 Task: Find connections with filter location Heredia with filter topic #Leanstartupswith filter profile language English with filter current company Philips with filter school Shri Vaishnav Vidyapeeth Vishwavidyalaya, Indore with filter industry Personal Care Product Manufacturing with filter service category Information Management with filter keywords title Executive Assistant
Action: Mouse moved to (588, 102)
Screenshot: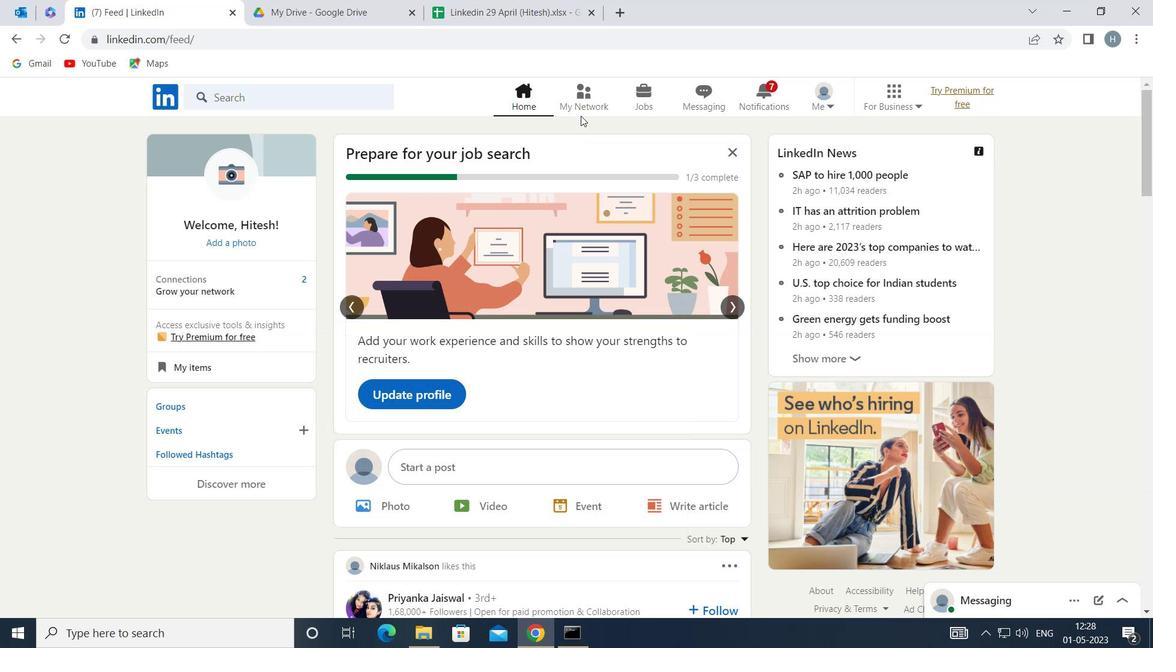 
Action: Mouse pressed left at (588, 102)
Screenshot: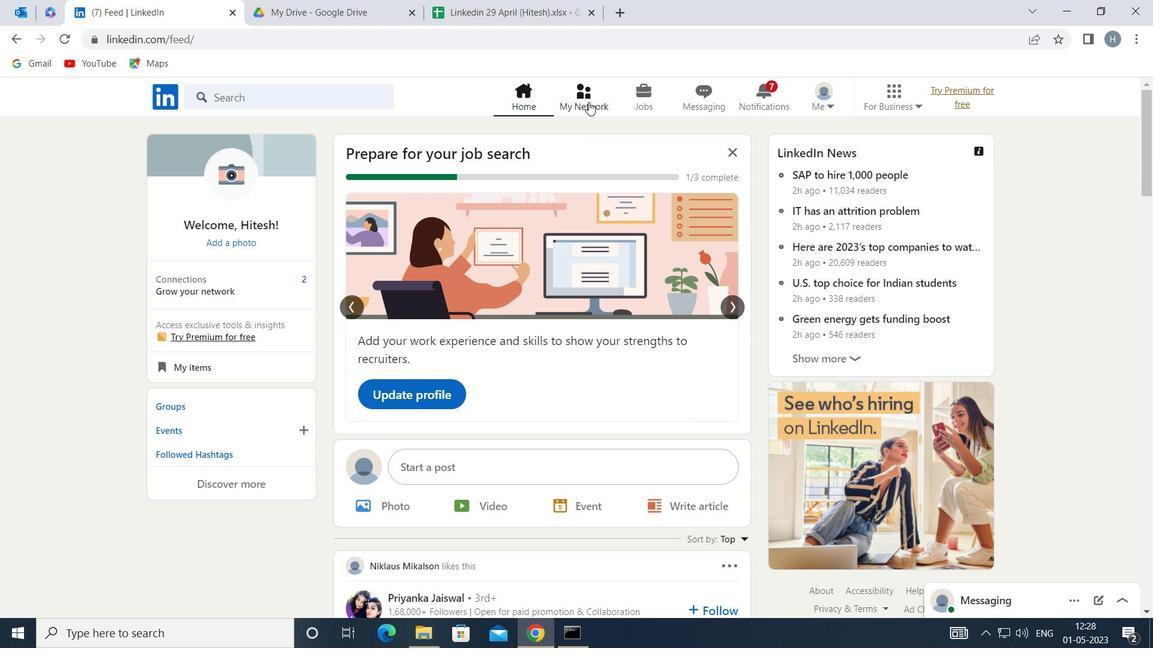 
Action: Mouse moved to (336, 184)
Screenshot: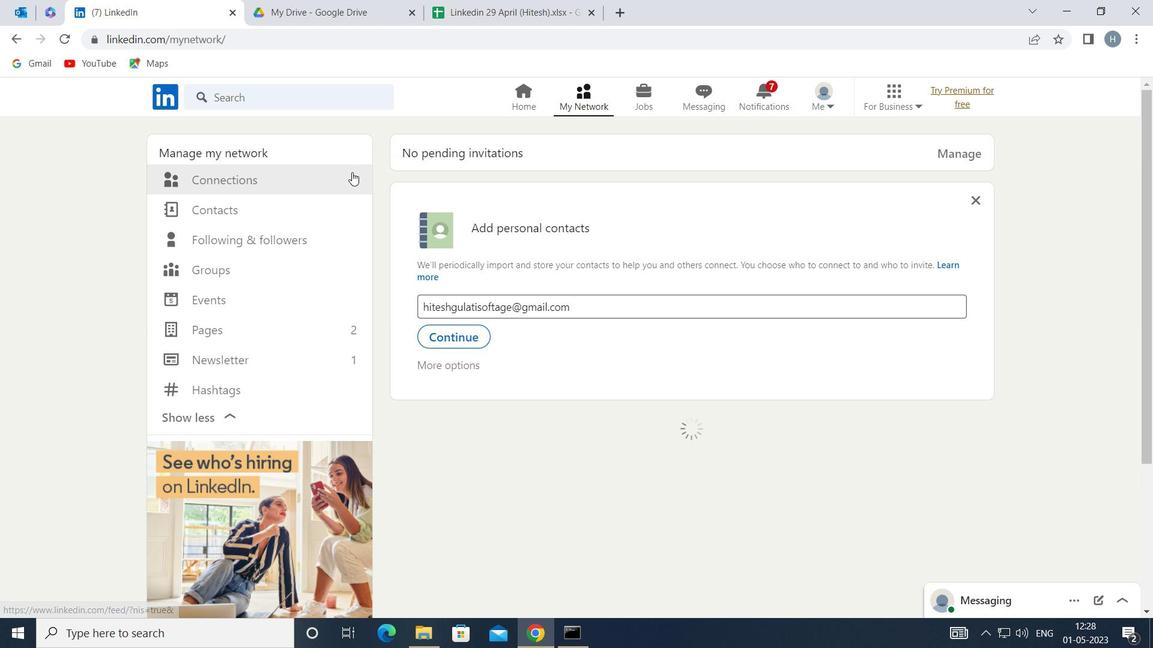 
Action: Mouse pressed left at (336, 184)
Screenshot: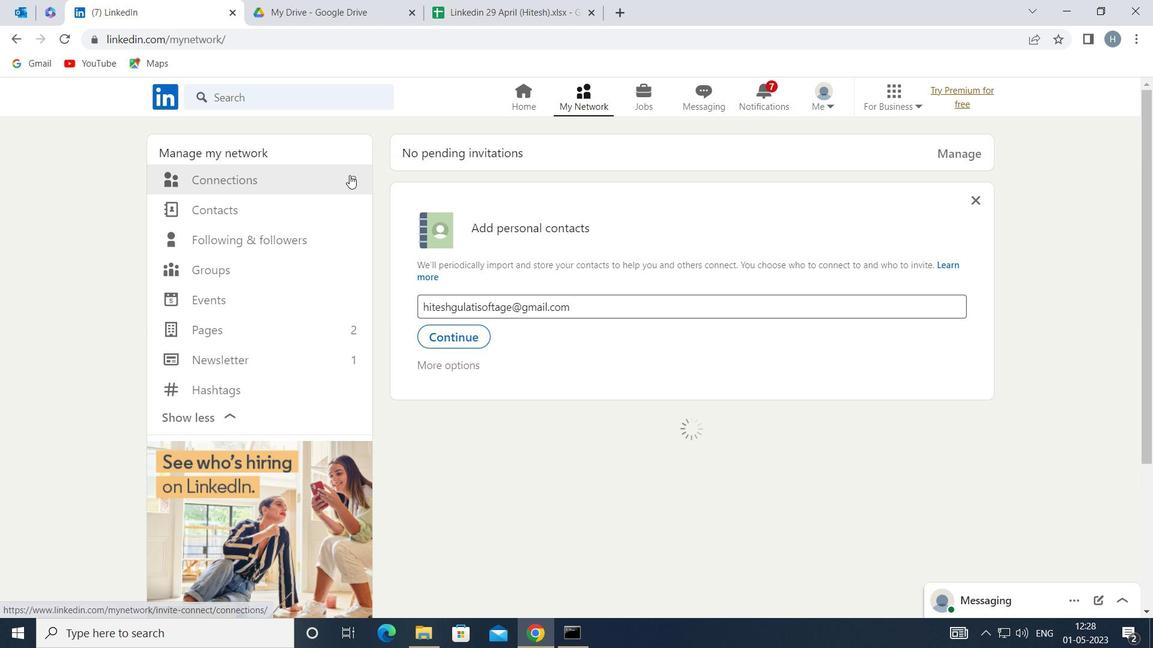
Action: Mouse moved to (697, 178)
Screenshot: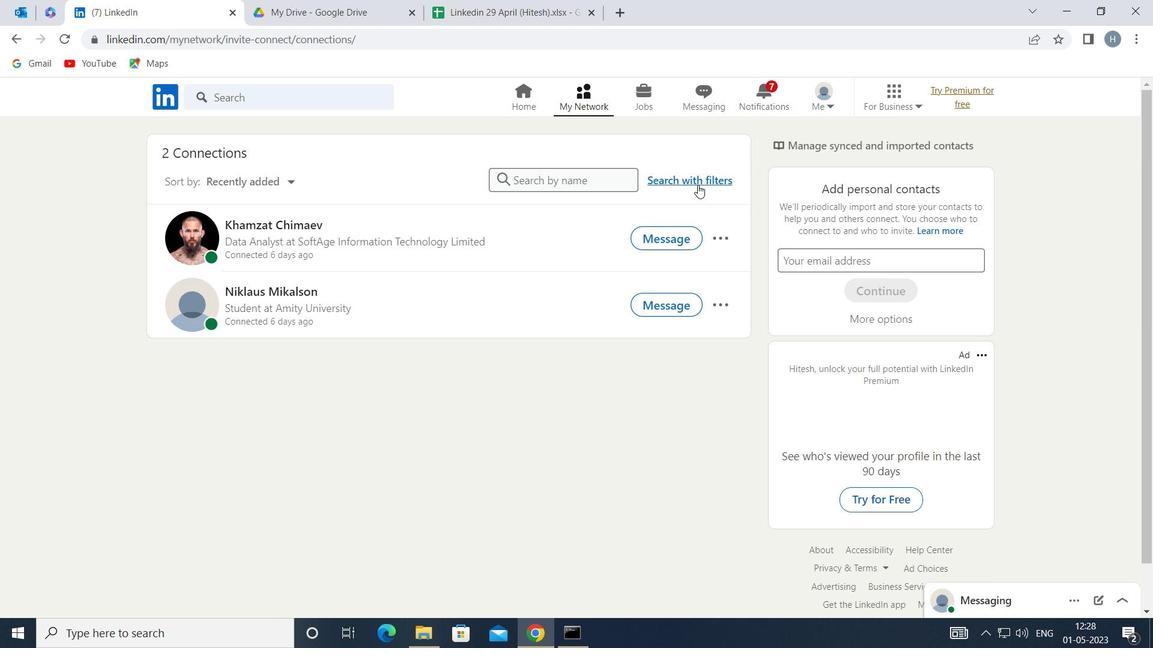 
Action: Mouse pressed left at (697, 178)
Screenshot: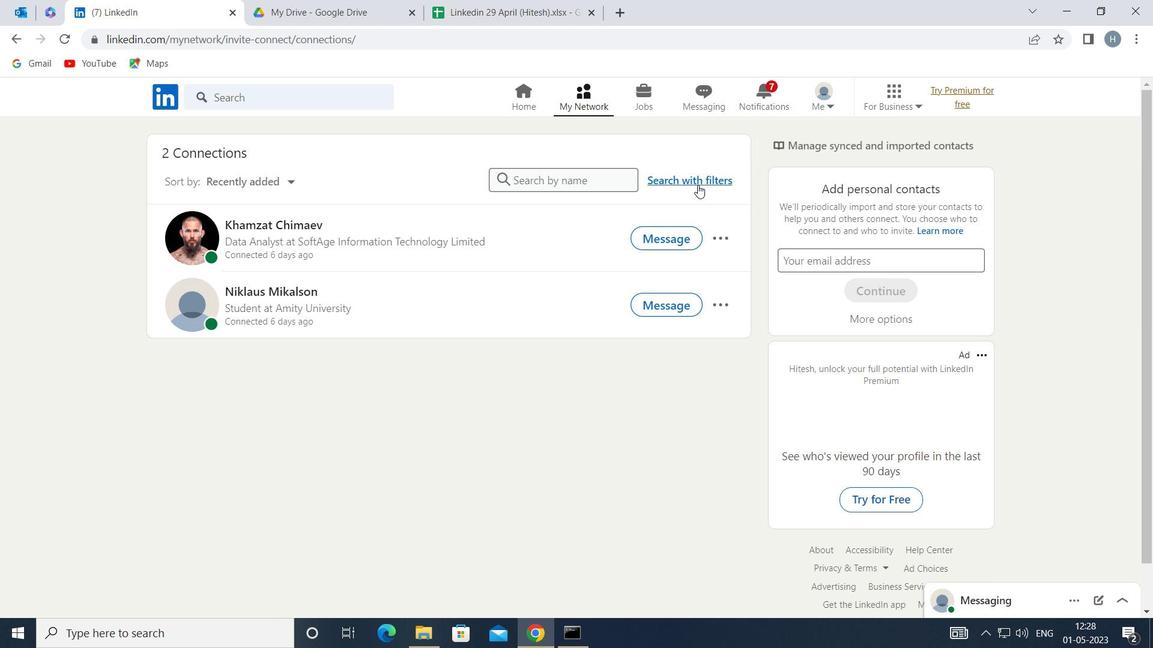 
Action: Mouse moved to (631, 145)
Screenshot: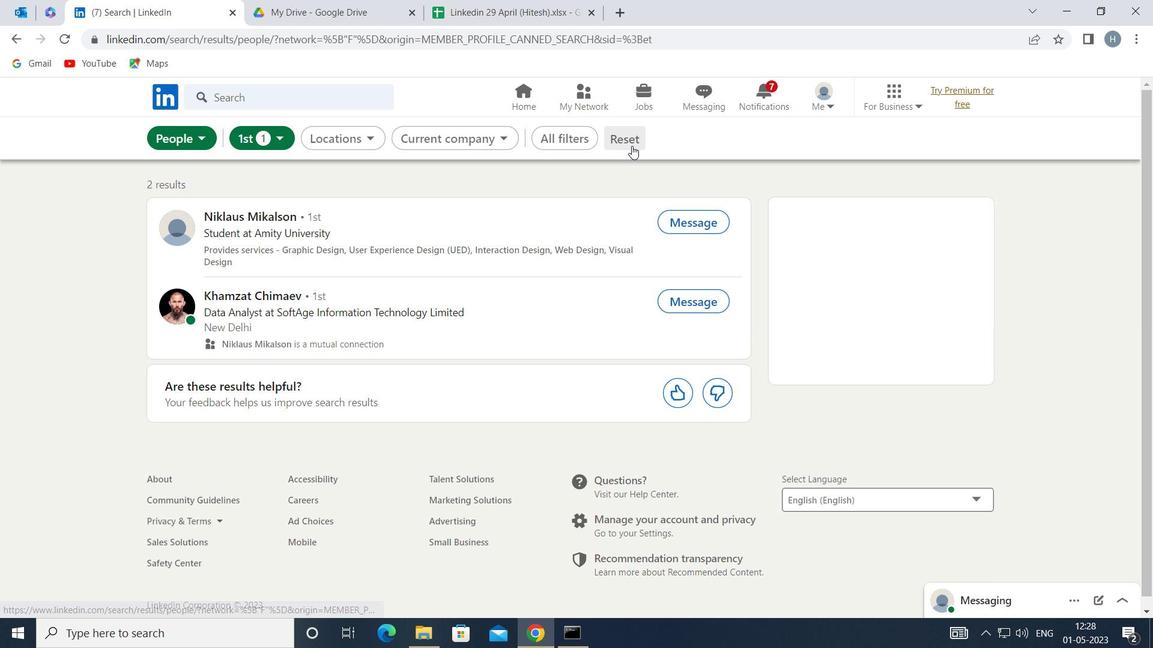 
Action: Mouse pressed left at (631, 145)
Screenshot: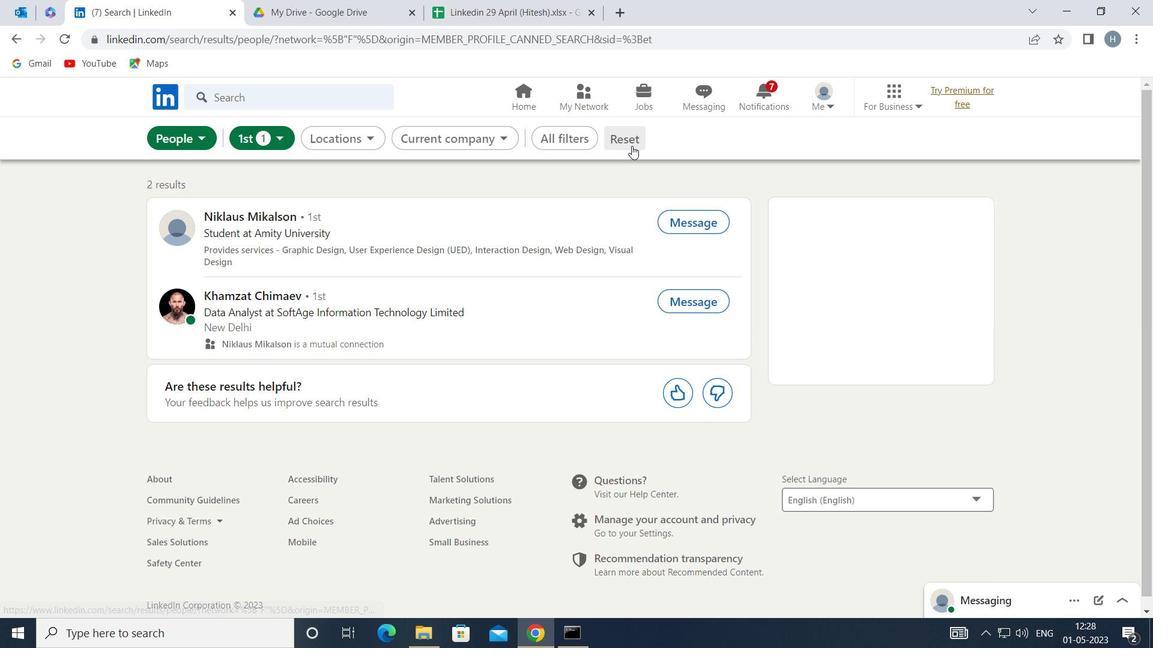 
Action: Mouse moved to (619, 138)
Screenshot: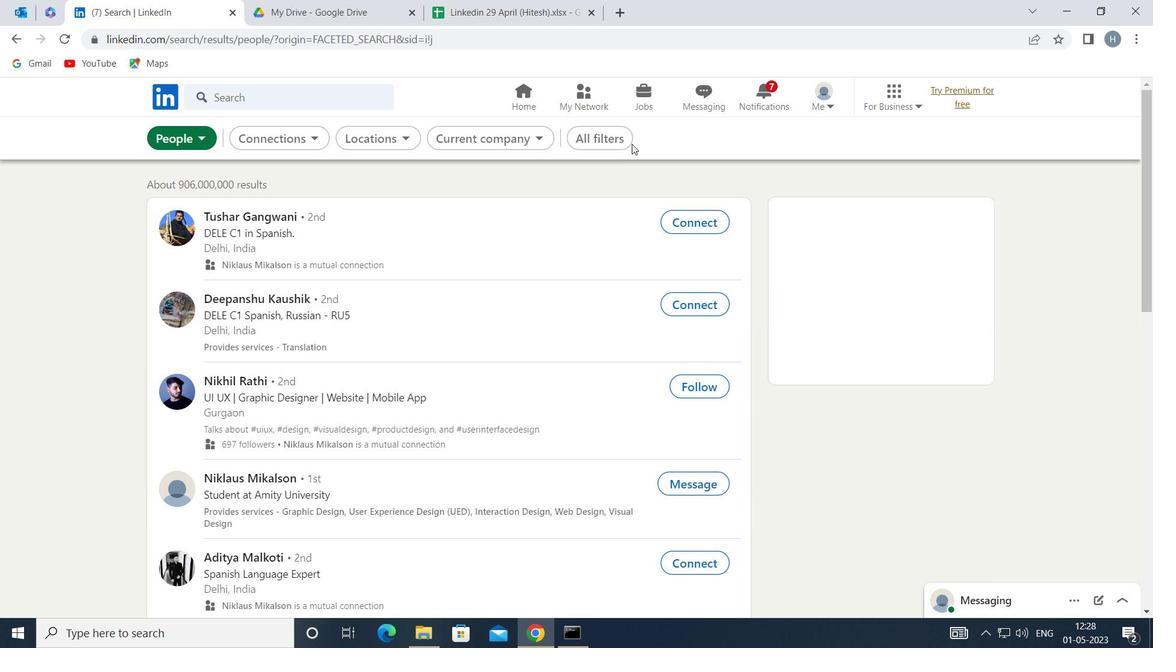 
Action: Mouse pressed left at (619, 138)
Screenshot: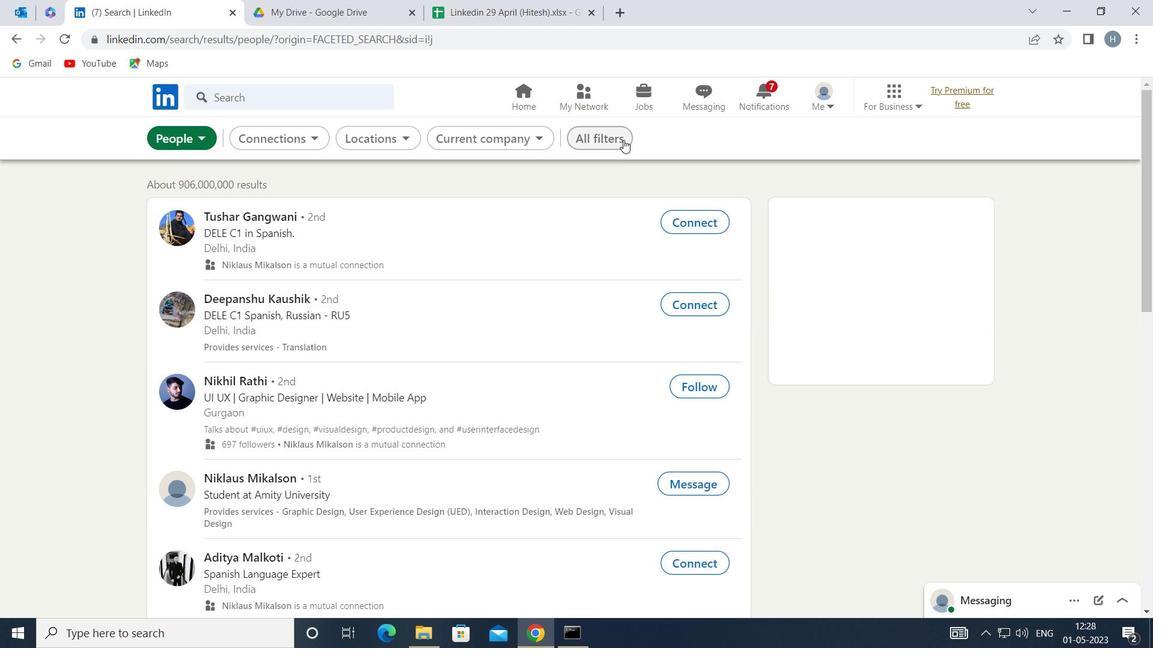 
Action: Mouse moved to (840, 312)
Screenshot: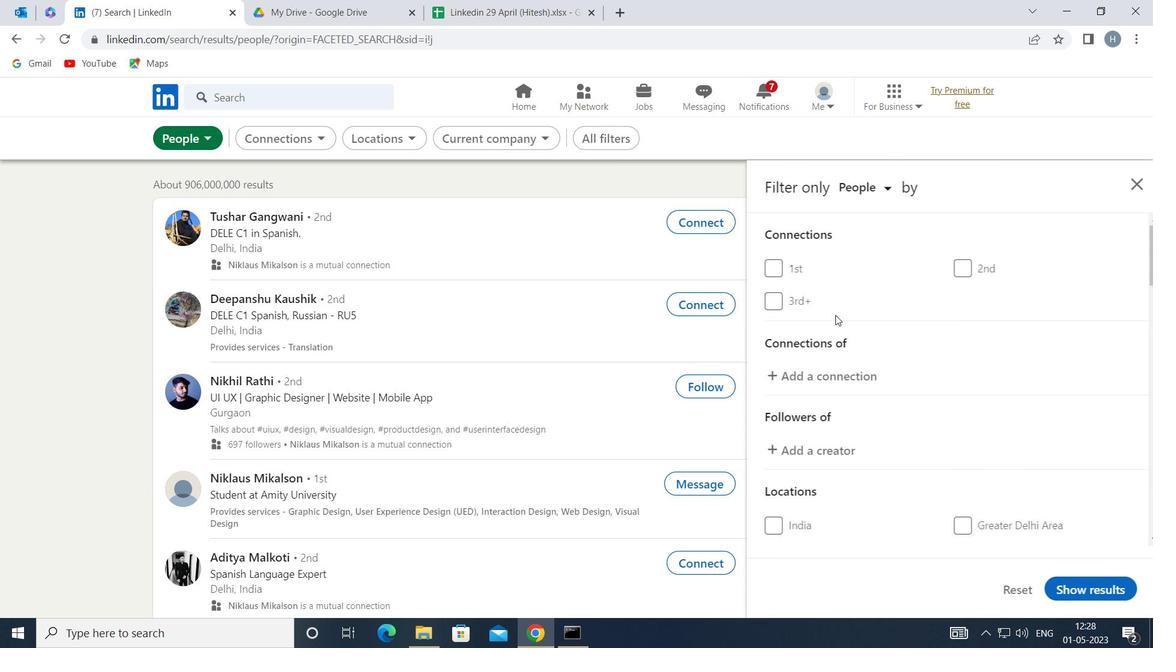 
Action: Mouse scrolled (840, 312) with delta (0, 0)
Screenshot: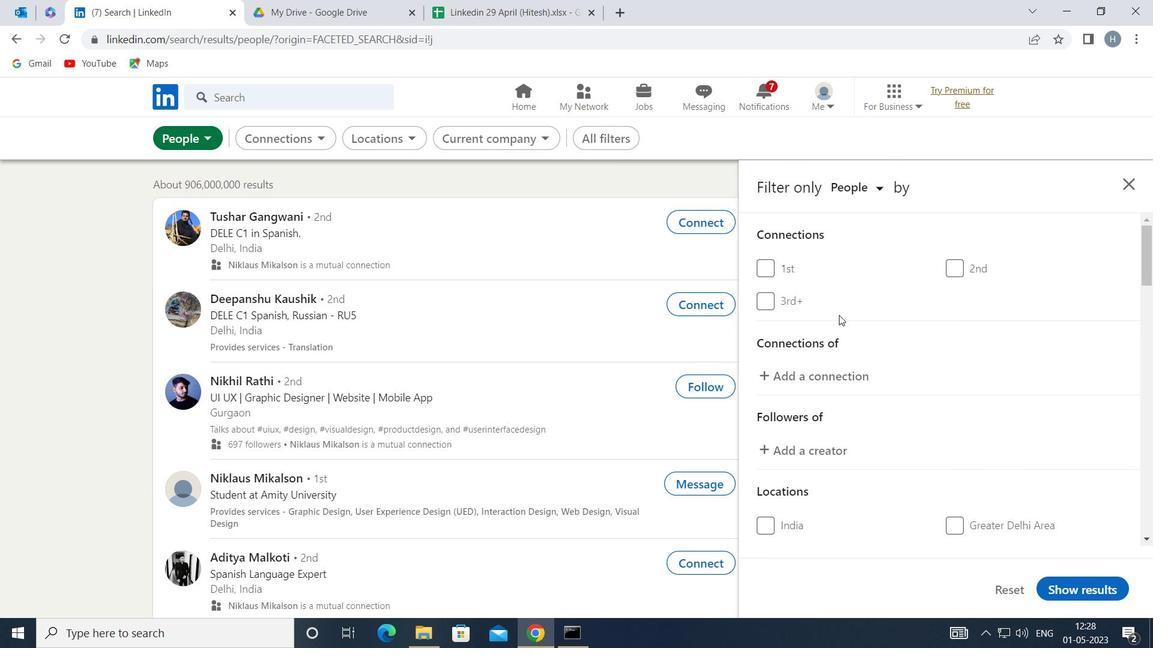 
Action: Mouse moved to (841, 312)
Screenshot: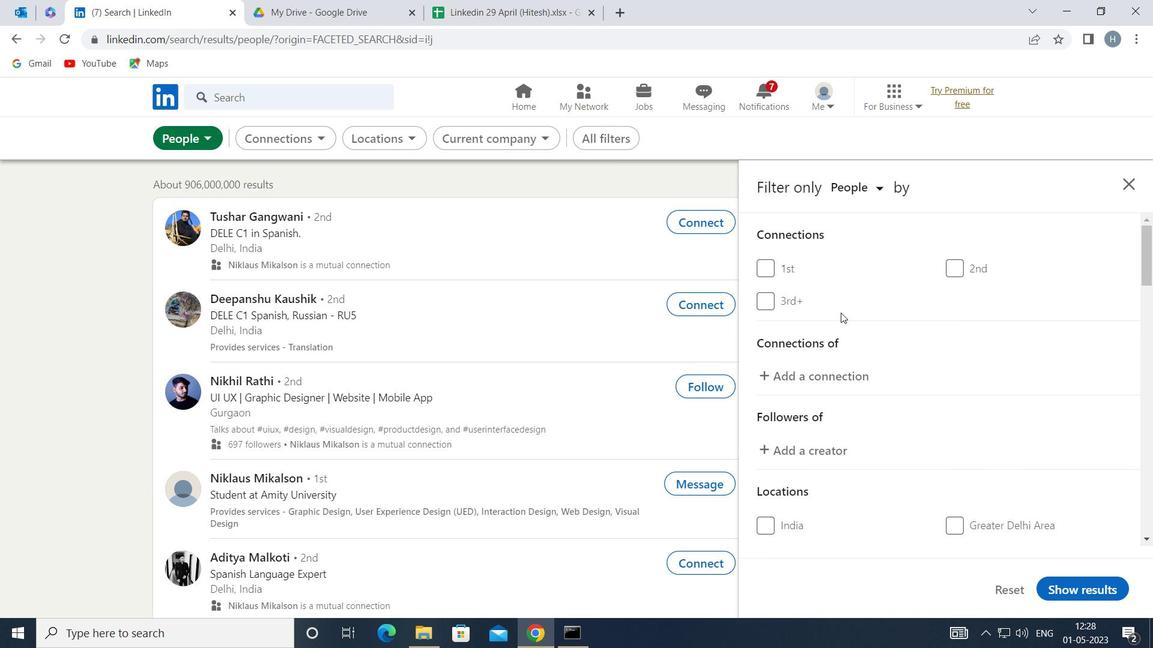 
Action: Mouse scrolled (841, 311) with delta (0, 0)
Screenshot: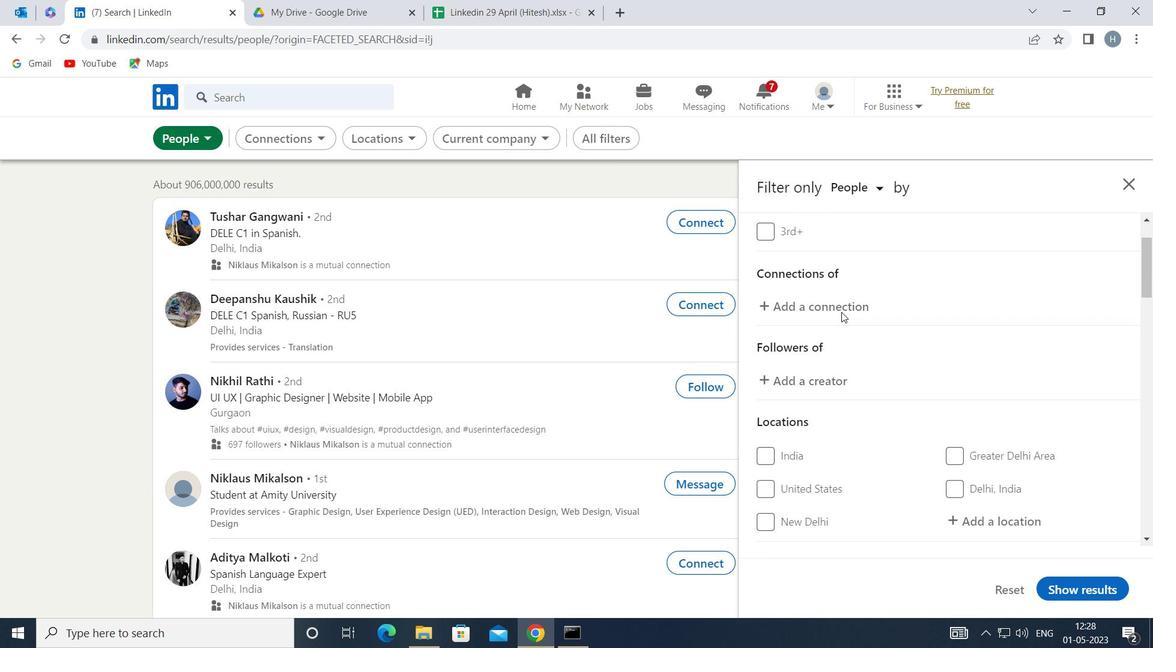 
Action: Mouse moved to (989, 445)
Screenshot: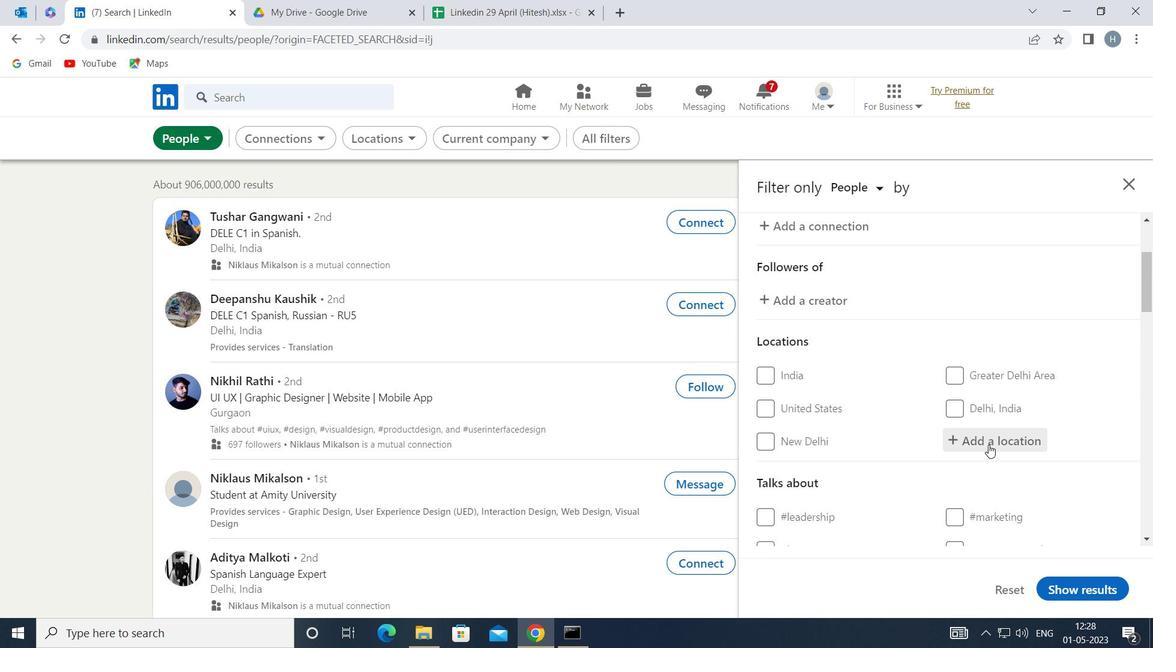 
Action: Mouse pressed left at (989, 445)
Screenshot: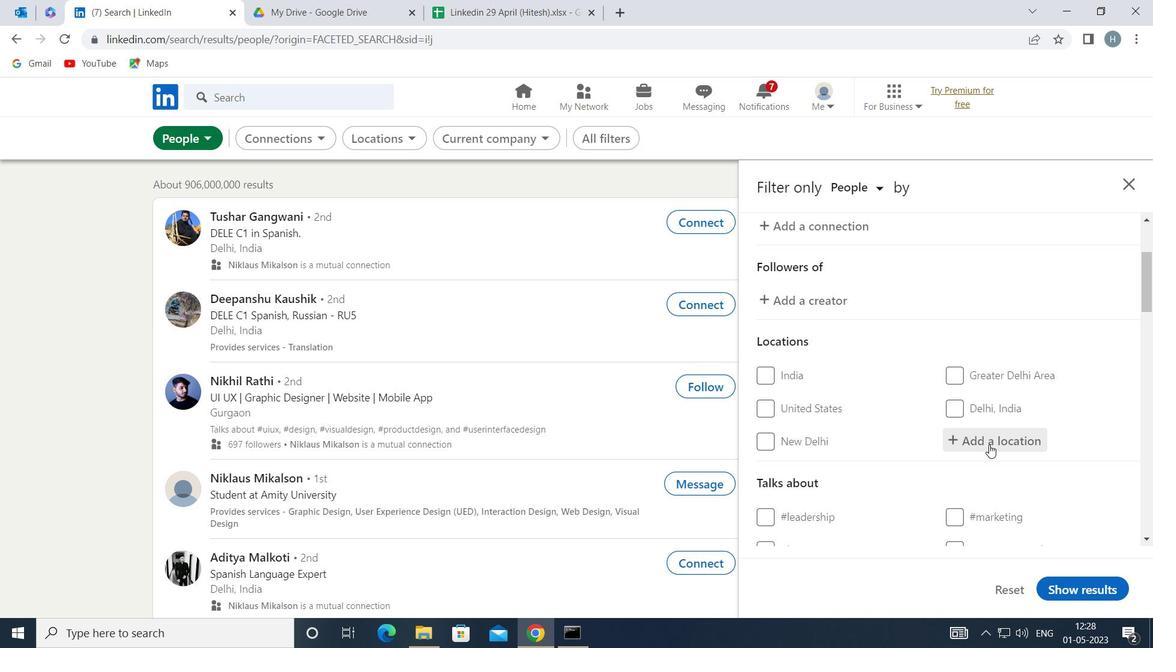 
Action: Key pressed <Key.shift>HEREDIA<Key.space>
Screenshot: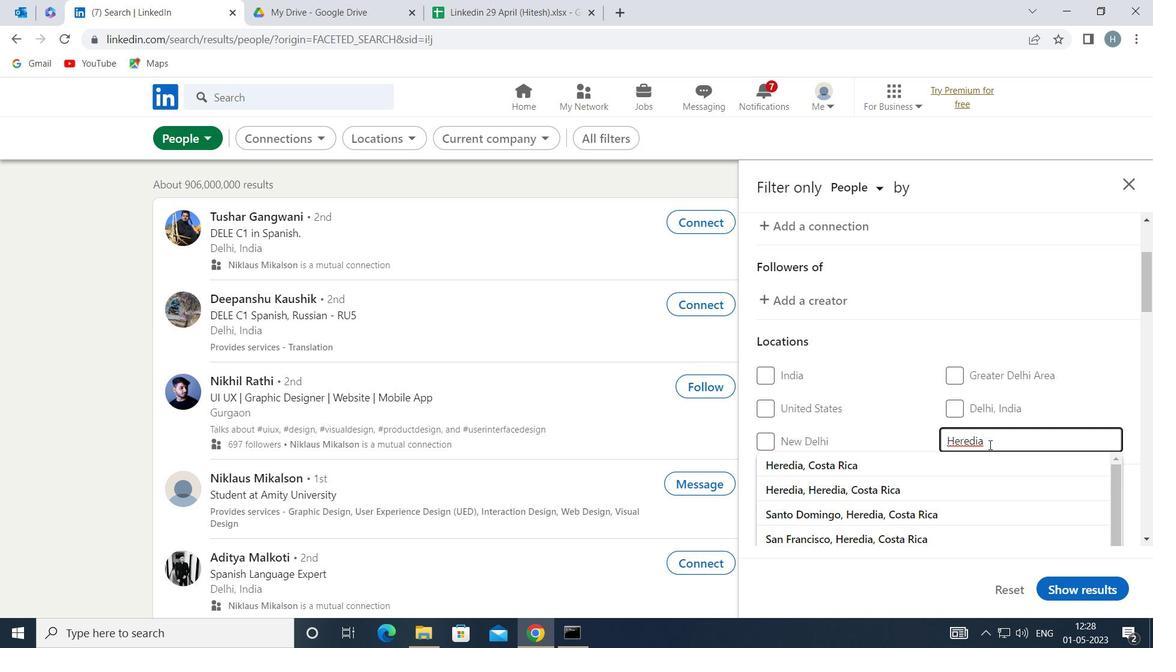 
Action: Mouse moved to (994, 446)
Screenshot: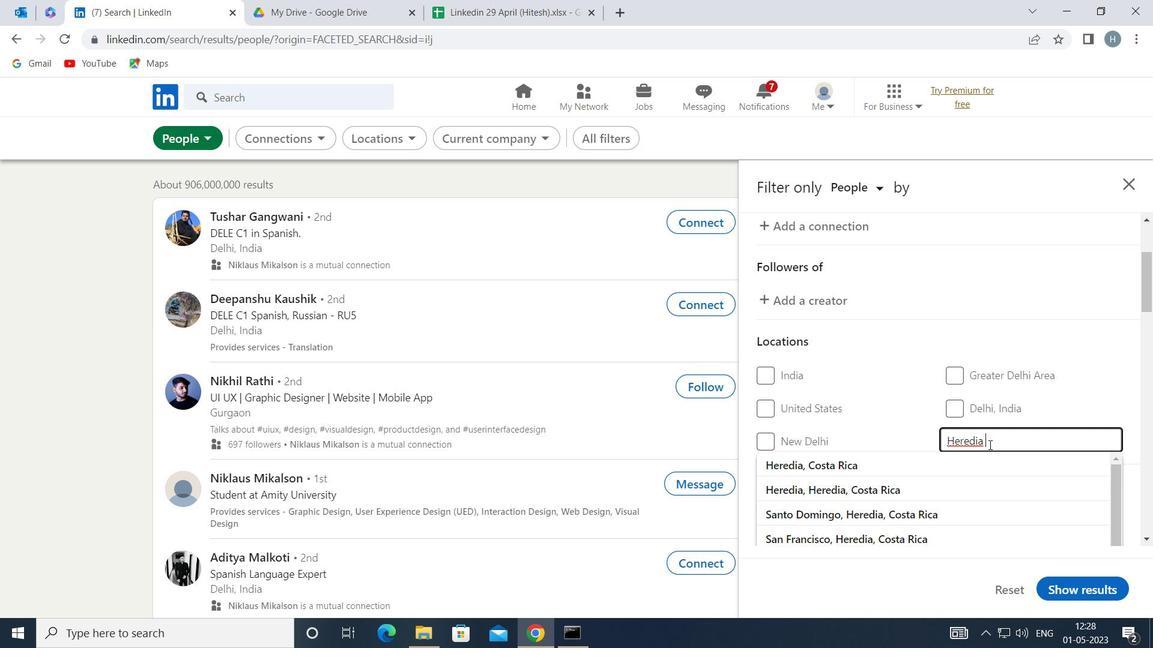 
Action: Key pressed <Key.enter>
Screenshot: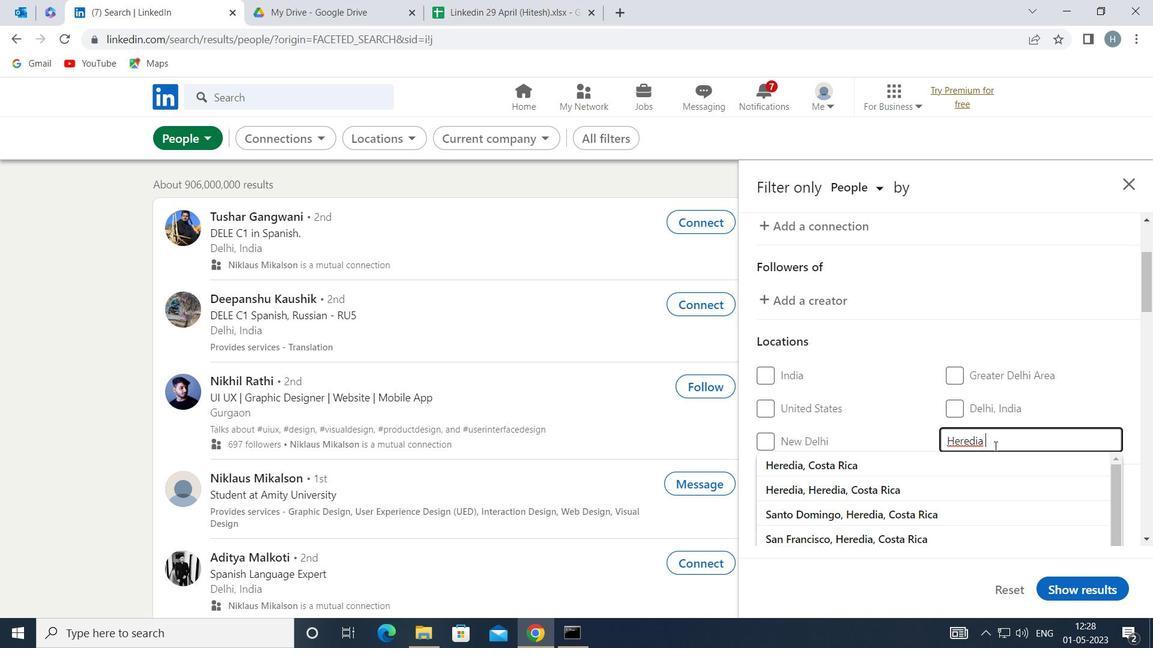 
Action: Mouse moved to (984, 470)
Screenshot: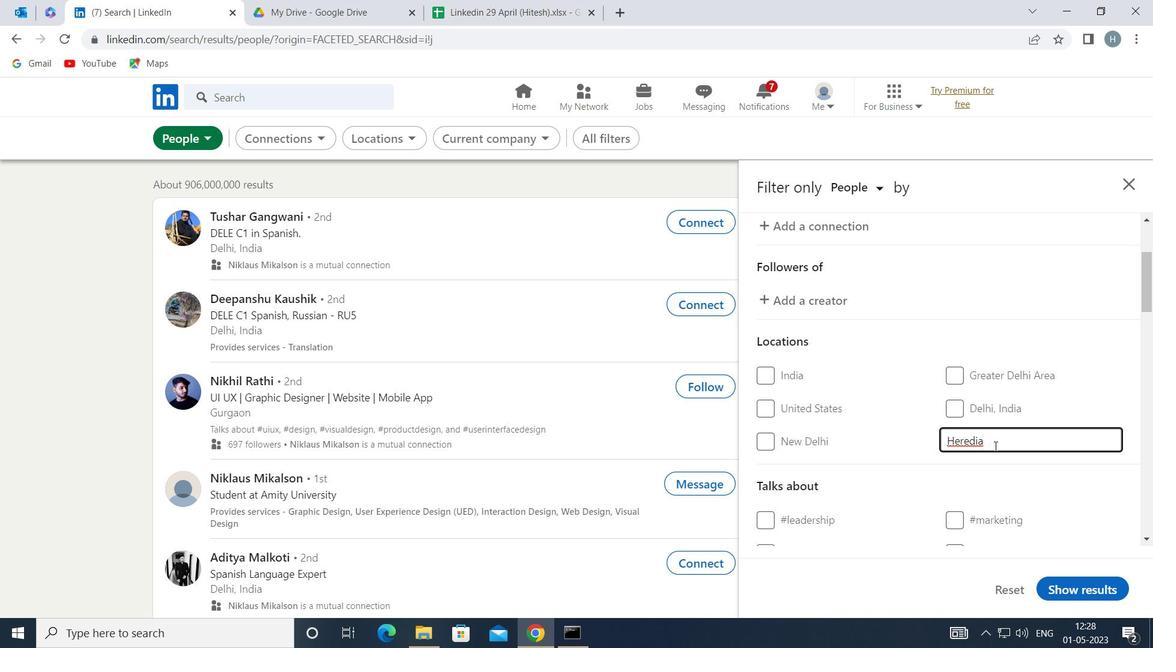 
Action: Mouse scrolled (984, 469) with delta (0, 0)
Screenshot: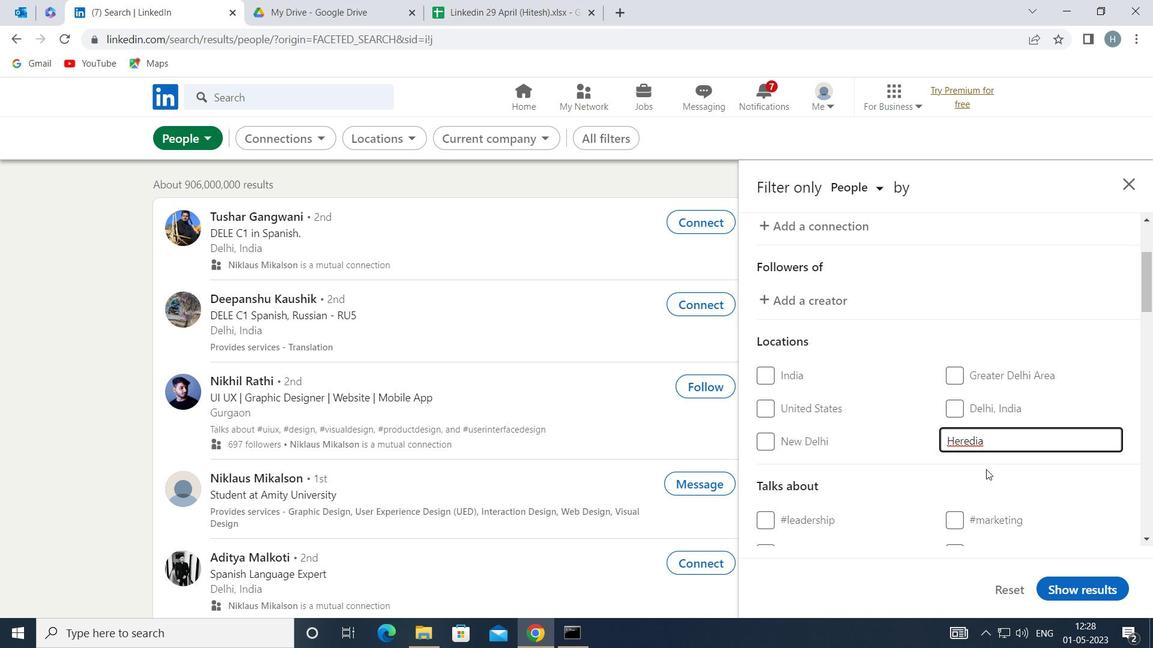 
Action: Mouse scrolled (984, 469) with delta (0, 0)
Screenshot: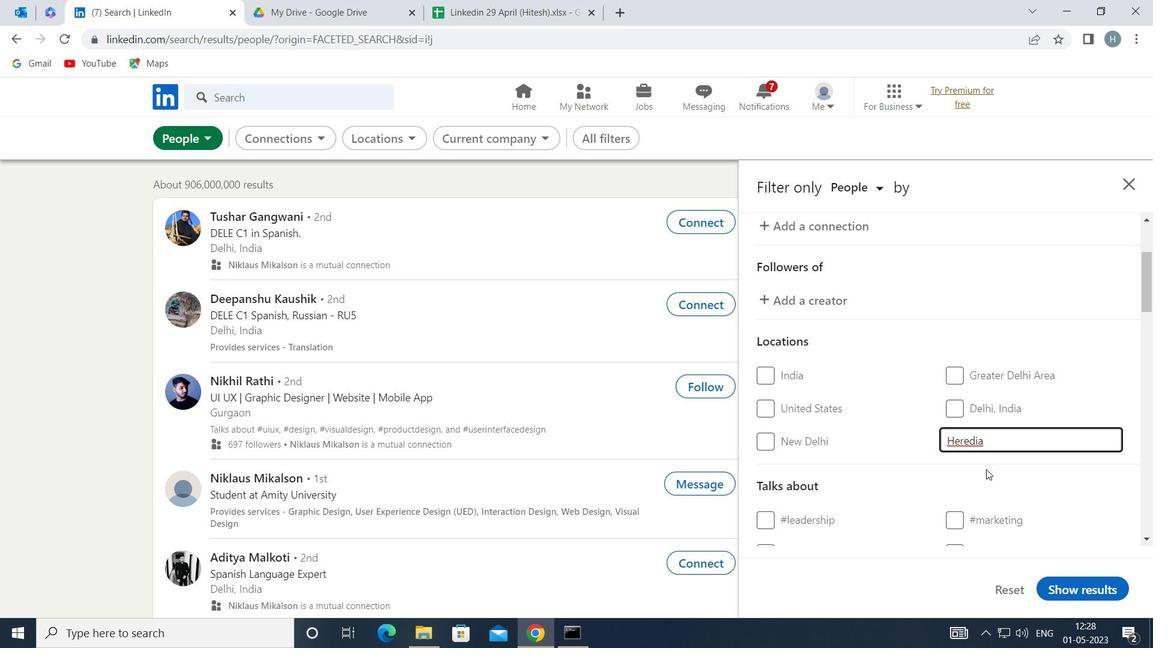
Action: Mouse moved to (984, 470)
Screenshot: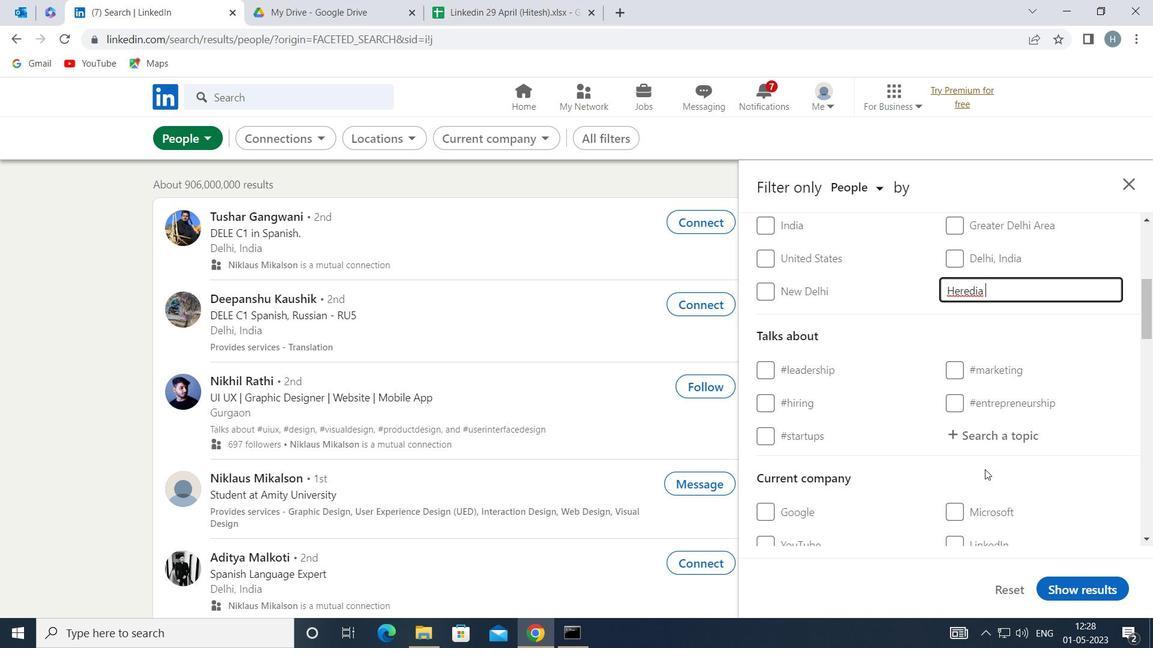 
Action: Mouse scrolled (984, 469) with delta (0, 0)
Screenshot: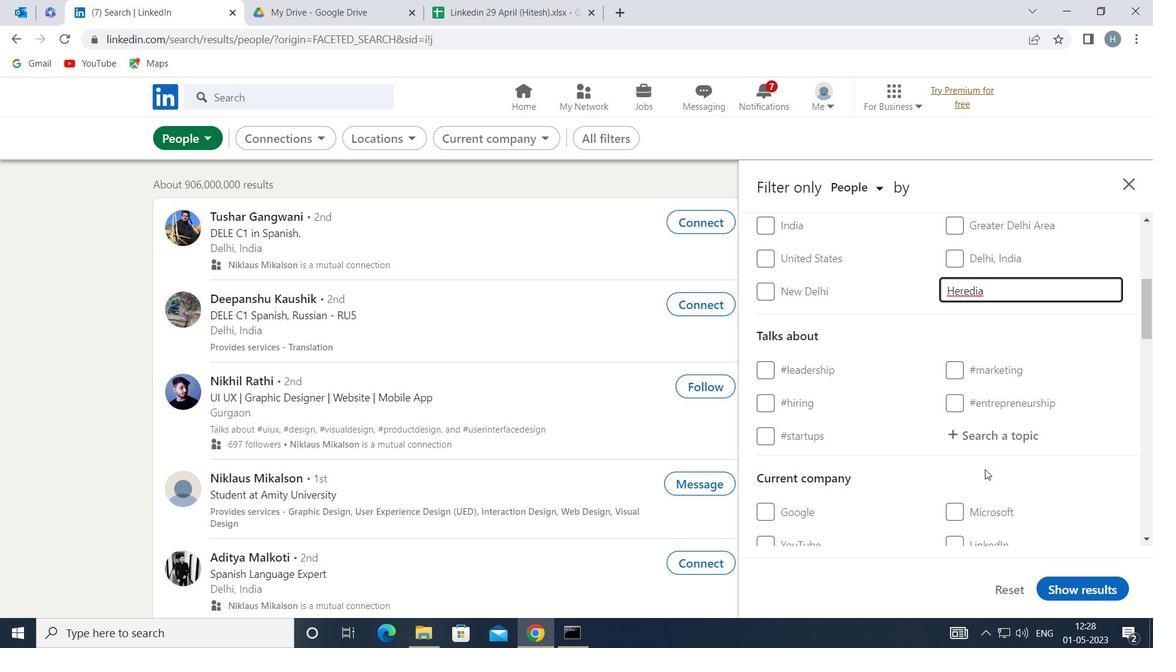 
Action: Mouse moved to (1026, 363)
Screenshot: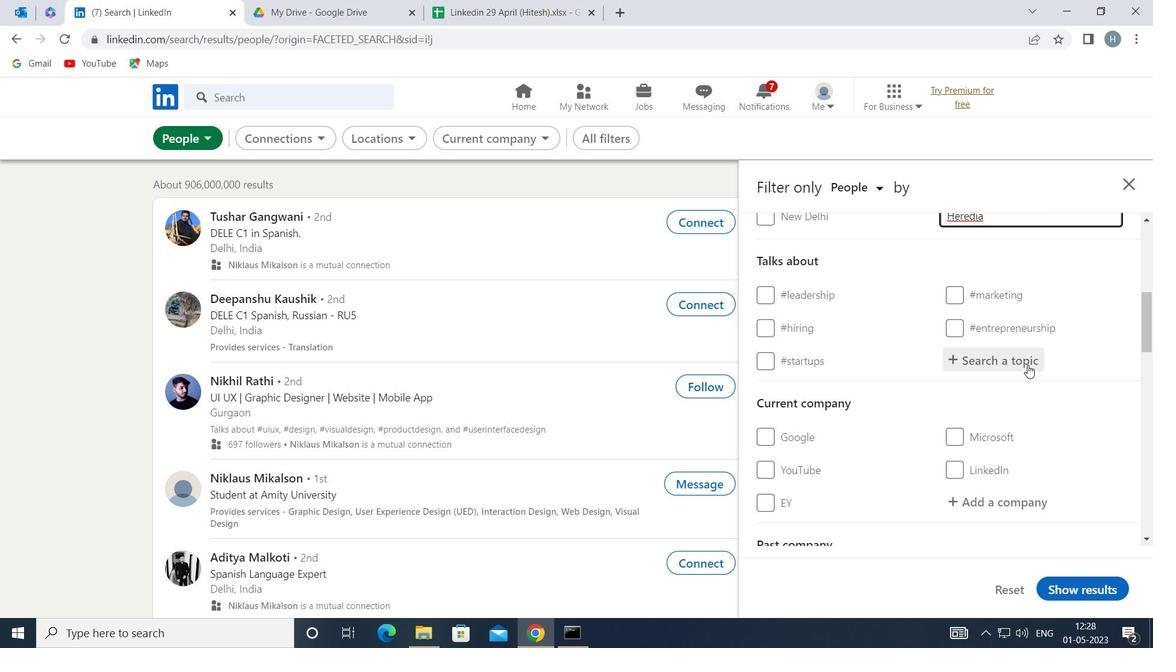 
Action: Mouse pressed left at (1026, 363)
Screenshot: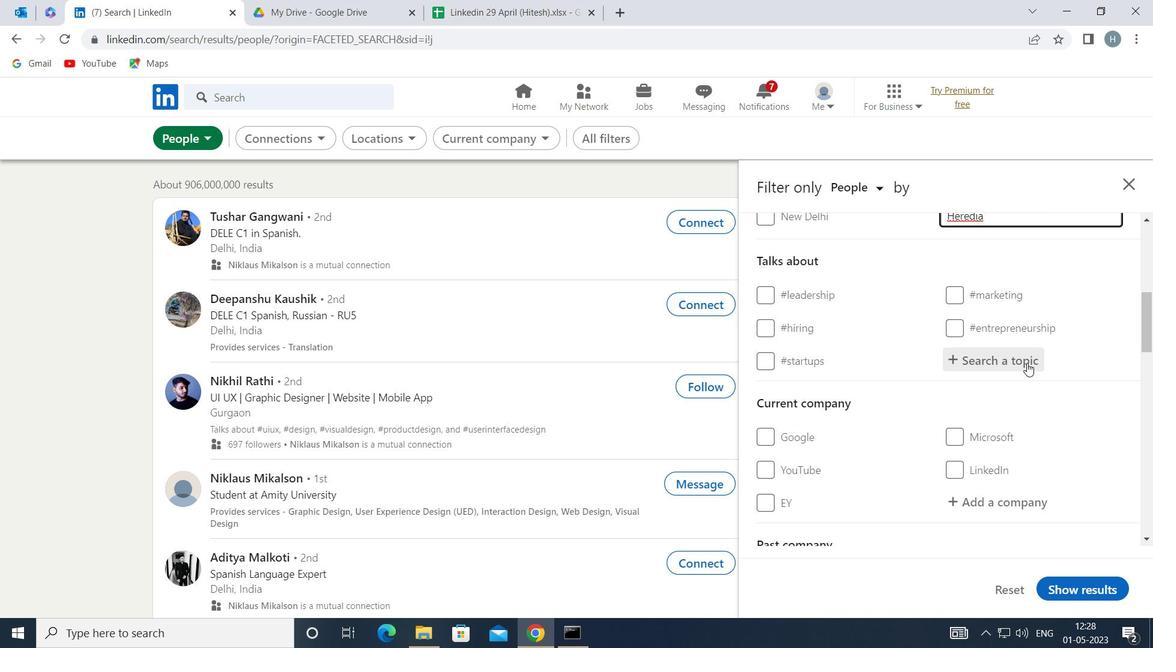 
Action: Mouse moved to (1023, 351)
Screenshot: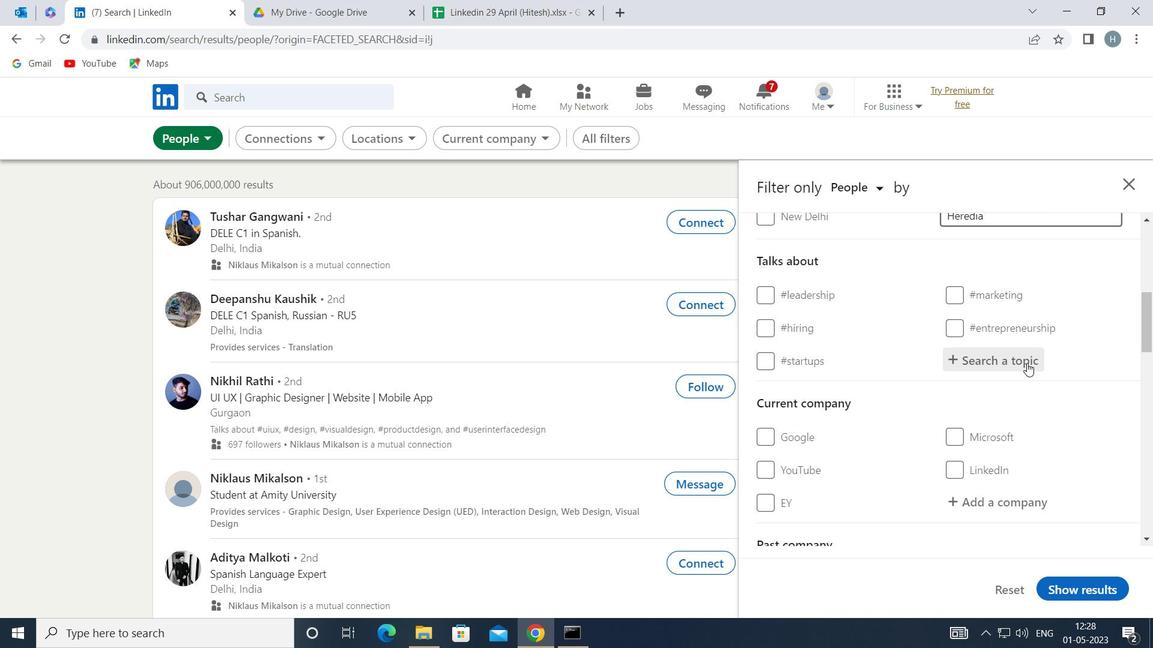 
Action: Key pressed <Key.shift>LEANSTART
Screenshot: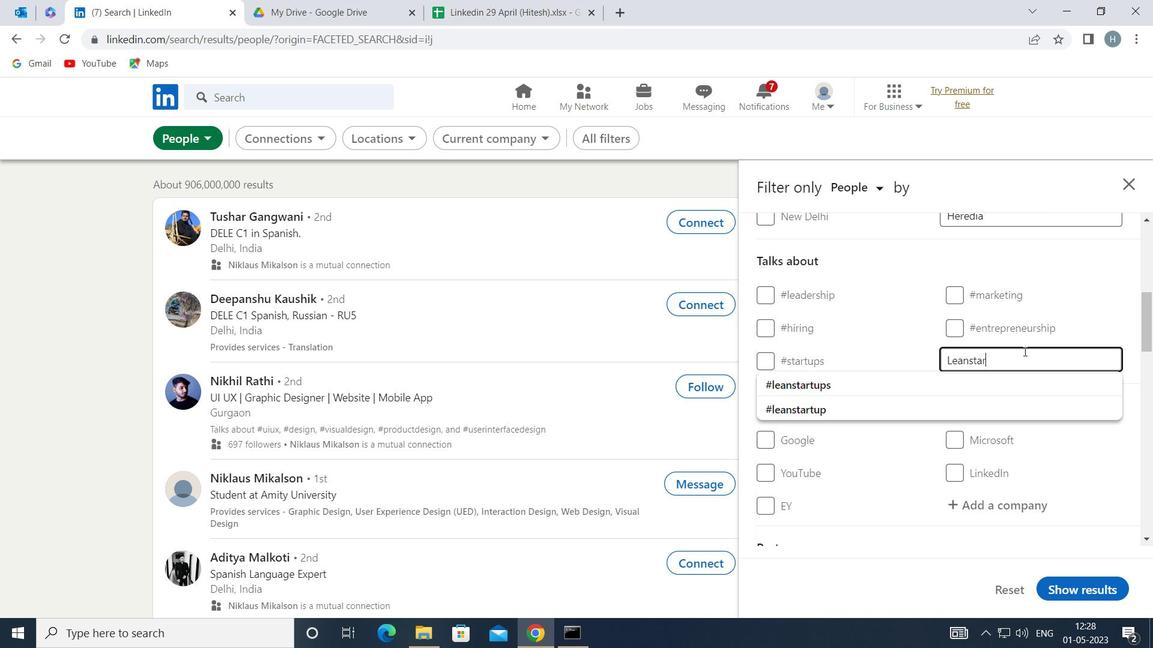 
Action: Mouse moved to (914, 382)
Screenshot: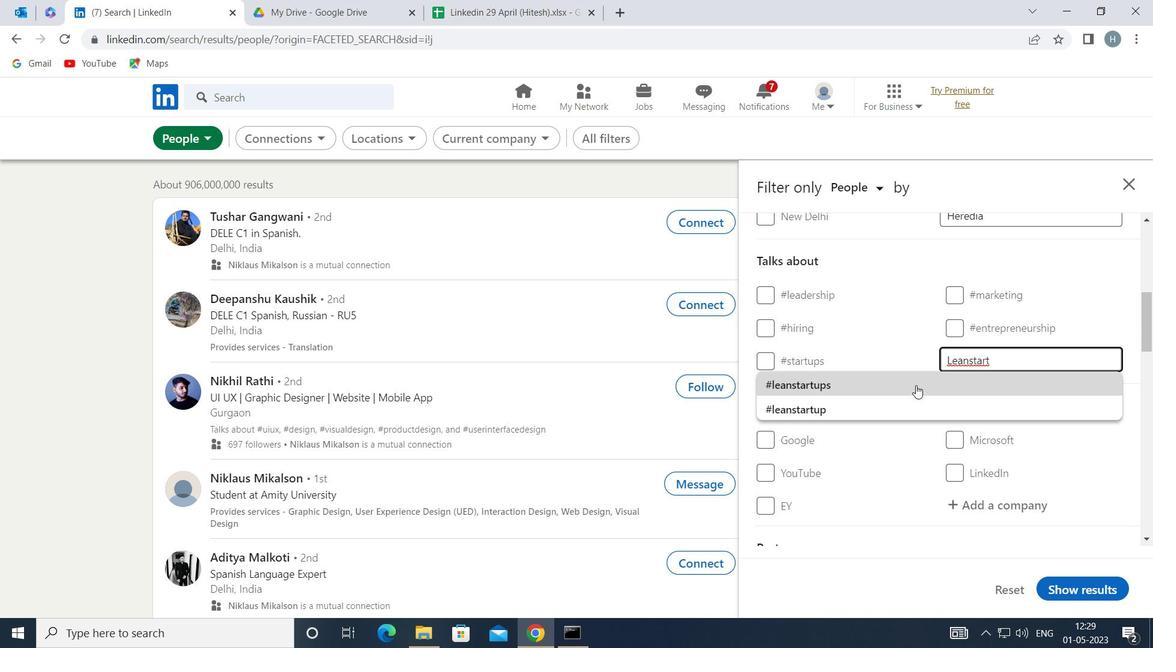 
Action: Mouse pressed left at (914, 382)
Screenshot: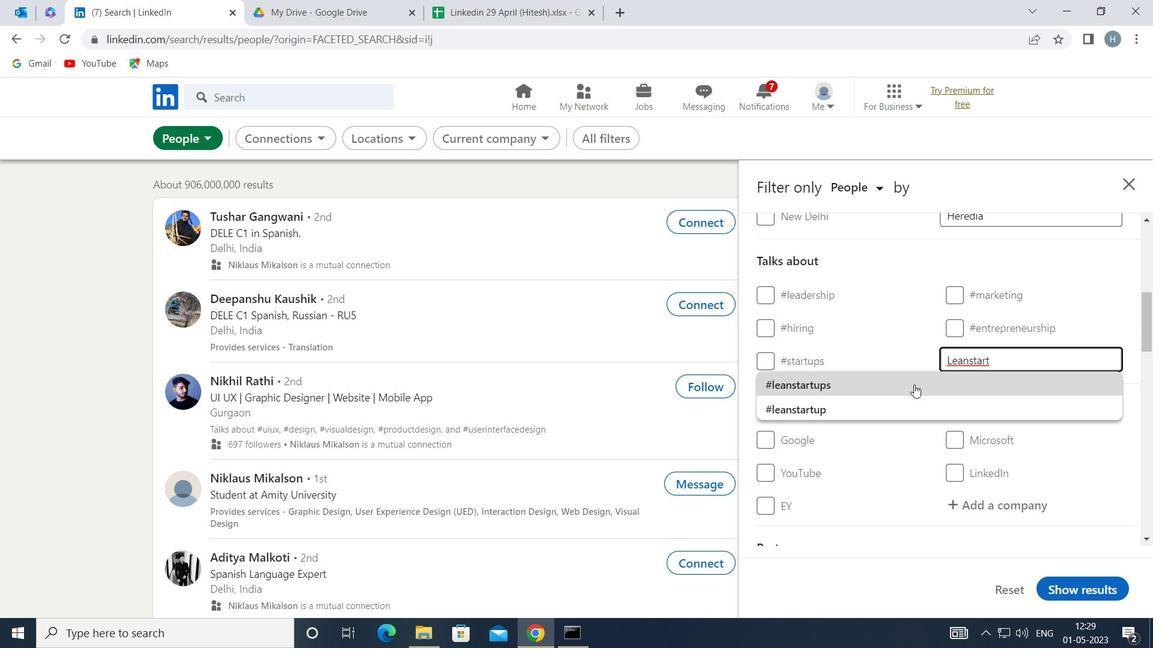 
Action: Mouse moved to (914, 381)
Screenshot: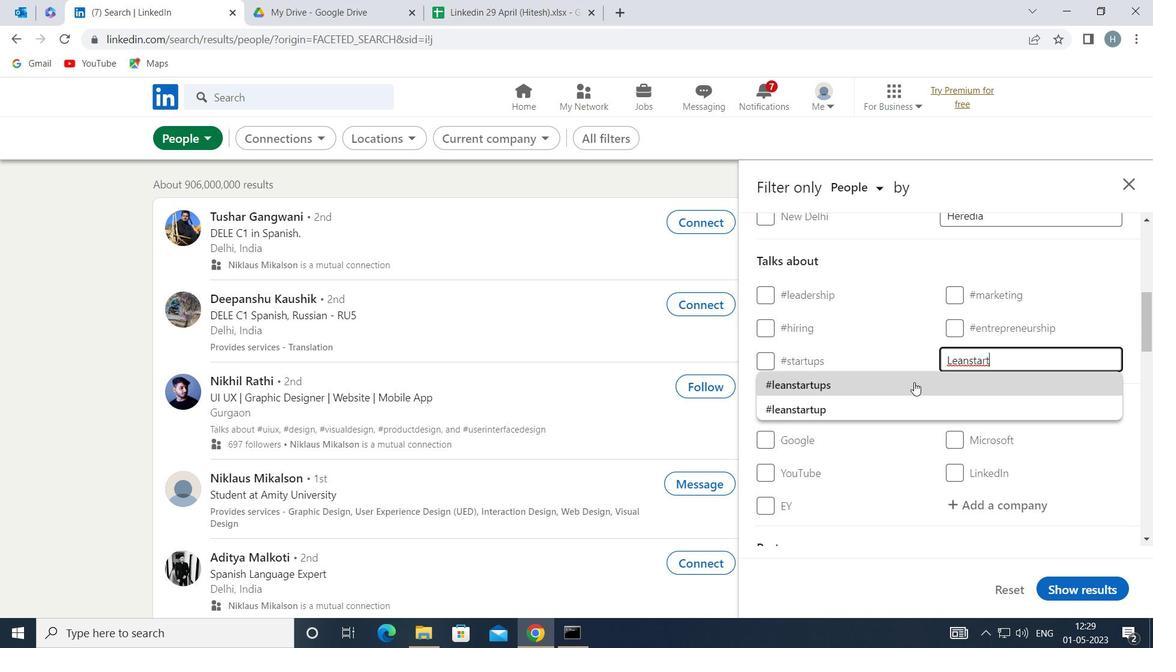
Action: Mouse scrolled (914, 381) with delta (0, 0)
Screenshot: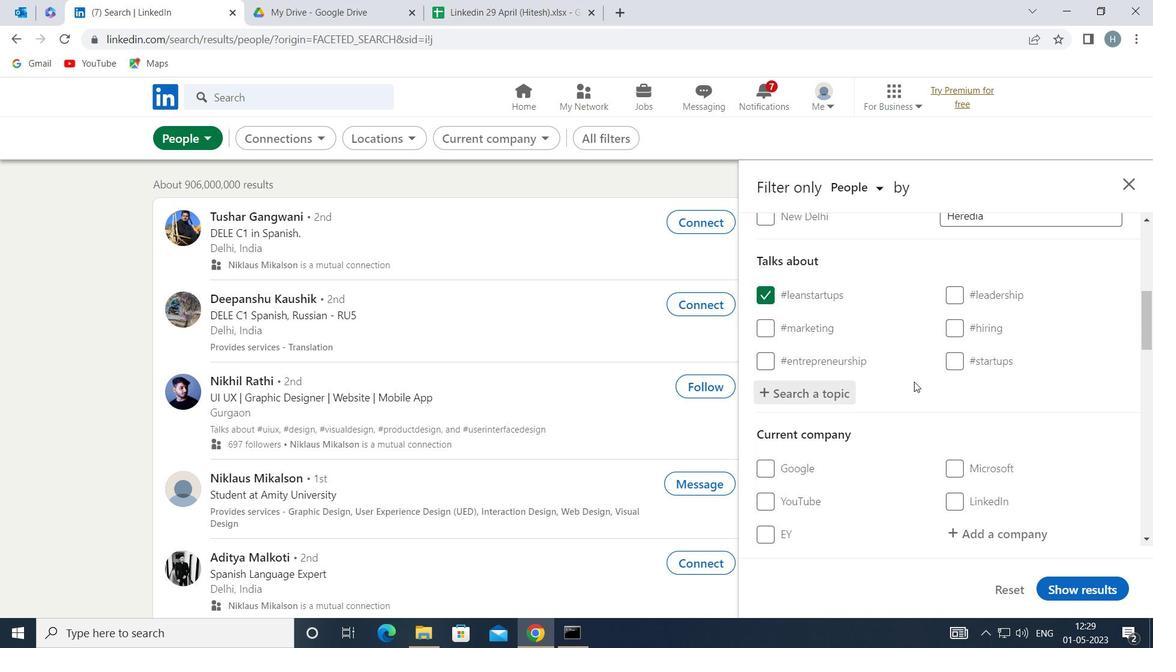
Action: Mouse scrolled (914, 381) with delta (0, 0)
Screenshot: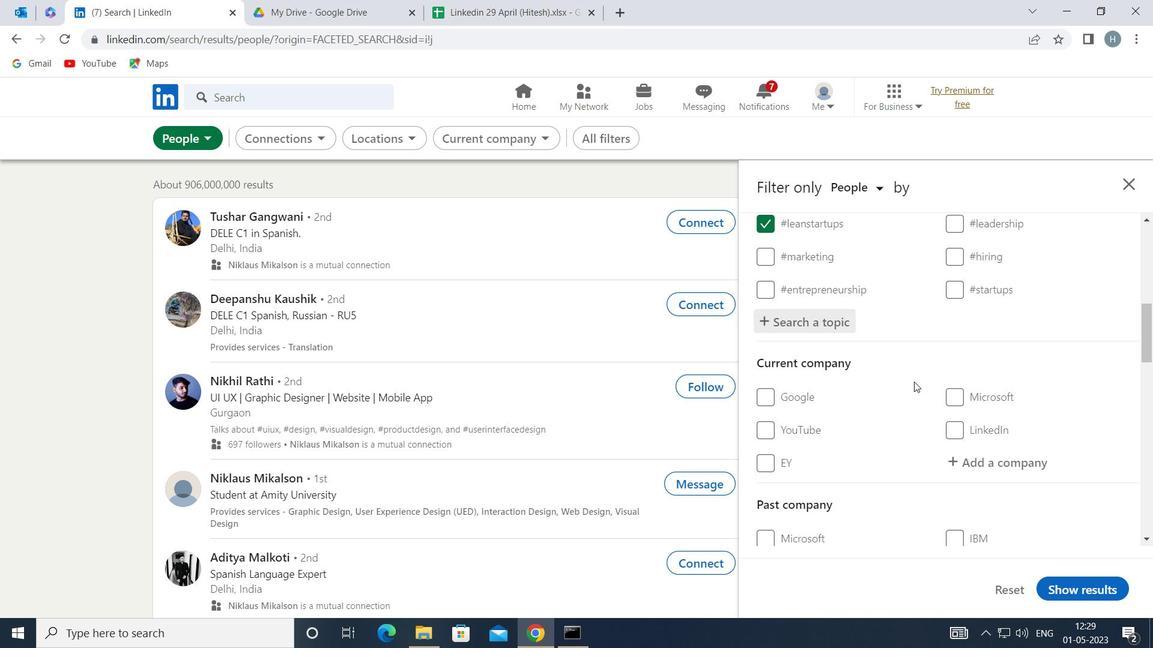 
Action: Mouse scrolled (914, 381) with delta (0, 0)
Screenshot: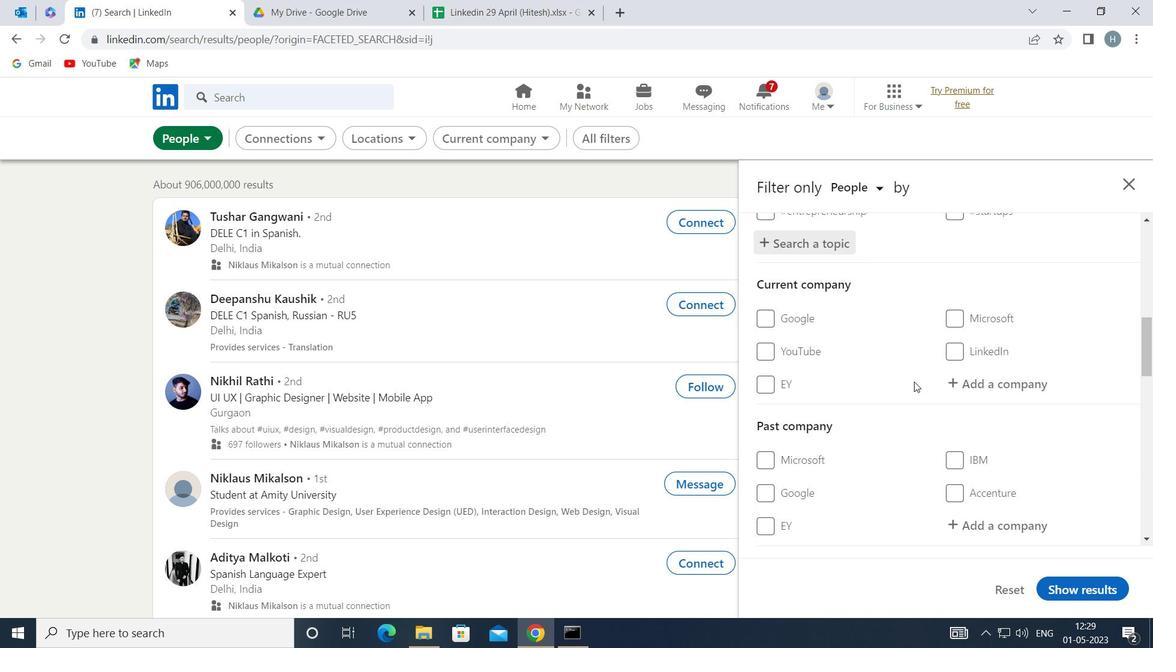 
Action: Mouse scrolled (914, 381) with delta (0, 0)
Screenshot: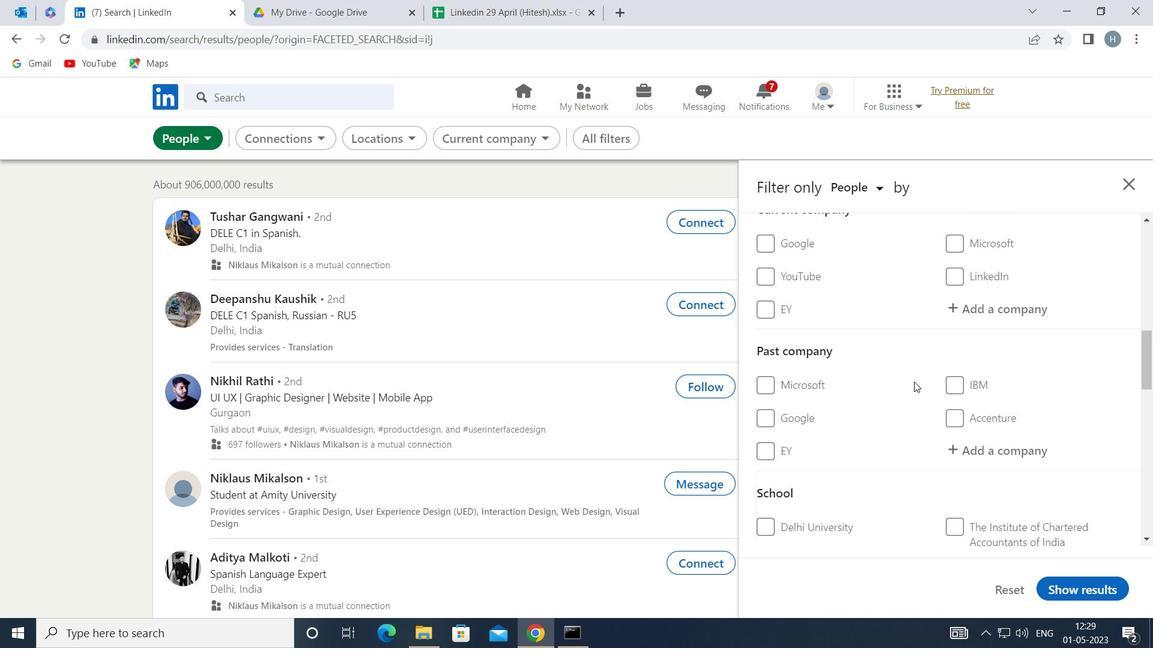 
Action: Mouse scrolled (914, 381) with delta (0, 0)
Screenshot: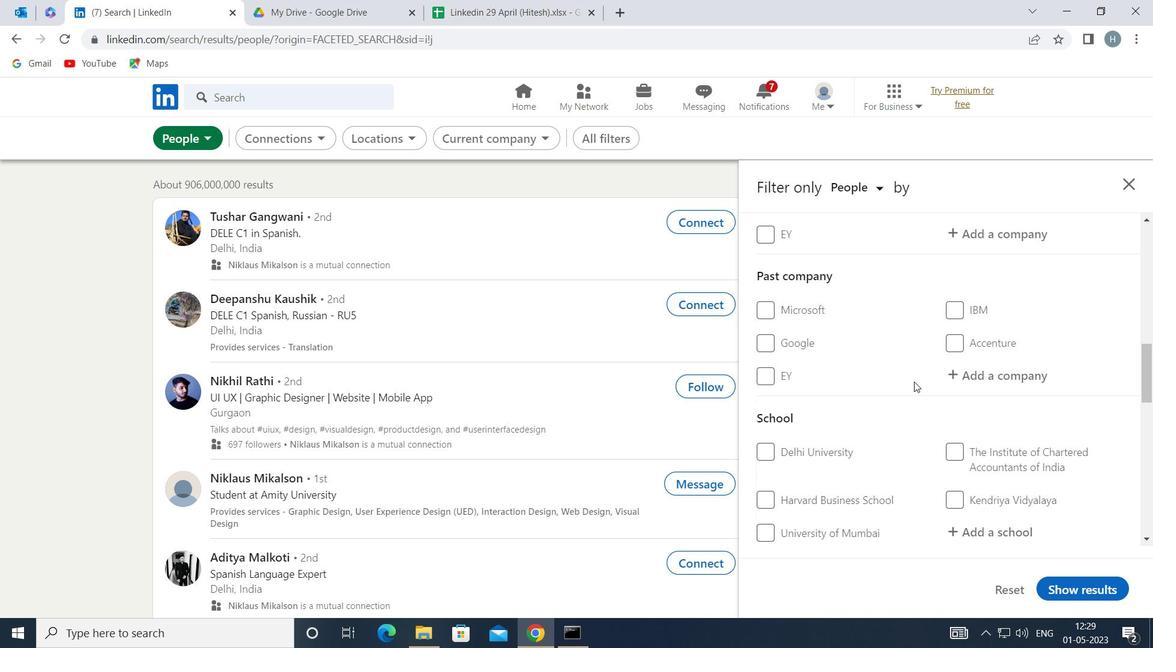 
Action: Mouse scrolled (914, 381) with delta (0, 0)
Screenshot: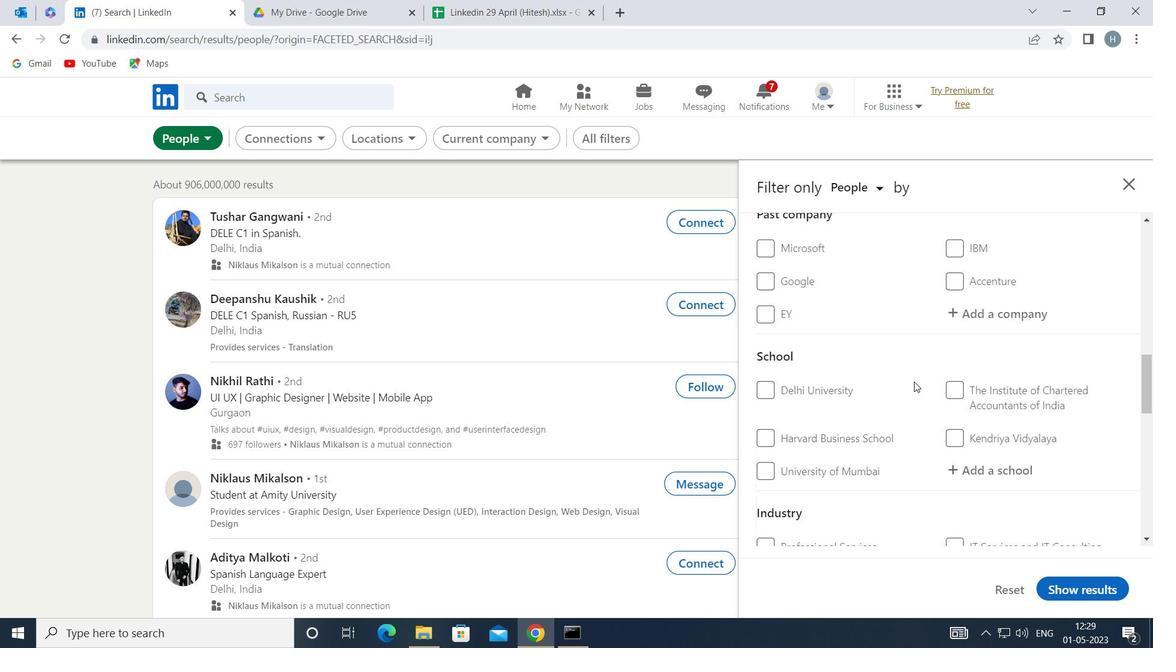 
Action: Mouse scrolled (914, 381) with delta (0, 0)
Screenshot: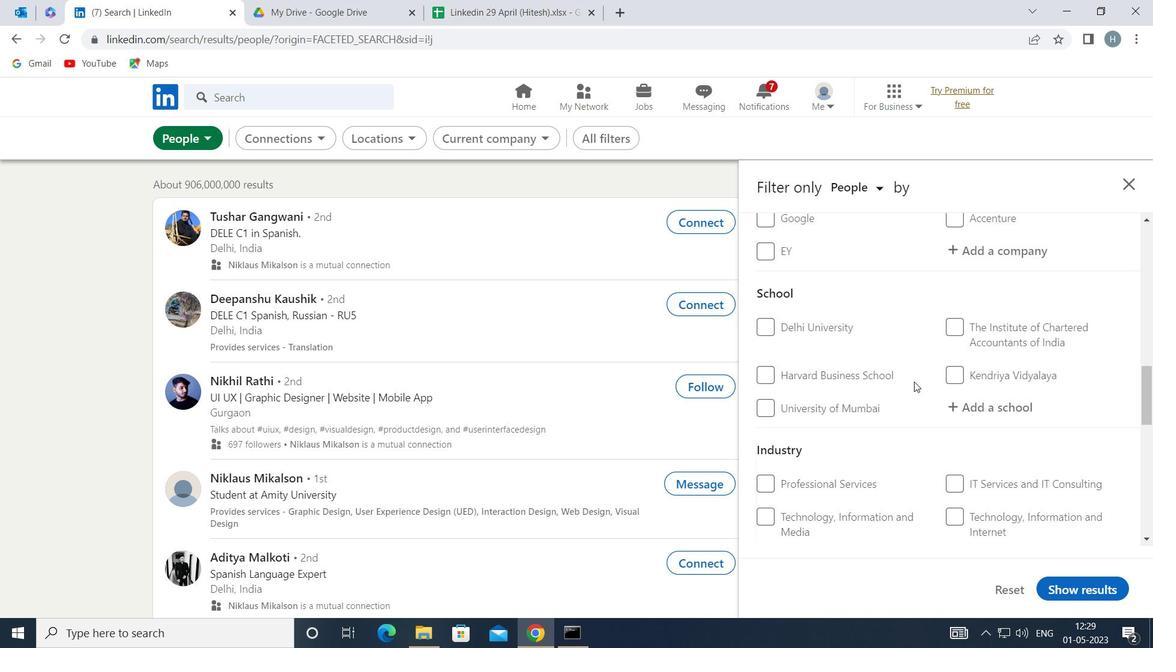 
Action: Mouse scrolled (914, 381) with delta (0, 0)
Screenshot: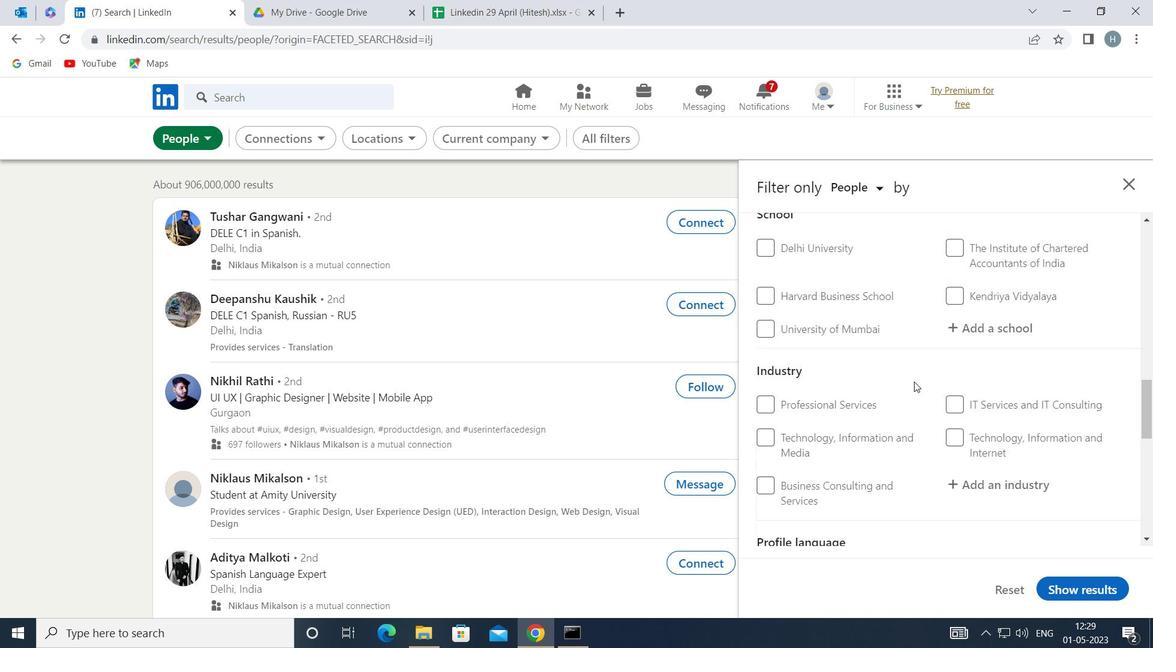 
Action: Mouse scrolled (914, 381) with delta (0, 0)
Screenshot: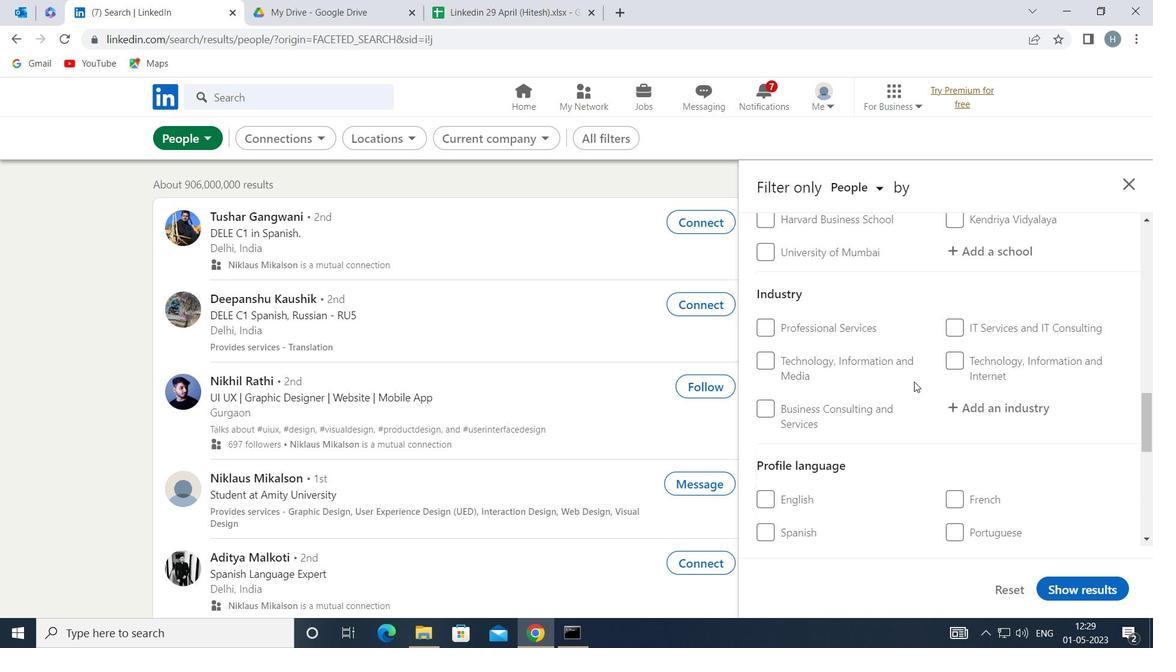 
Action: Mouse moved to (803, 402)
Screenshot: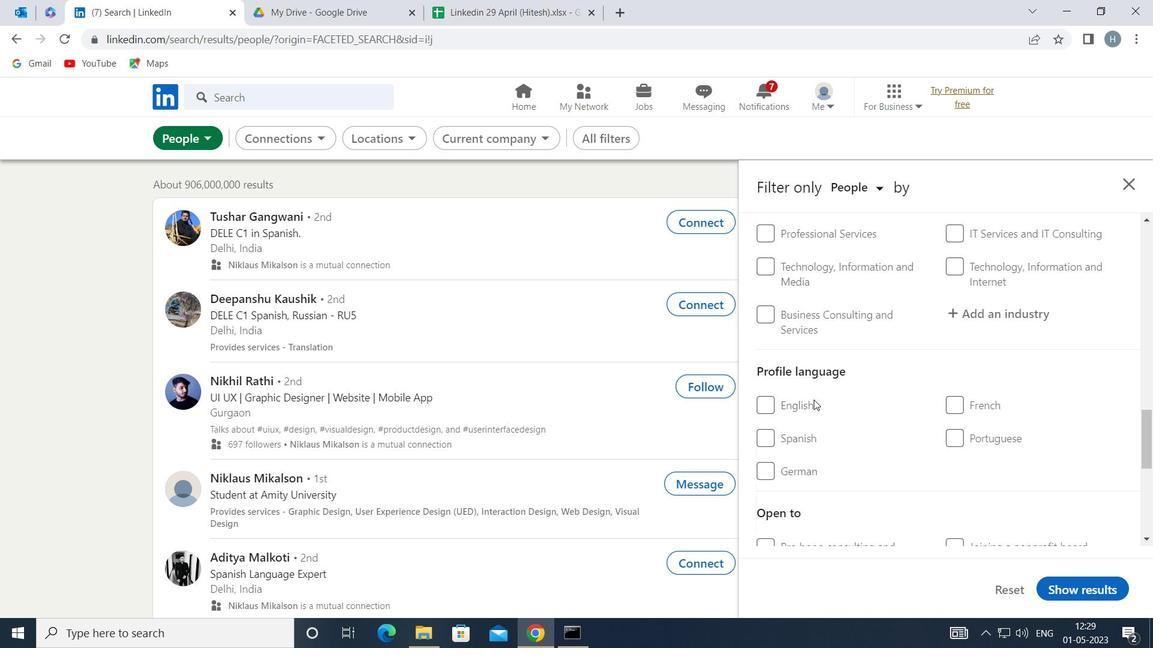 
Action: Mouse pressed left at (803, 402)
Screenshot: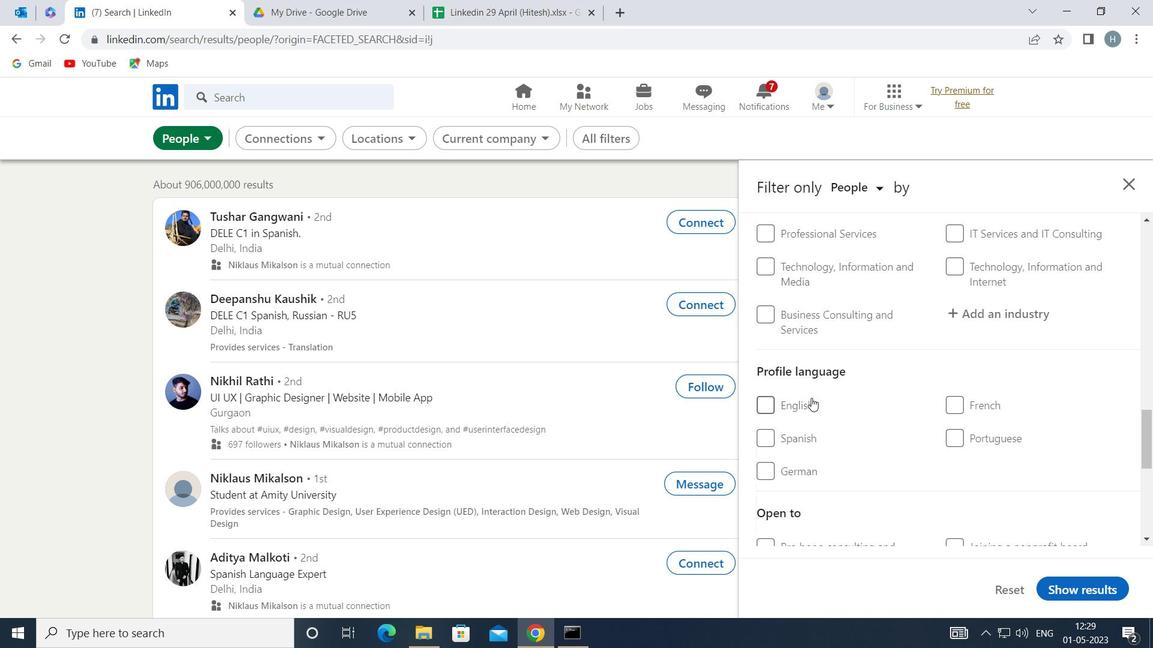 
Action: Mouse moved to (944, 377)
Screenshot: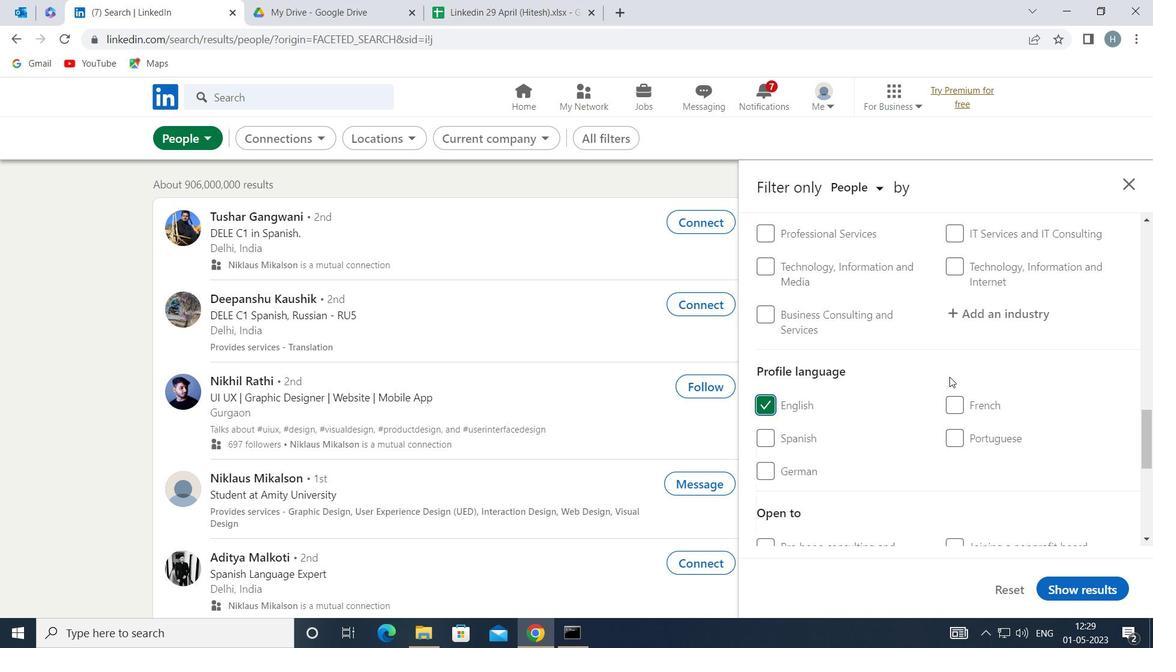 
Action: Mouse scrolled (944, 378) with delta (0, 0)
Screenshot: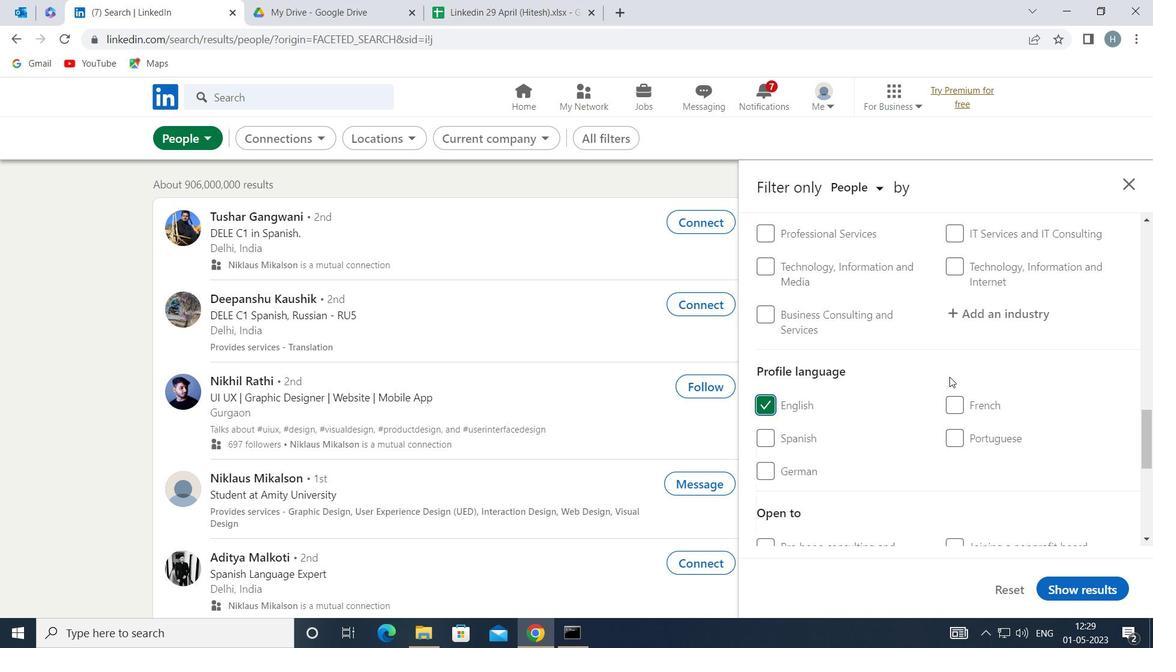 
Action: Mouse moved to (939, 377)
Screenshot: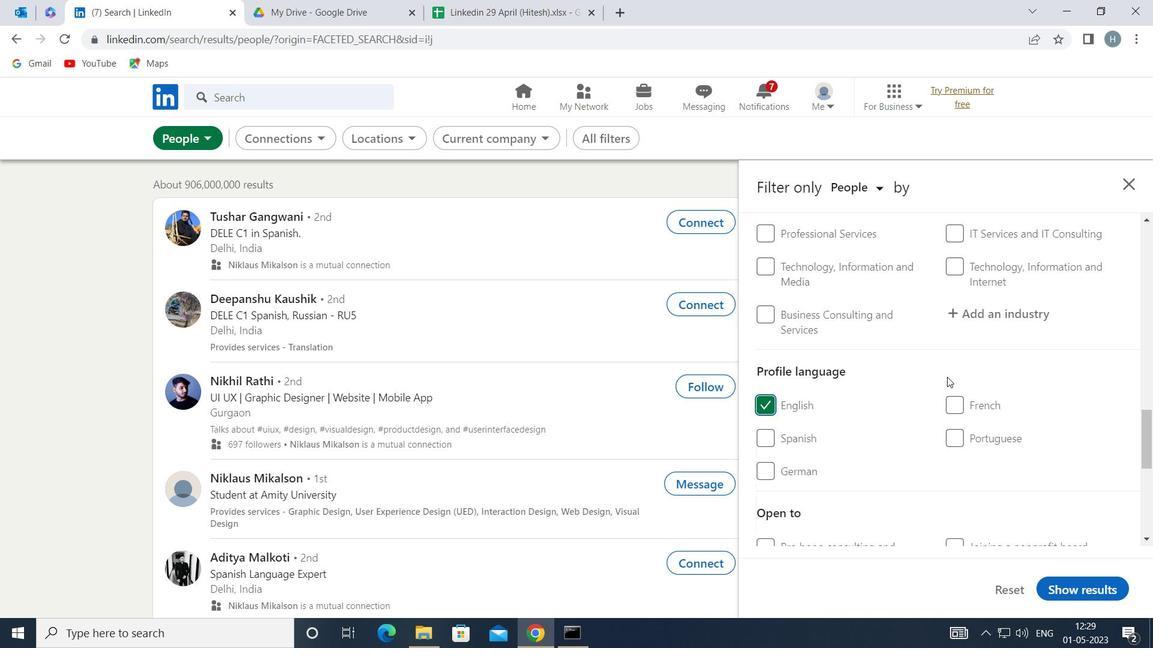 
Action: Mouse scrolled (939, 378) with delta (0, 0)
Screenshot: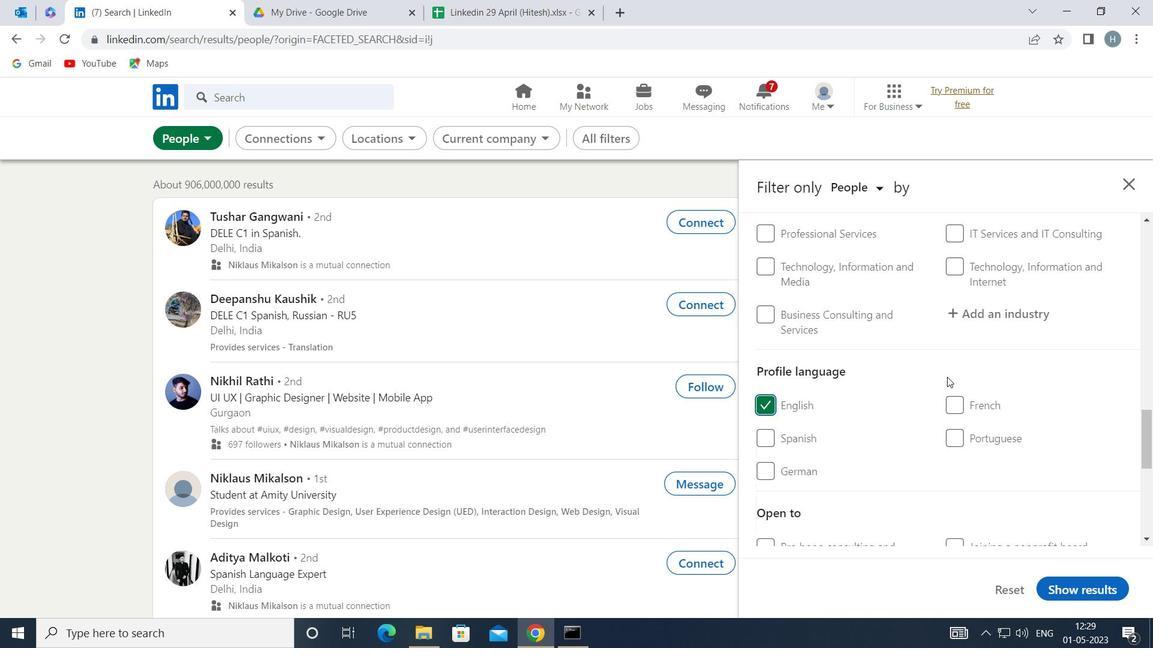 
Action: Mouse moved to (923, 377)
Screenshot: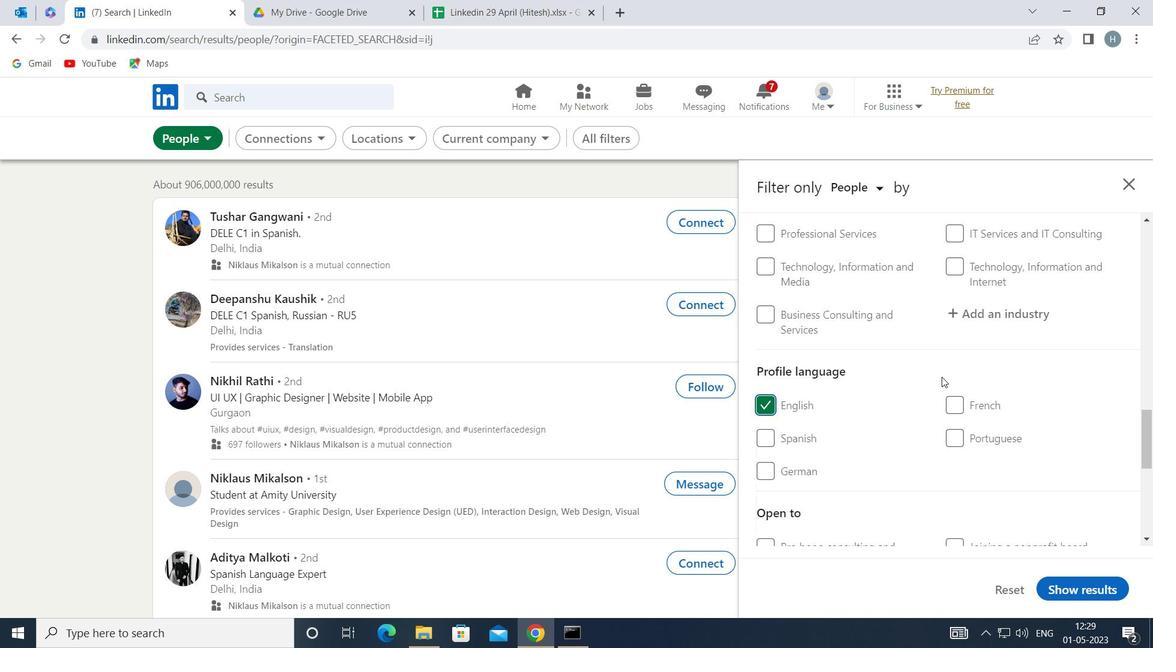 
Action: Mouse scrolled (923, 378) with delta (0, 0)
Screenshot: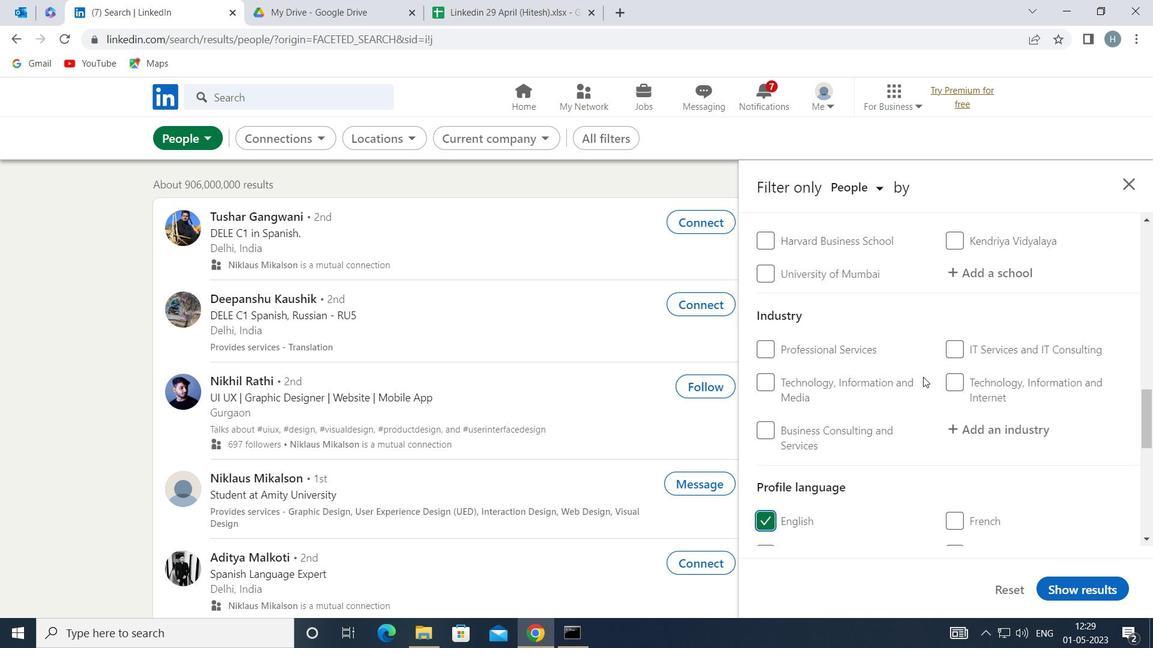 
Action: Mouse moved to (921, 377)
Screenshot: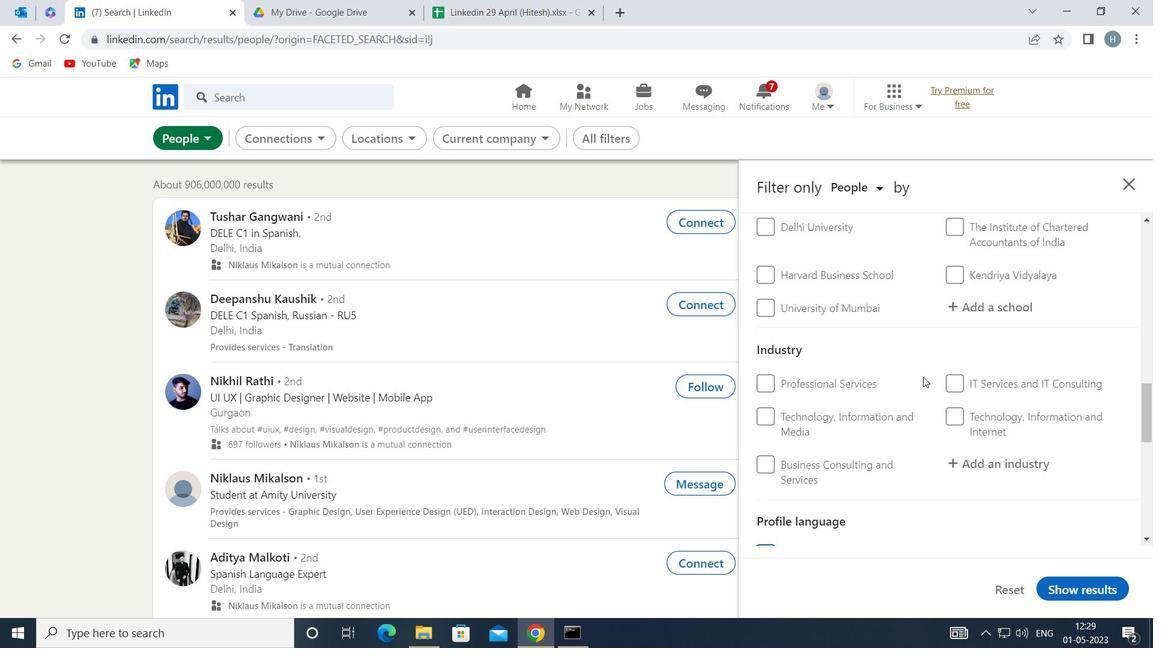 
Action: Mouse scrolled (921, 378) with delta (0, 0)
Screenshot: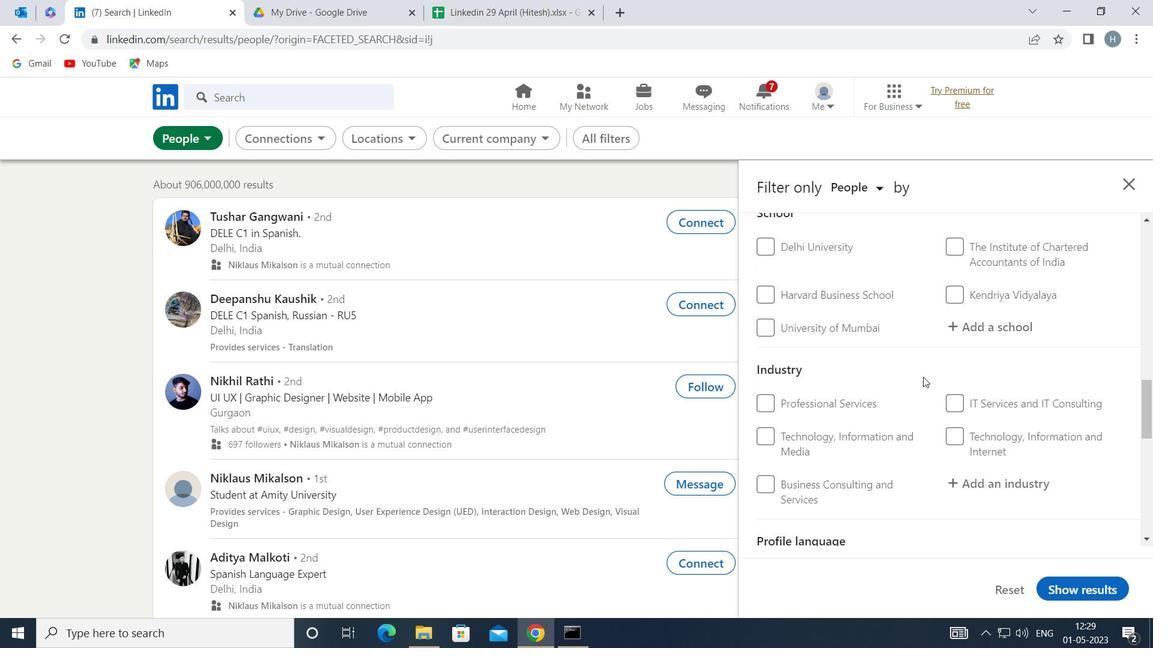 
Action: Mouse scrolled (921, 378) with delta (0, 0)
Screenshot: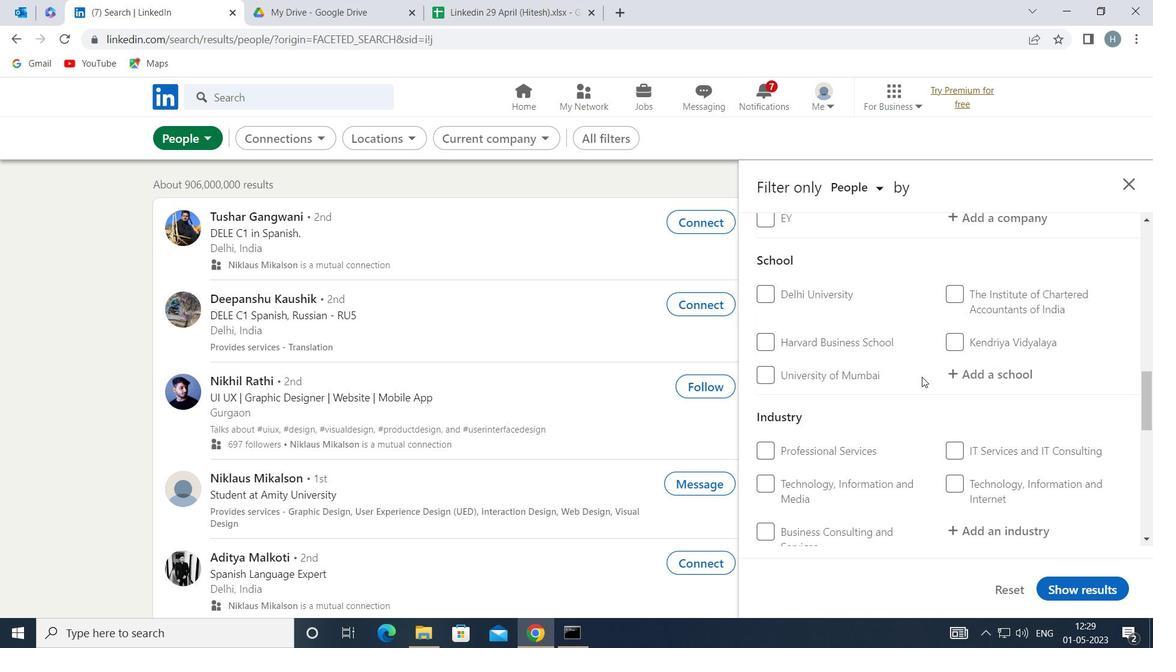 
Action: Mouse scrolled (921, 378) with delta (0, 0)
Screenshot: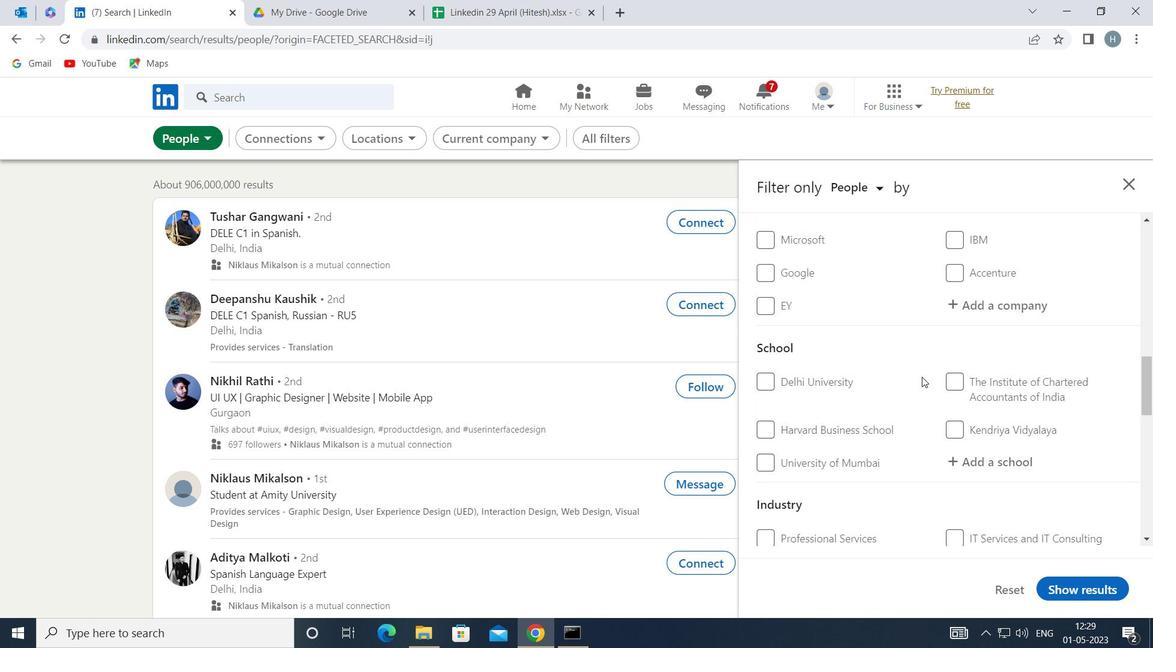 
Action: Mouse scrolled (921, 378) with delta (0, 0)
Screenshot: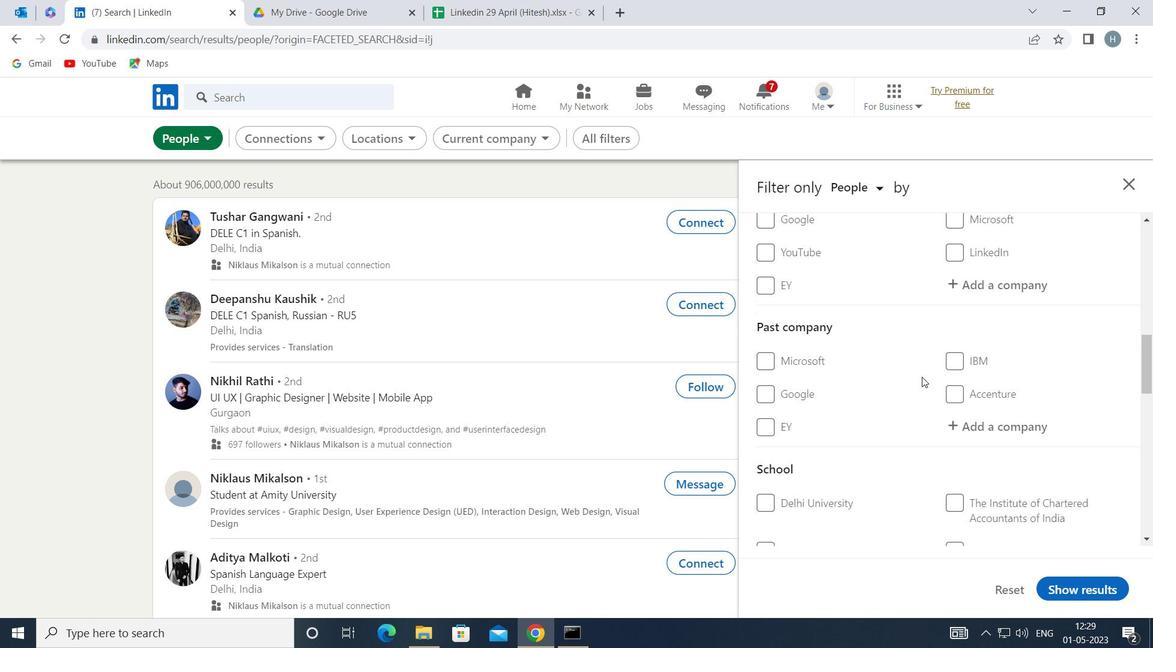 
Action: Mouse scrolled (921, 378) with delta (0, 0)
Screenshot: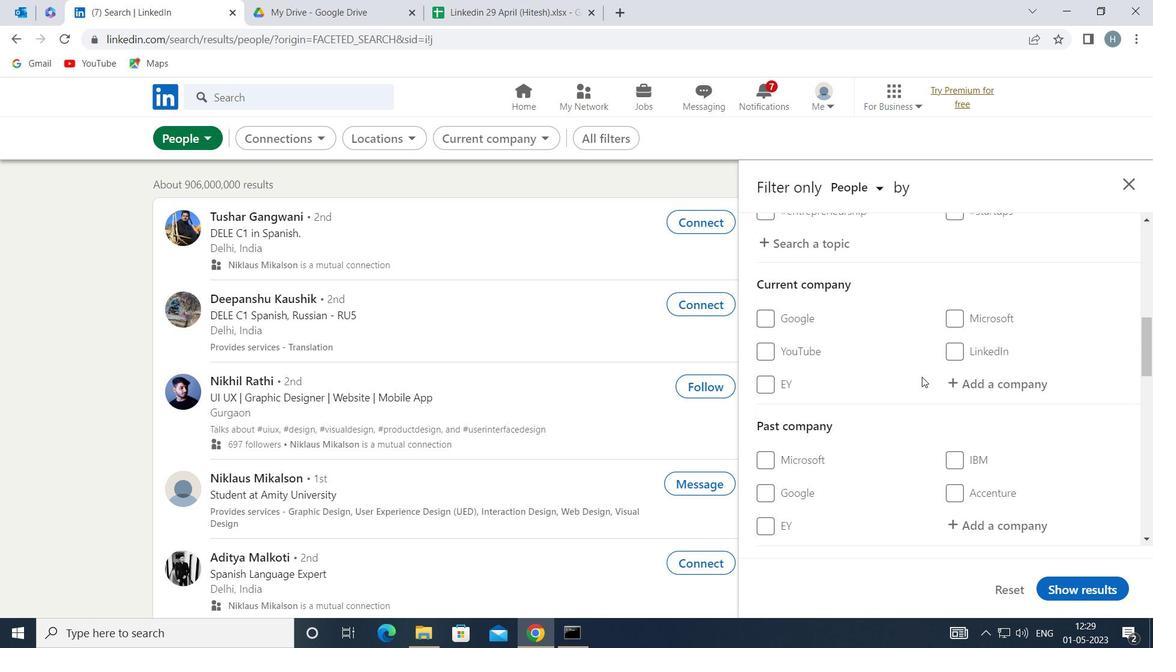 
Action: Mouse scrolled (921, 377) with delta (0, 0)
Screenshot: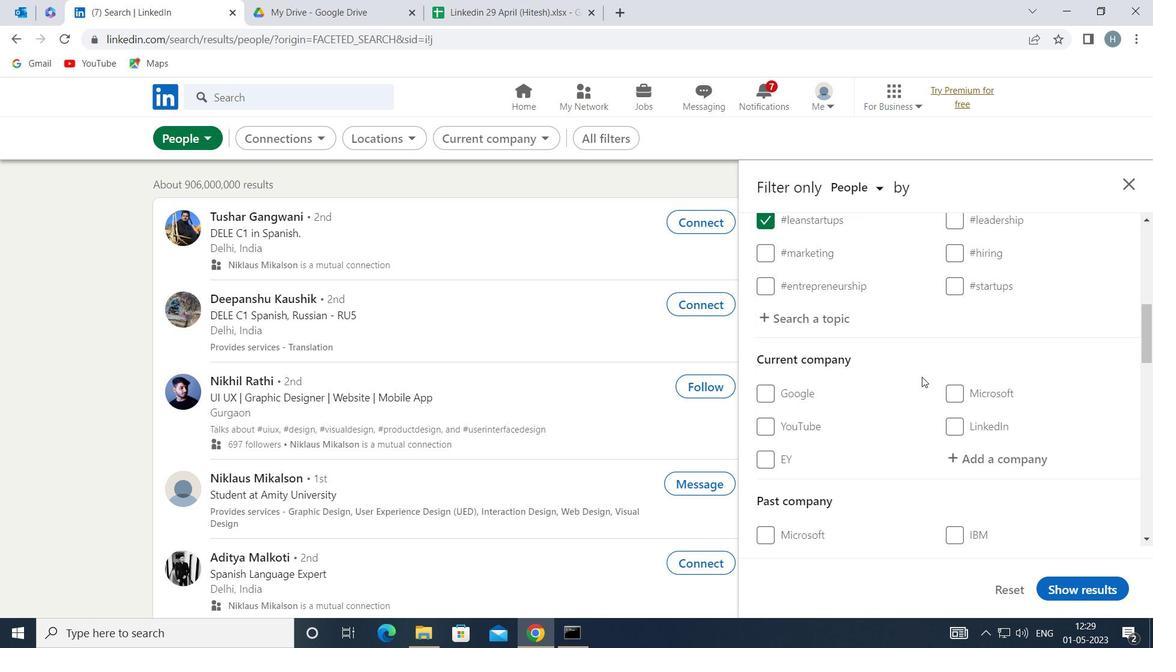 
Action: Mouse moved to (978, 374)
Screenshot: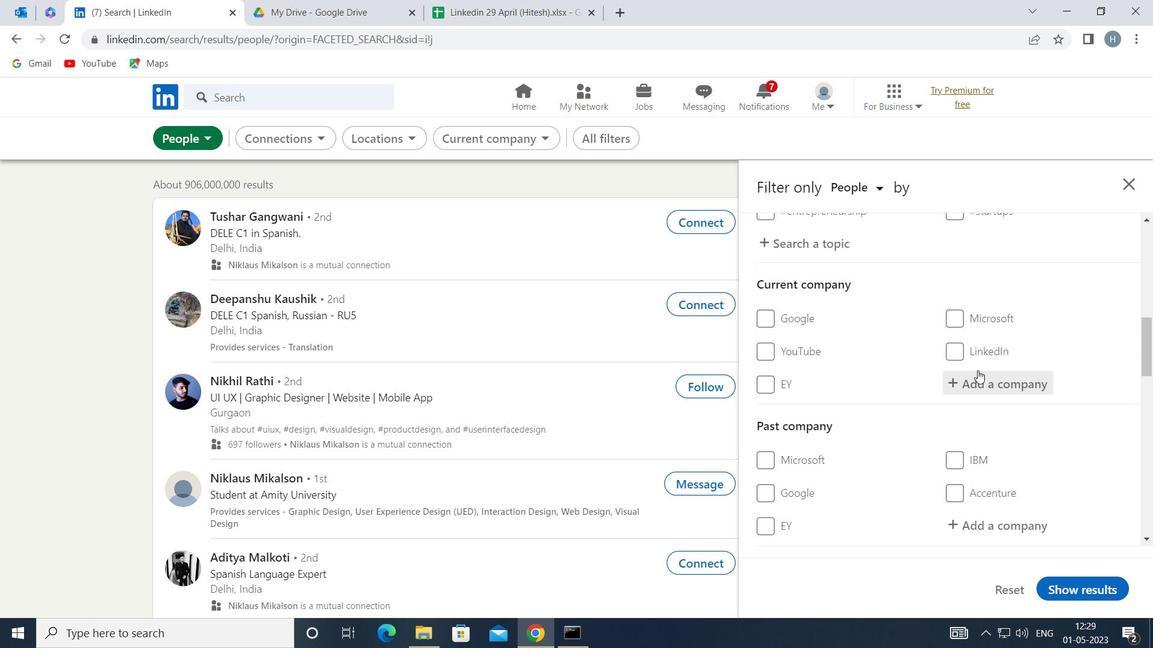 
Action: Mouse pressed left at (978, 374)
Screenshot: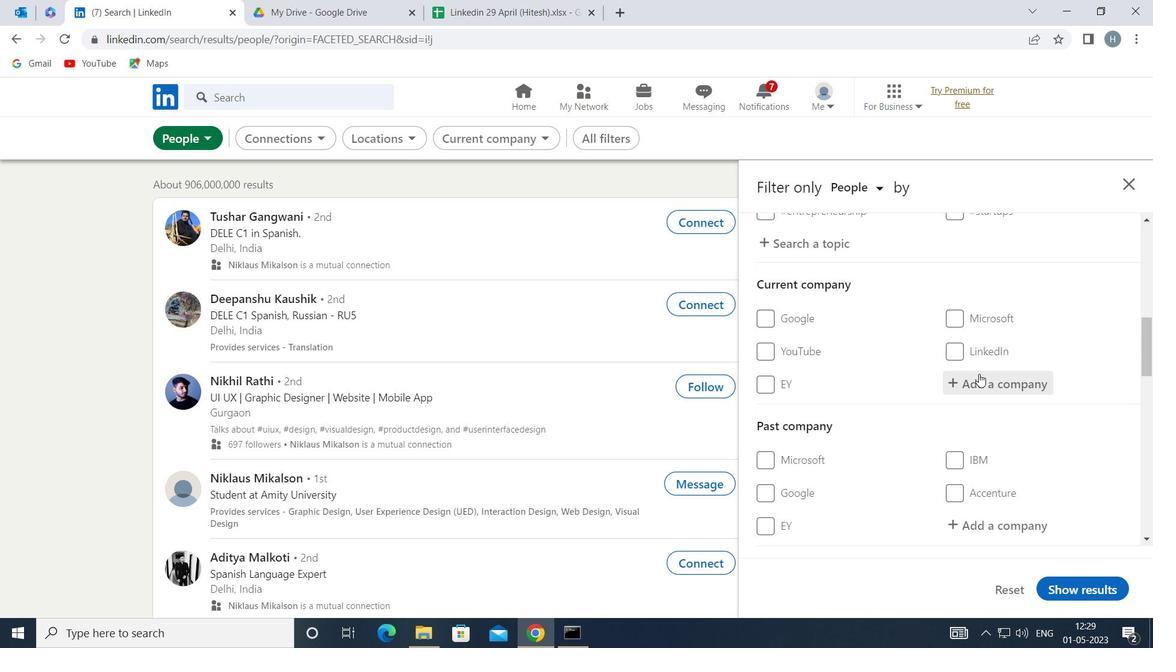 
Action: Key pressed <Key.shift>PHIL
Screenshot: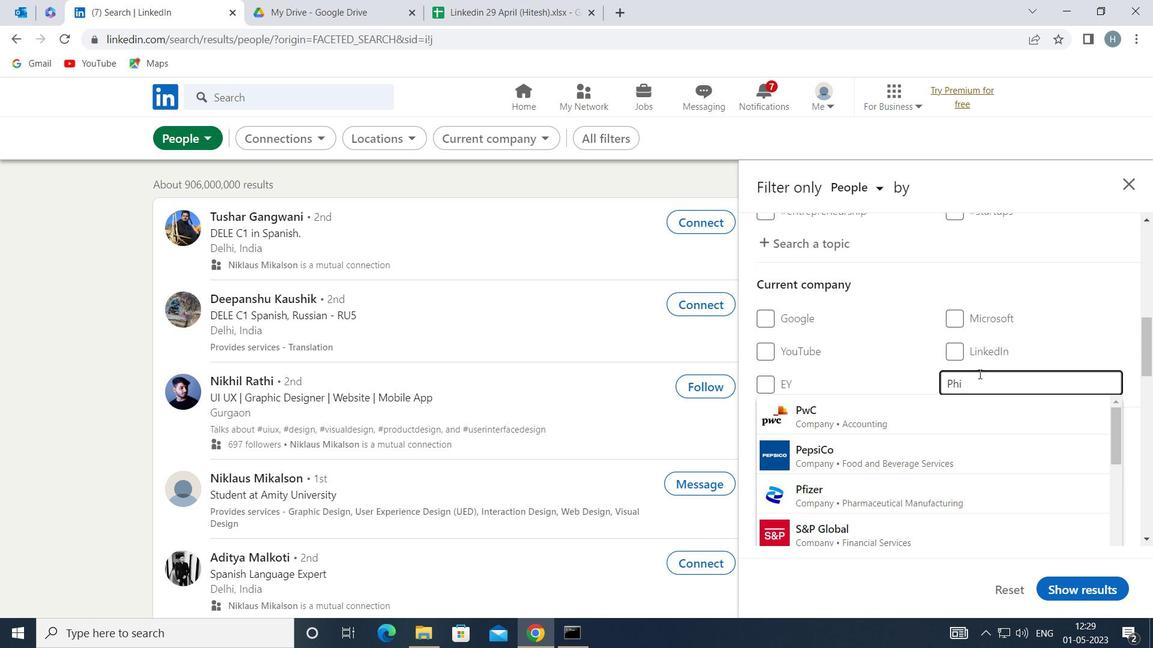 
Action: Mouse moved to (901, 412)
Screenshot: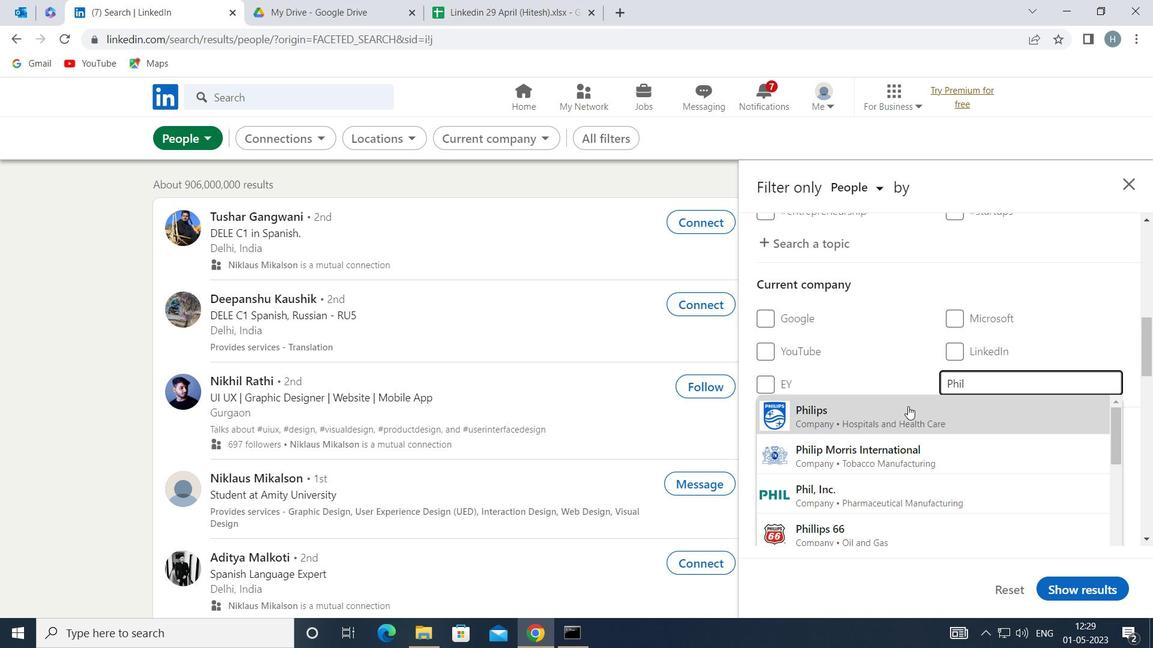 
Action: Mouse pressed left at (901, 412)
Screenshot: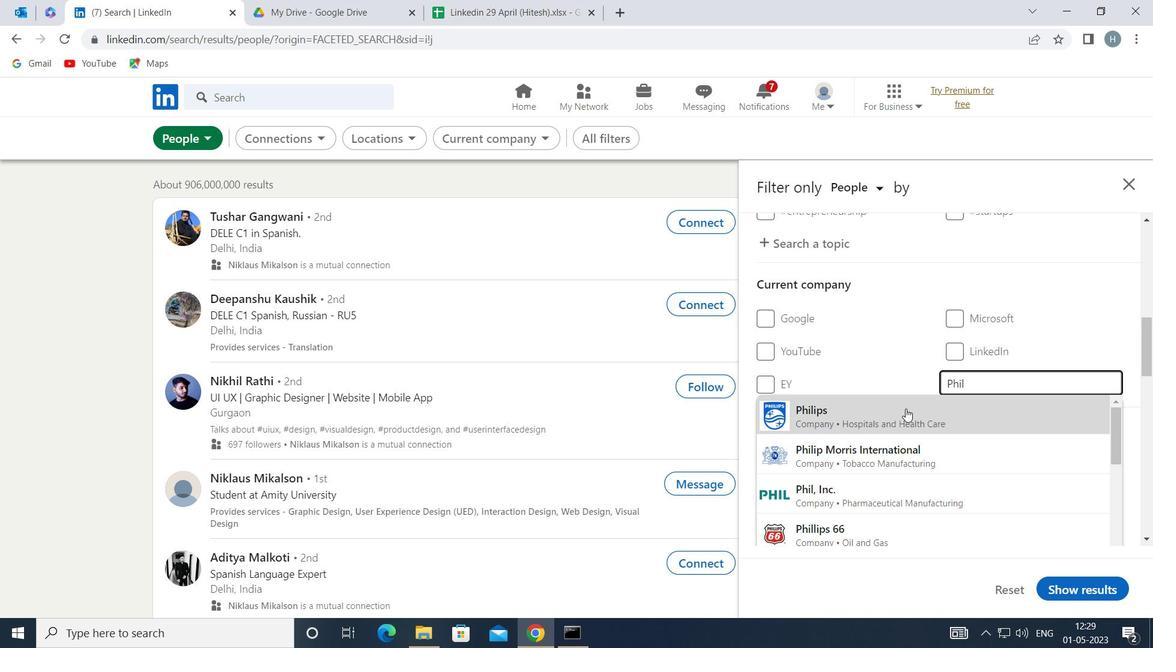 
Action: Mouse moved to (894, 399)
Screenshot: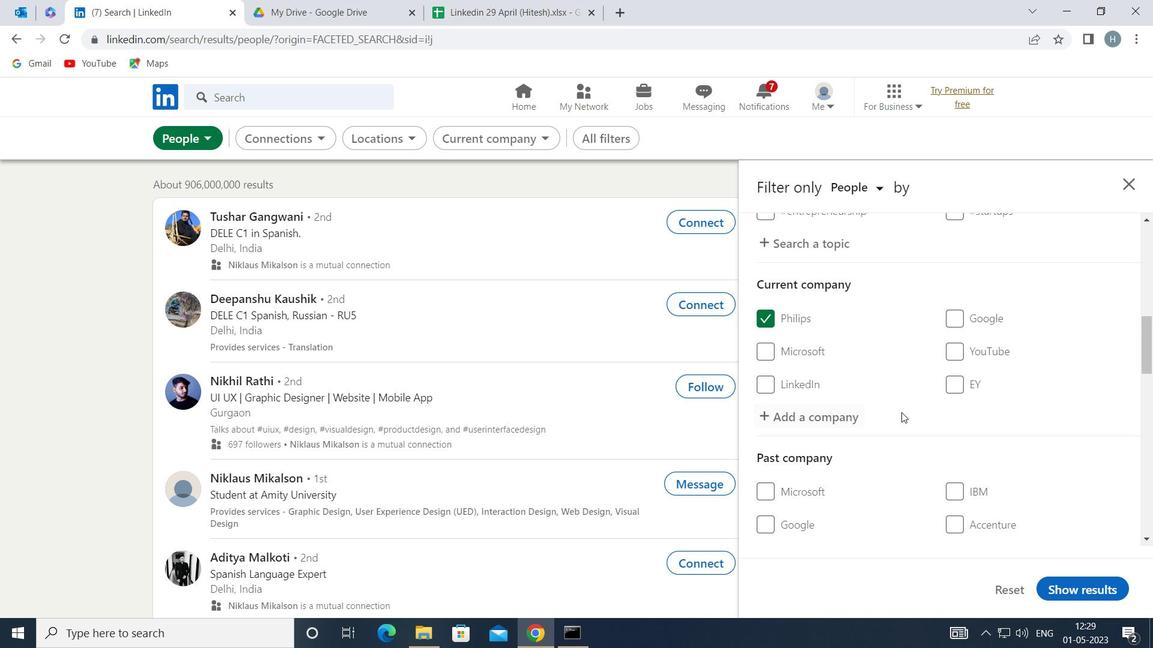 
Action: Mouse scrolled (894, 398) with delta (0, 0)
Screenshot: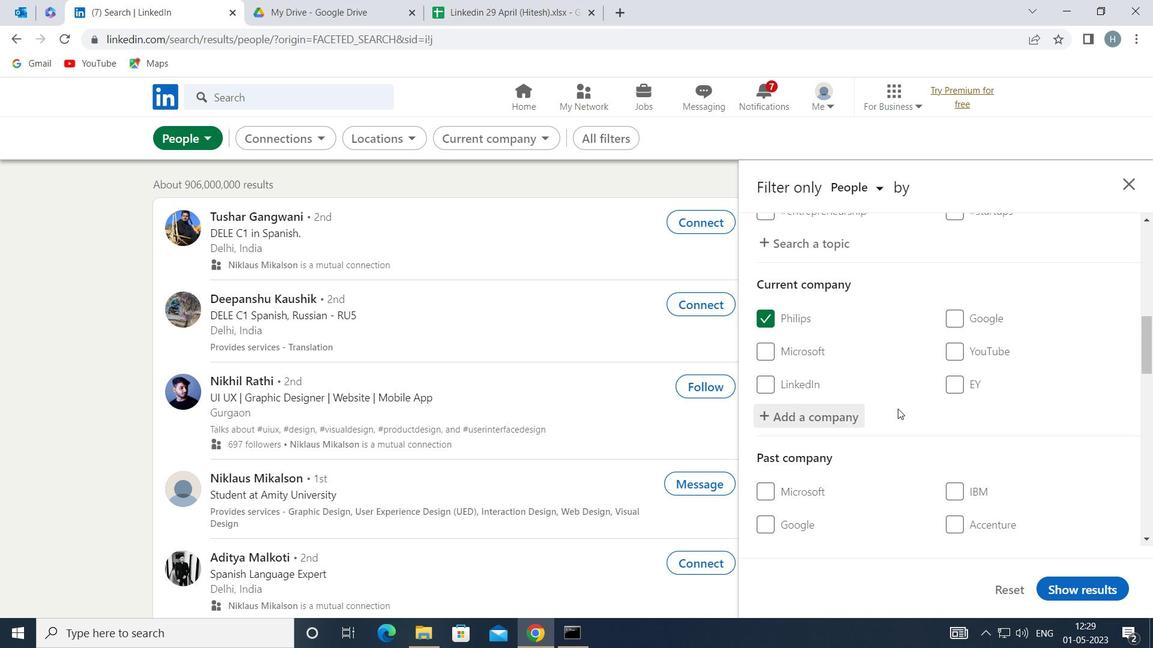 
Action: Mouse scrolled (894, 398) with delta (0, 0)
Screenshot: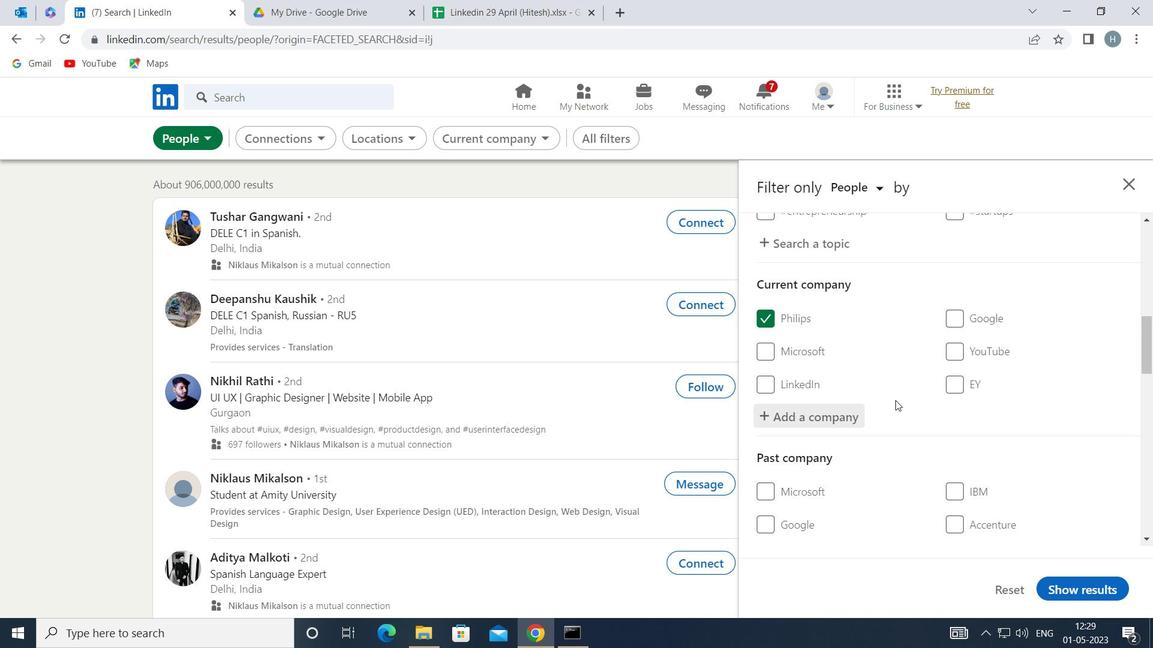 
Action: Mouse moved to (894, 398)
Screenshot: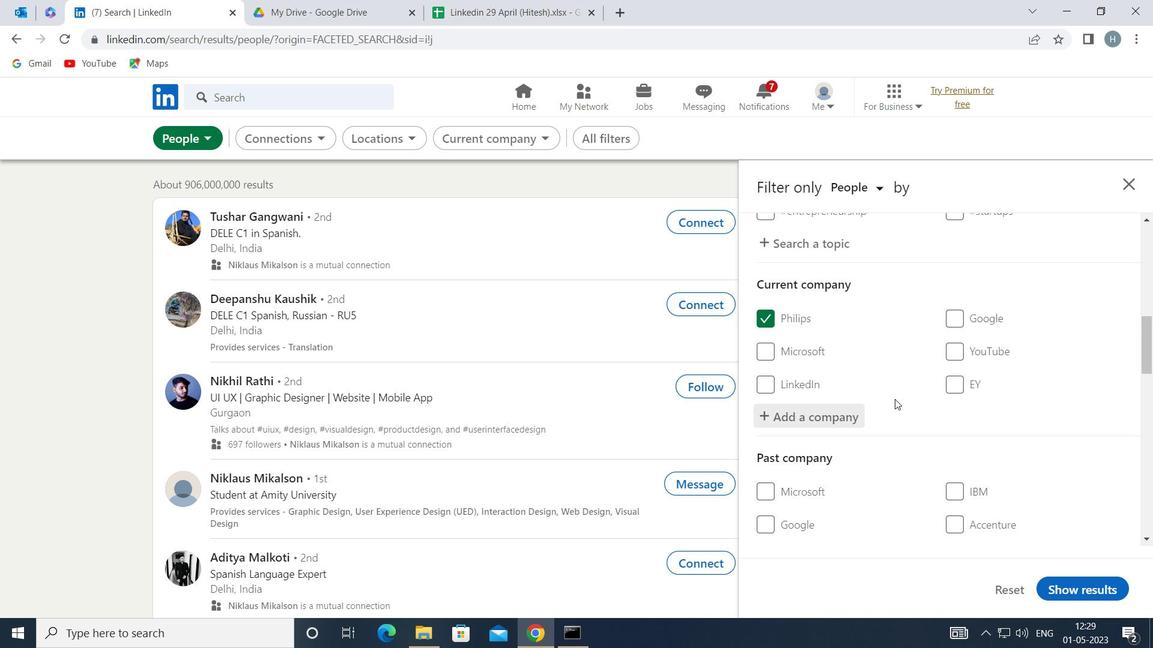 
Action: Mouse scrolled (894, 398) with delta (0, 0)
Screenshot: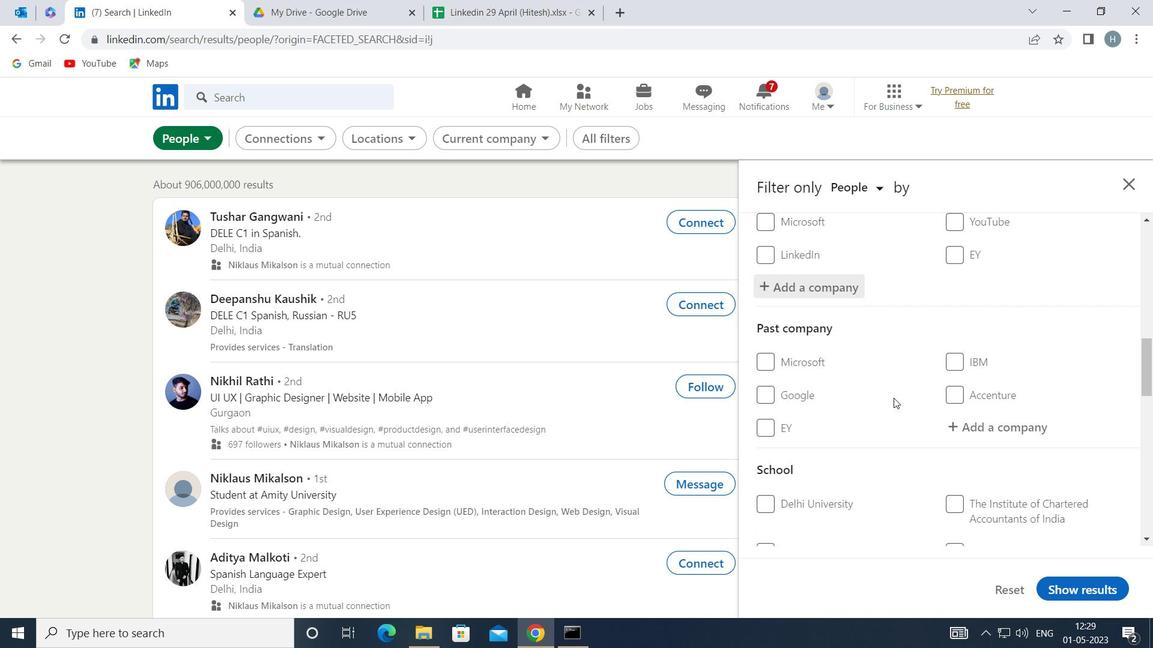 
Action: Mouse scrolled (894, 398) with delta (0, 0)
Screenshot: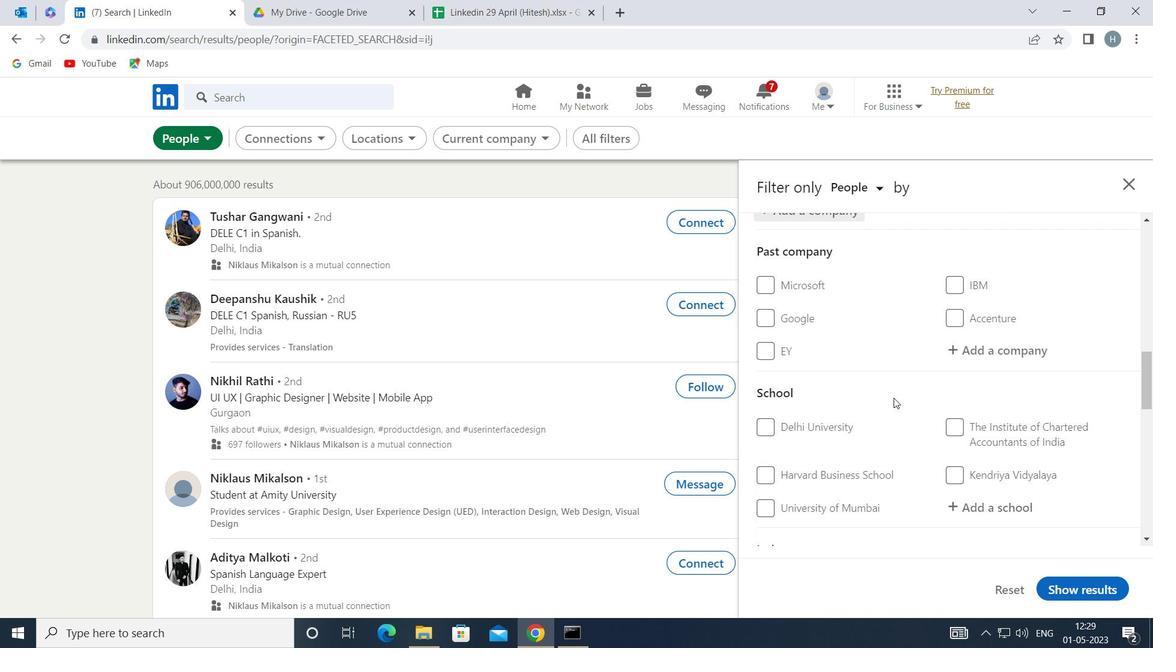 
Action: Mouse moved to (998, 413)
Screenshot: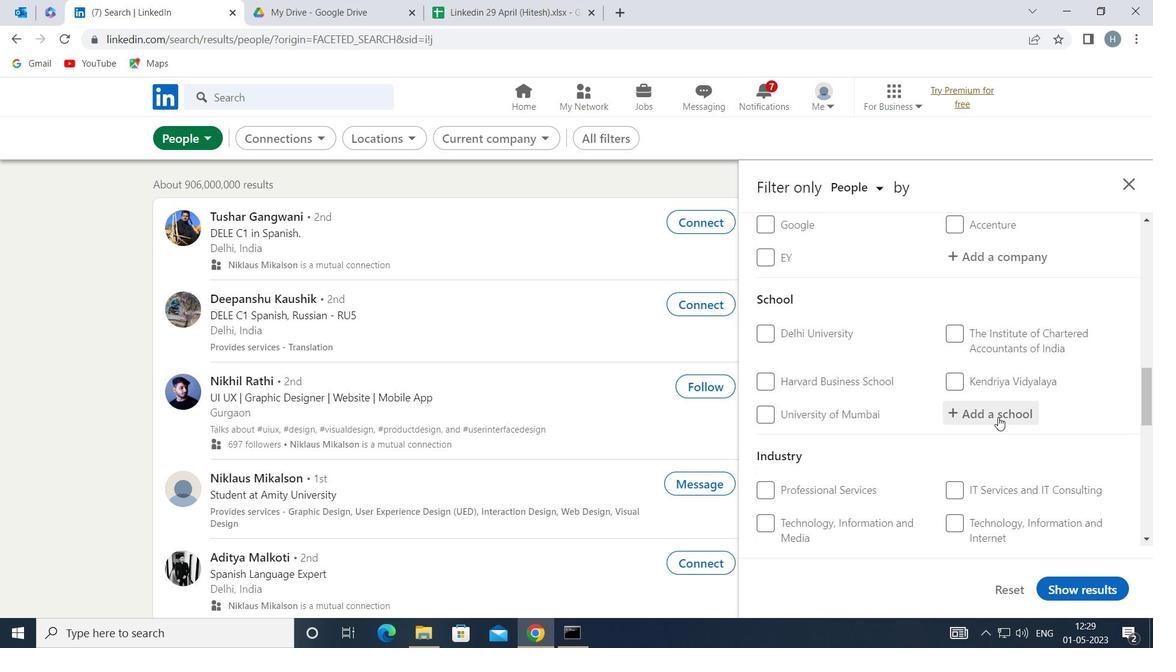 
Action: Mouse pressed left at (998, 413)
Screenshot: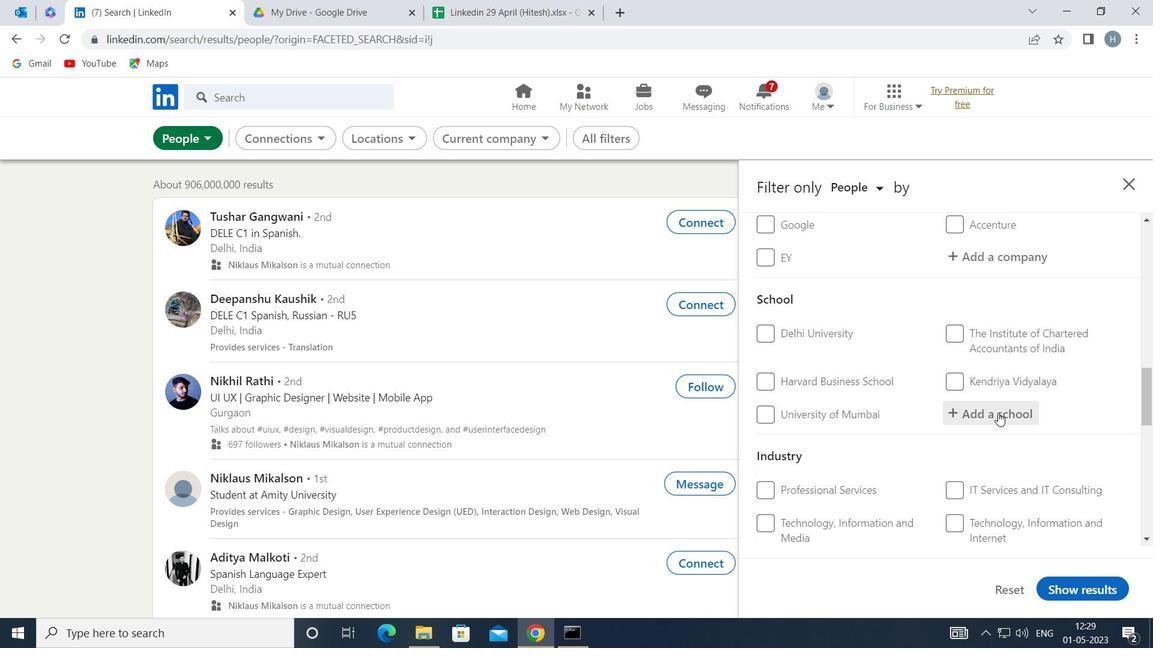 
Action: Key pressed <Key.shift>
Screenshot: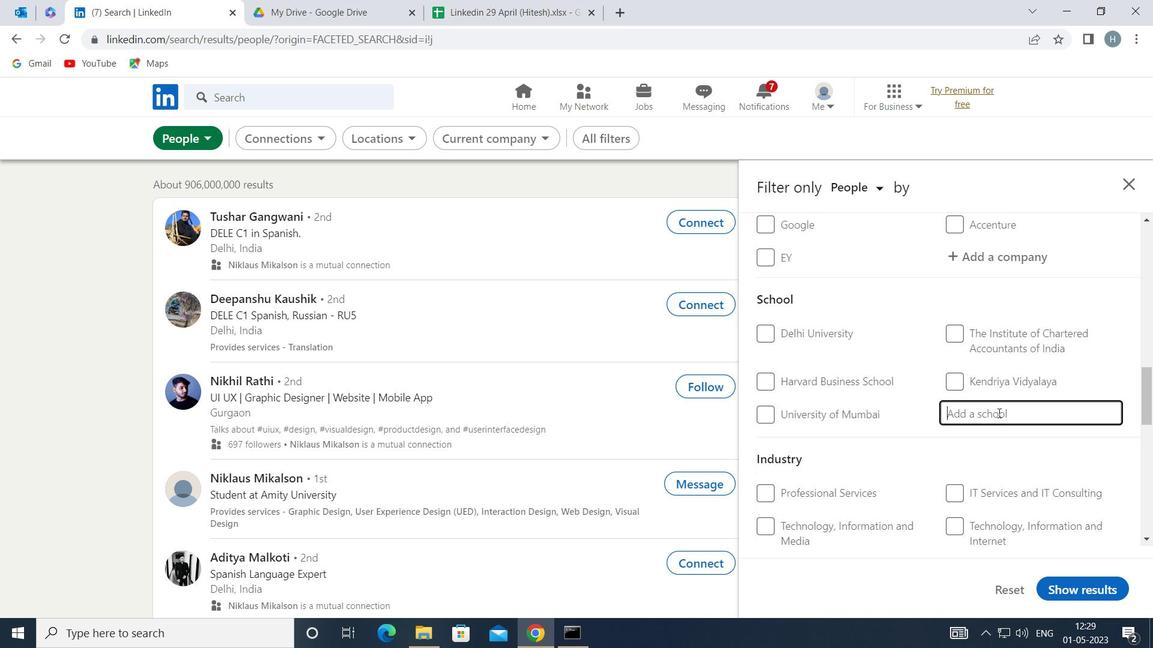 
Action: Mouse moved to (998, 411)
Screenshot: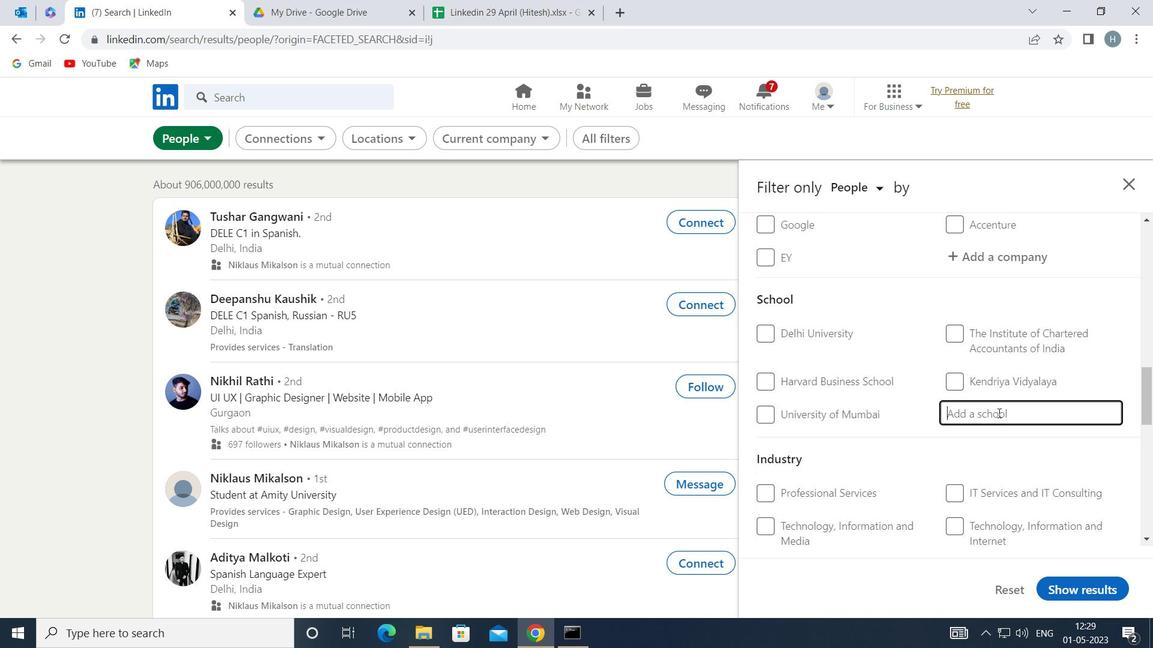
Action: Key pressed SHRI<Key.space><Key.shift>VAISHNAV<Key.space><Key.shift><Key.shift><Key.shift><Key.shift><Key.shift><Key.shift>VIDY
Screenshot: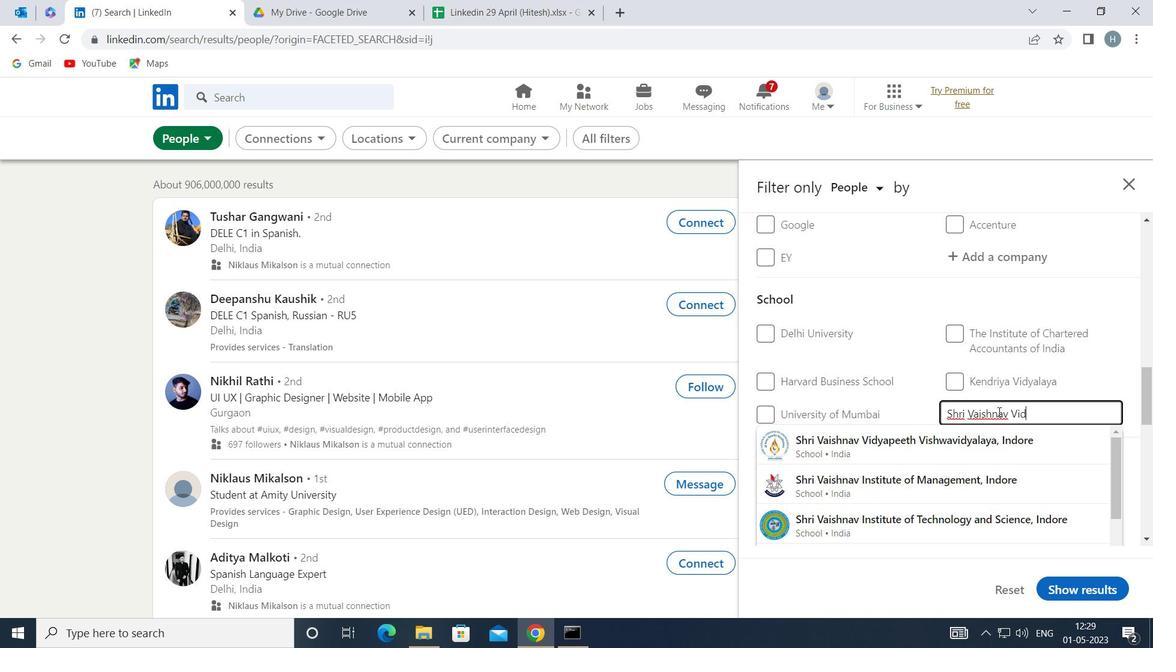 
Action: Mouse moved to (967, 434)
Screenshot: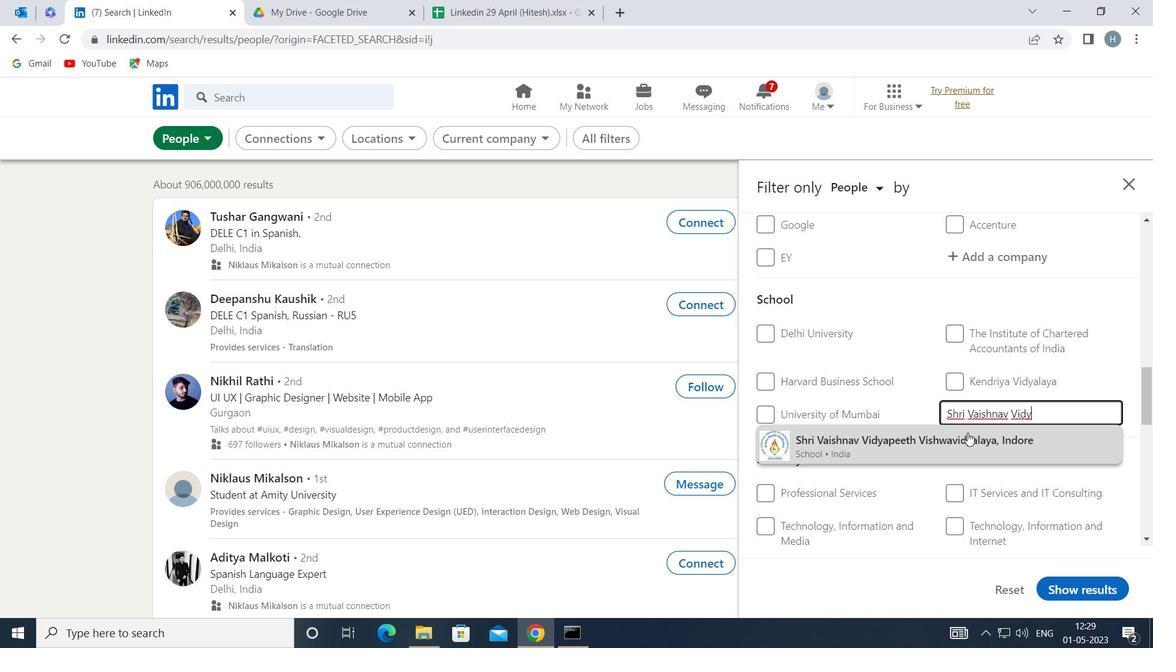 
Action: Mouse pressed left at (967, 434)
Screenshot: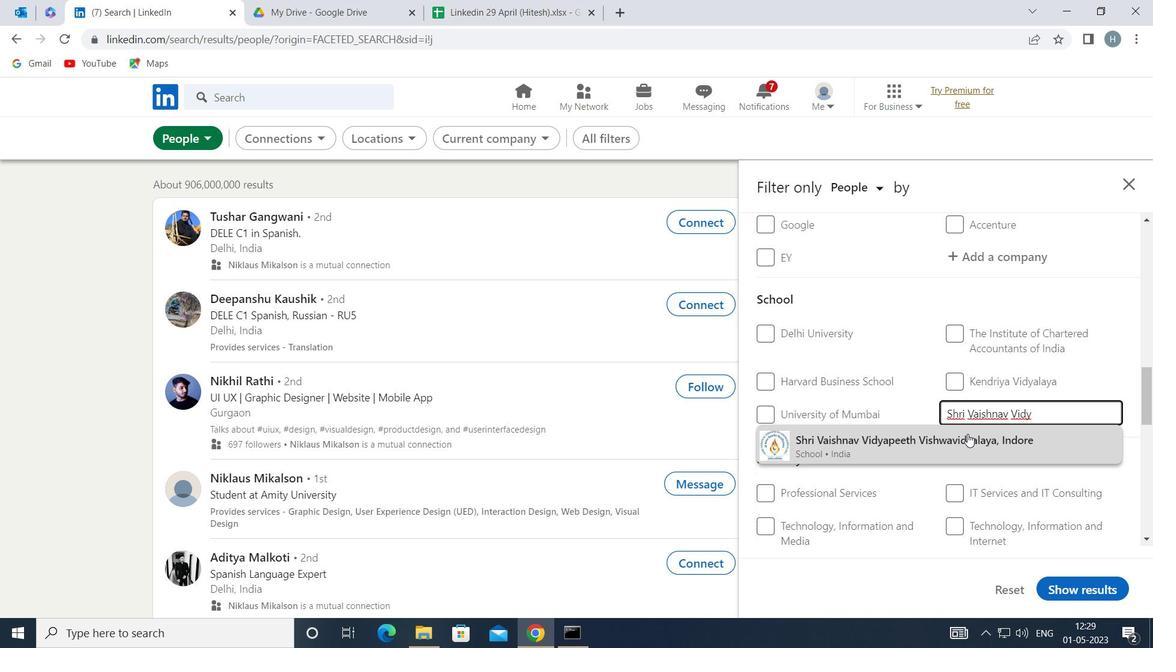 
Action: Mouse moved to (942, 433)
Screenshot: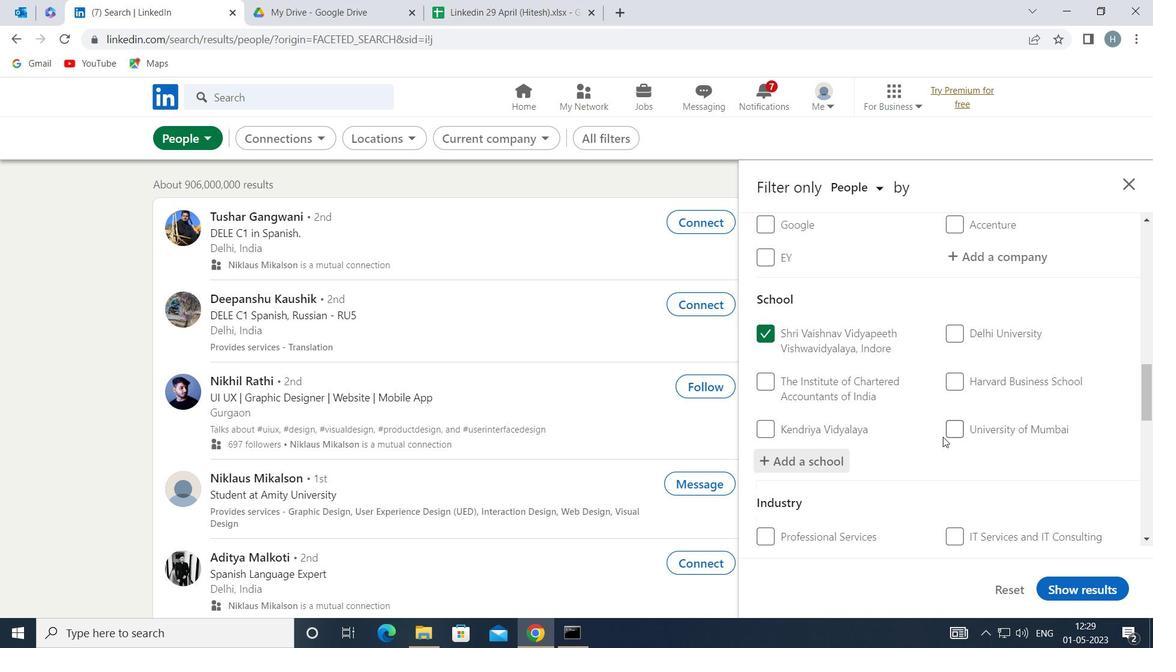 
Action: Mouse scrolled (942, 432) with delta (0, 0)
Screenshot: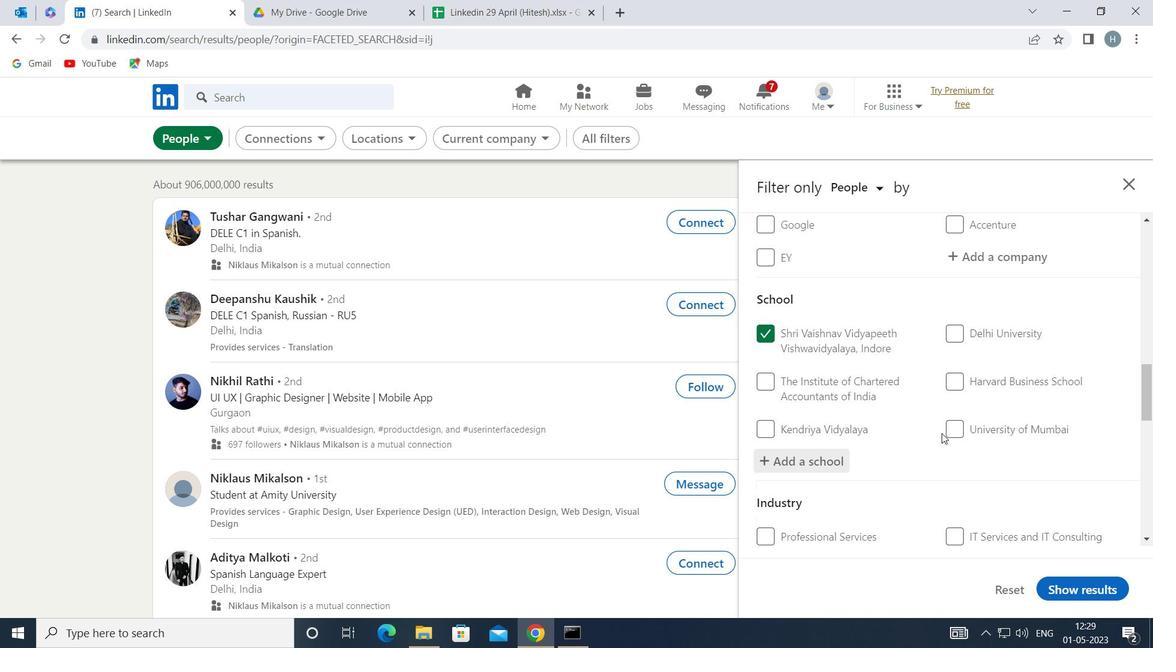 
Action: Mouse moved to (942, 431)
Screenshot: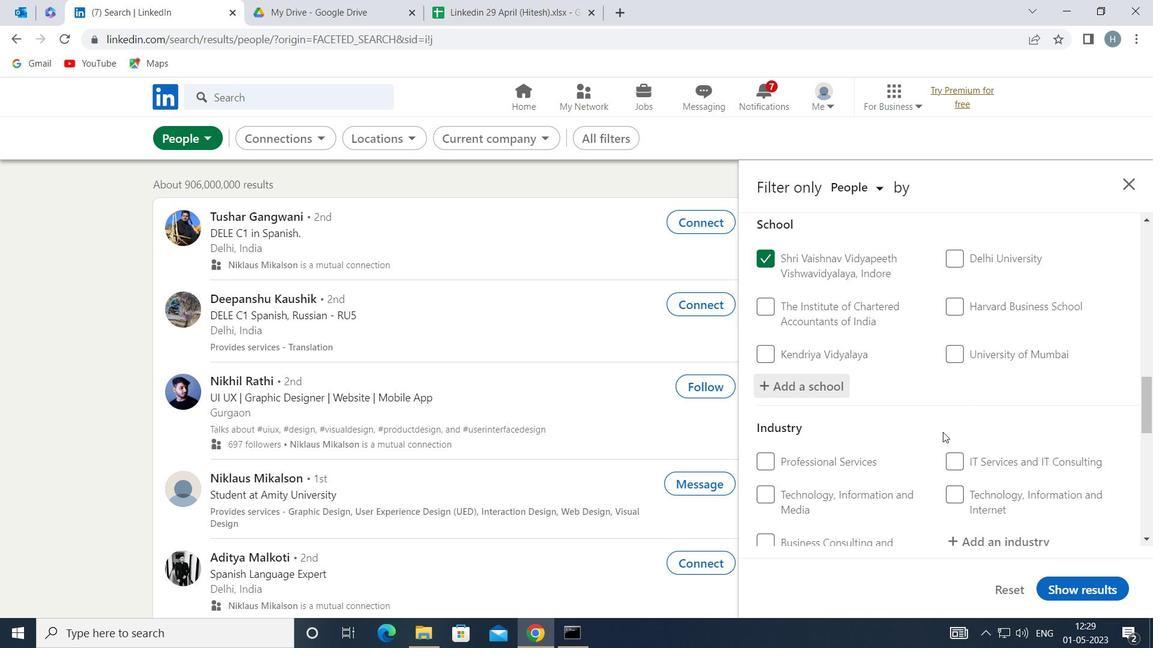 
Action: Mouse scrolled (942, 431) with delta (0, 0)
Screenshot: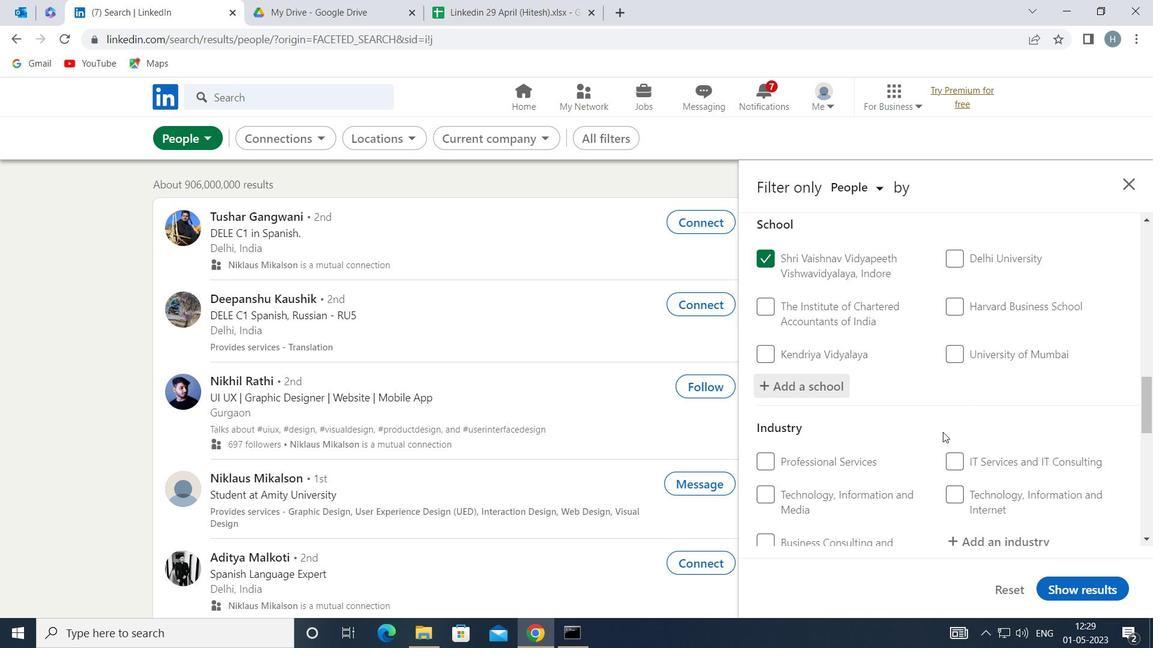 
Action: Mouse moved to (992, 468)
Screenshot: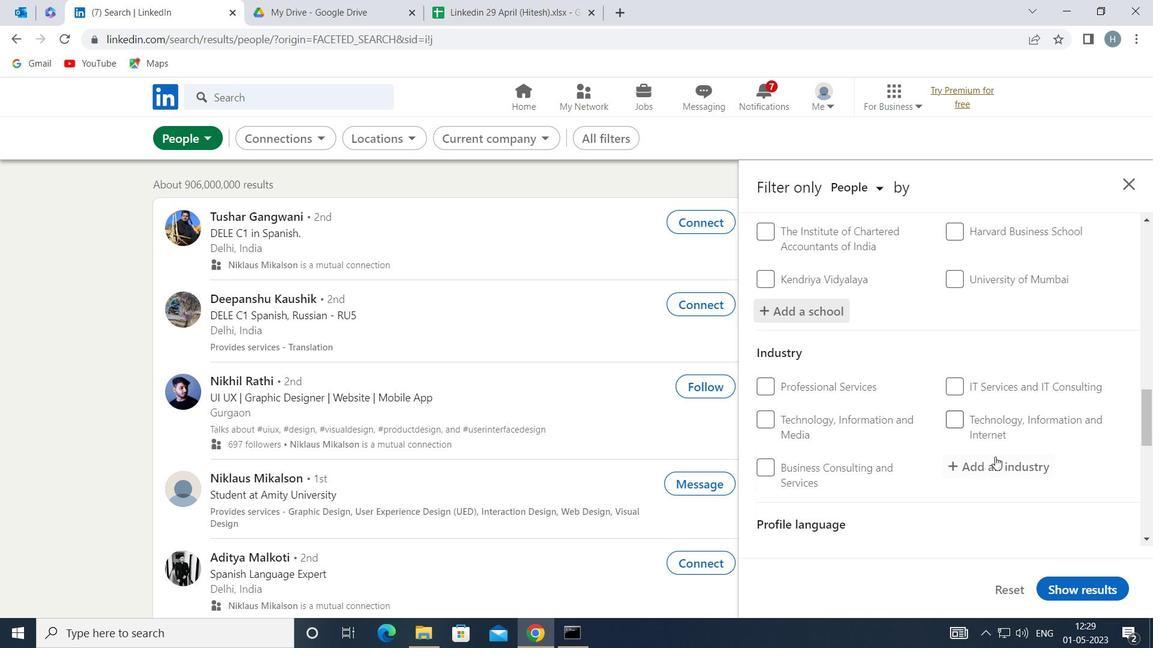 
Action: Mouse pressed left at (992, 468)
Screenshot: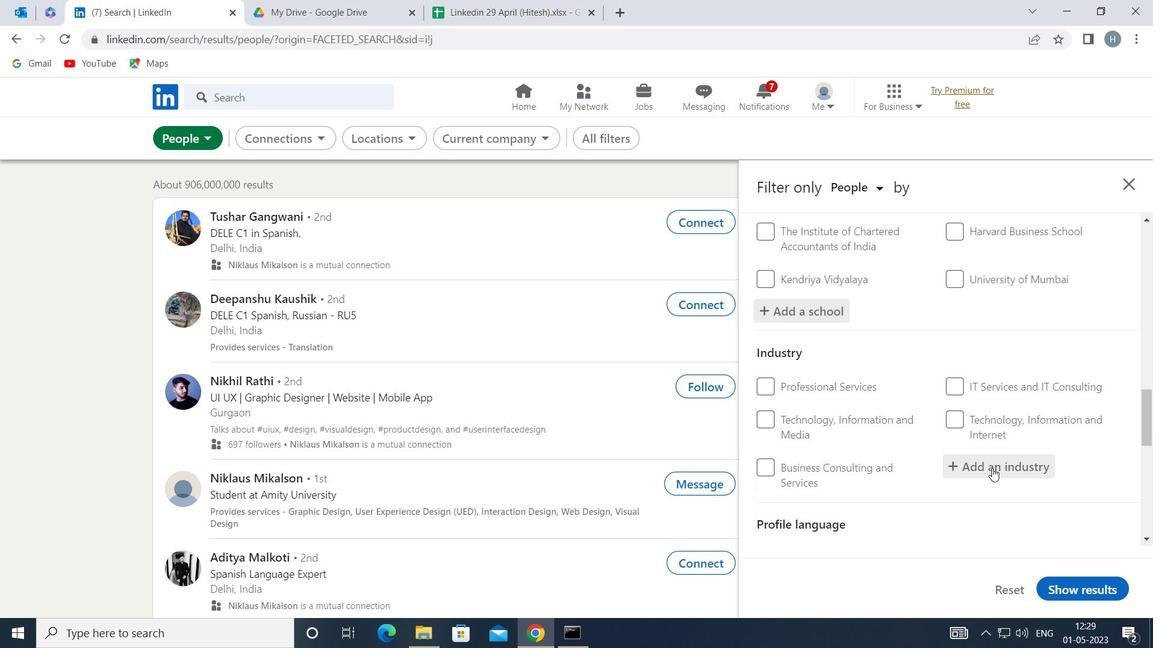 
Action: Key pressed <Key.shift>PERSONAL<Key.space><Key.shift>CARE
Screenshot: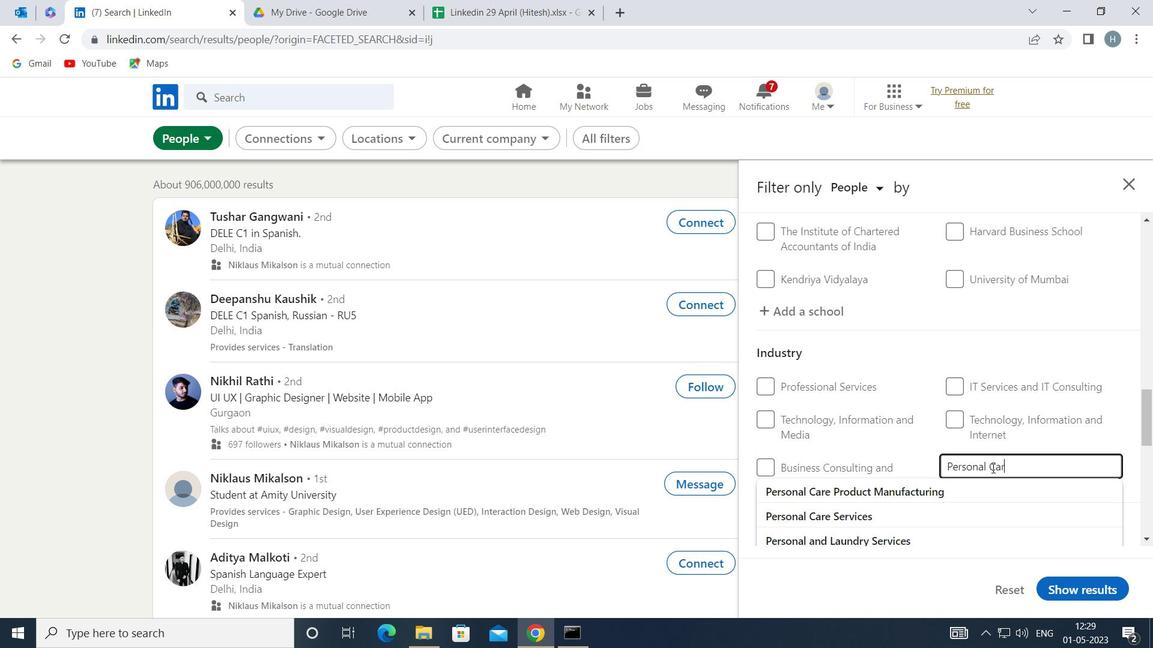 
Action: Mouse moved to (977, 490)
Screenshot: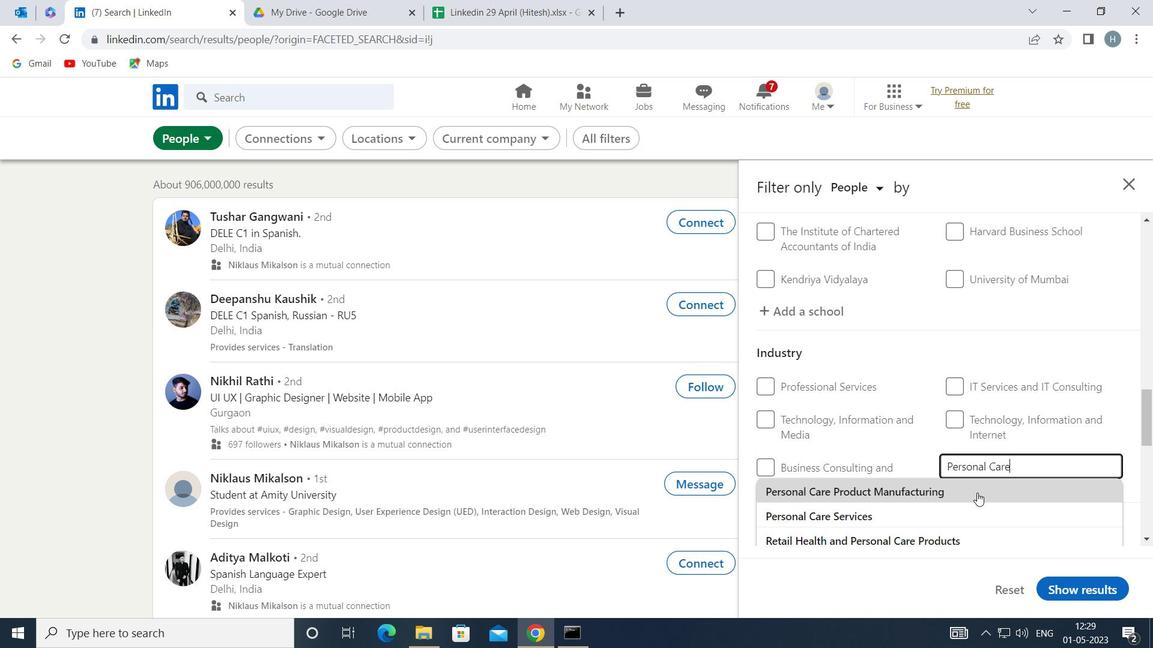 
Action: Mouse pressed left at (977, 490)
Screenshot: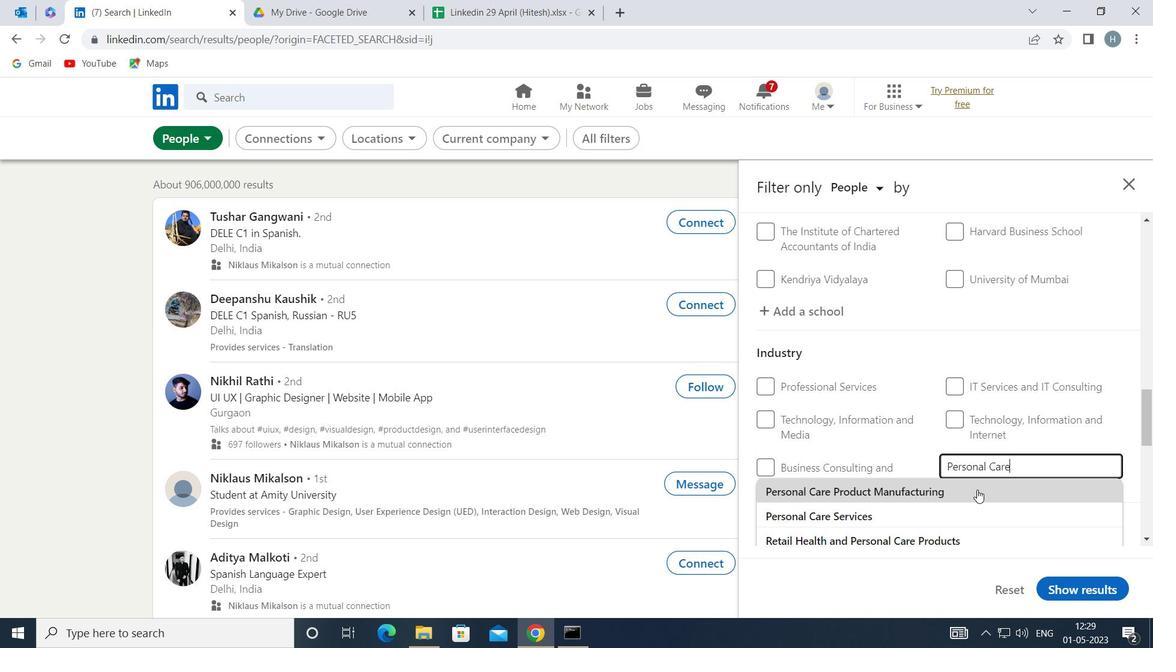 
Action: Mouse moved to (945, 448)
Screenshot: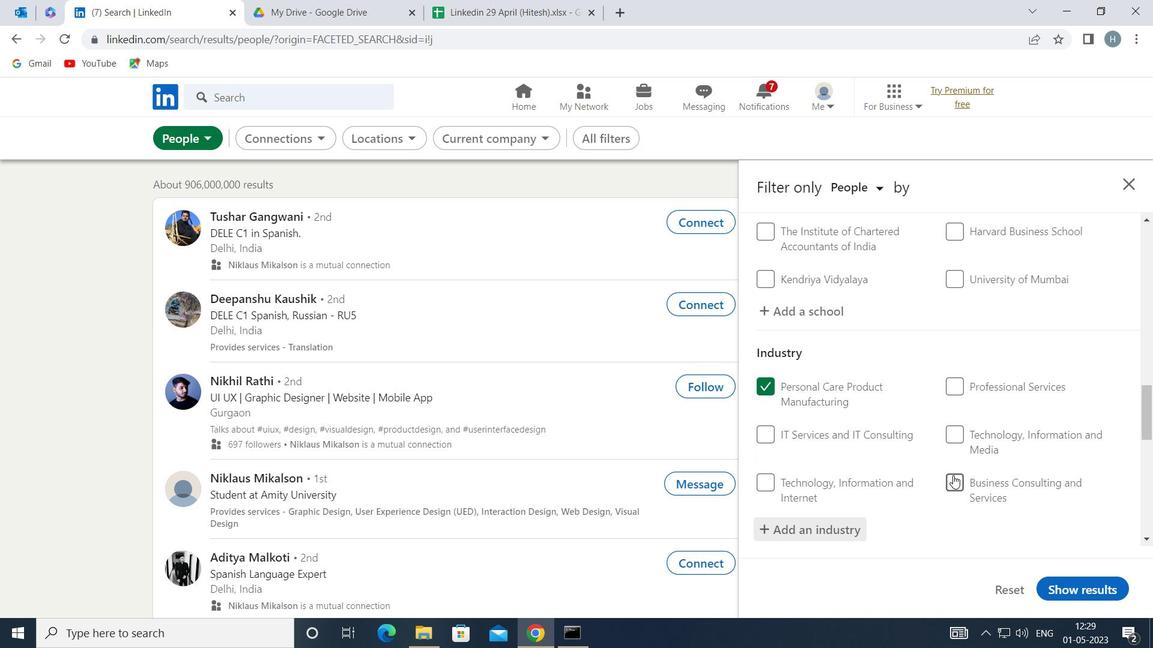 
Action: Mouse scrolled (945, 447) with delta (0, 0)
Screenshot: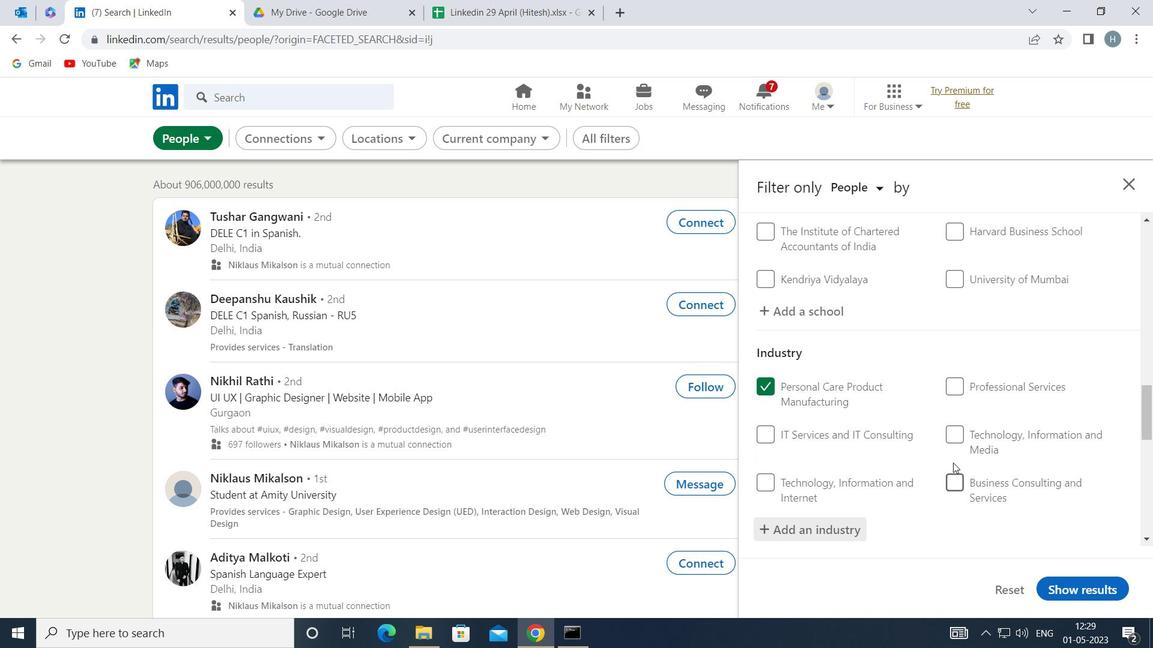 
Action: Mouse moved to (921, 437)
Screenshot: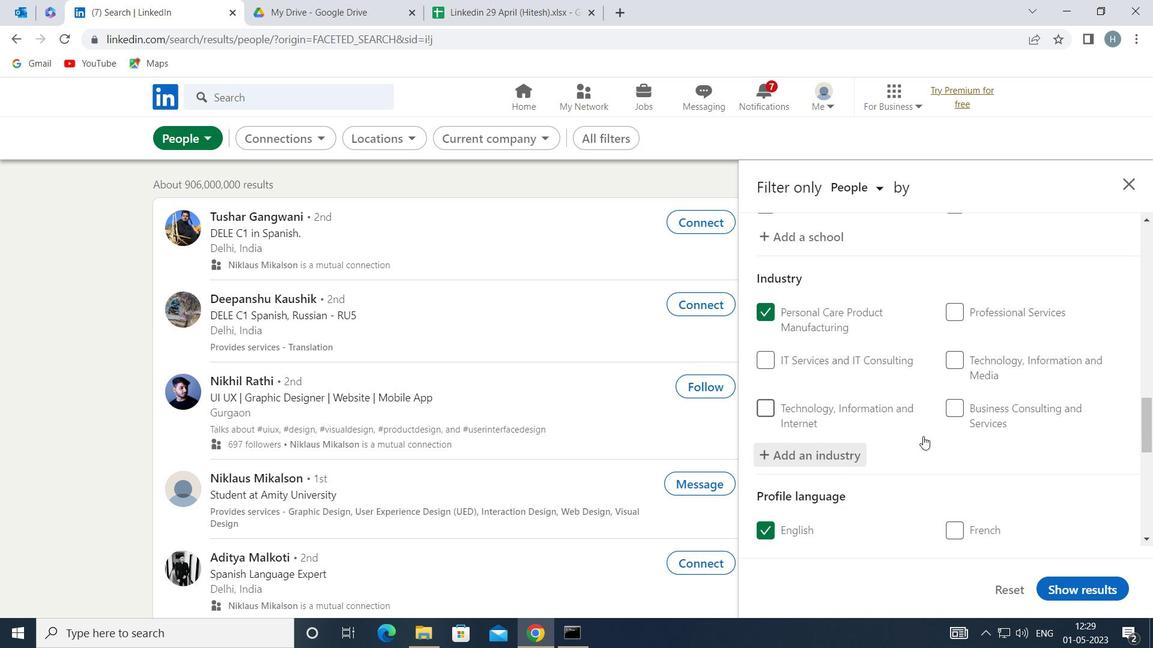
Action: Mouse scrolled (921, 436) with delta (0, 0)
Screenshot: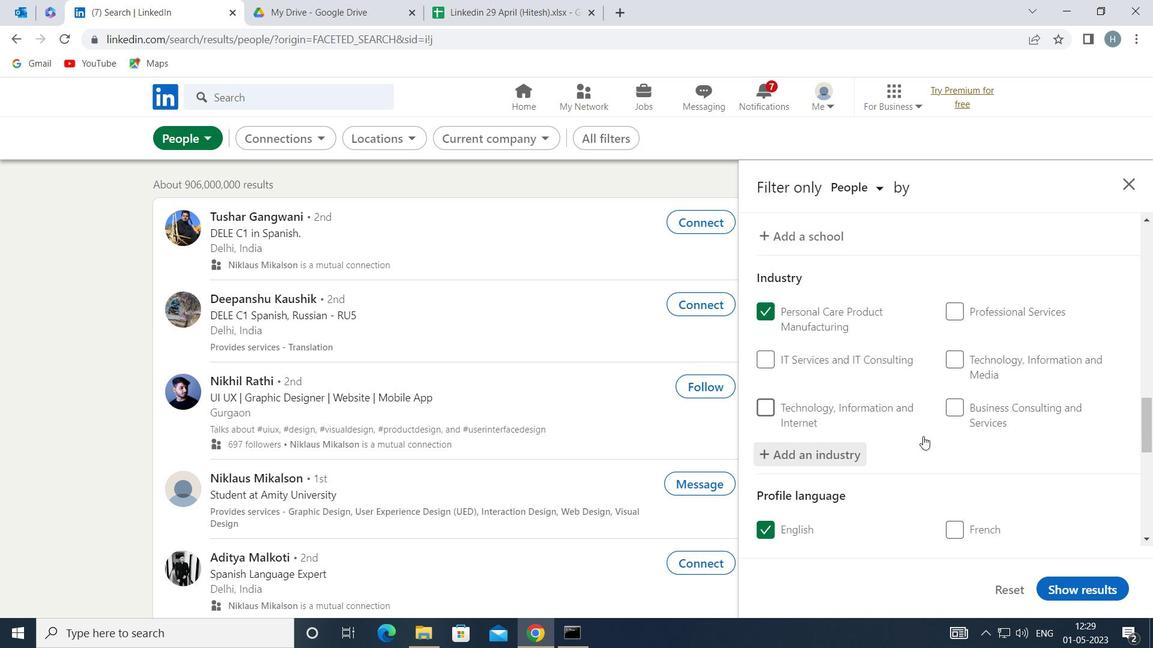 
Action: Mouse moved to (915, 437)
Screenshot: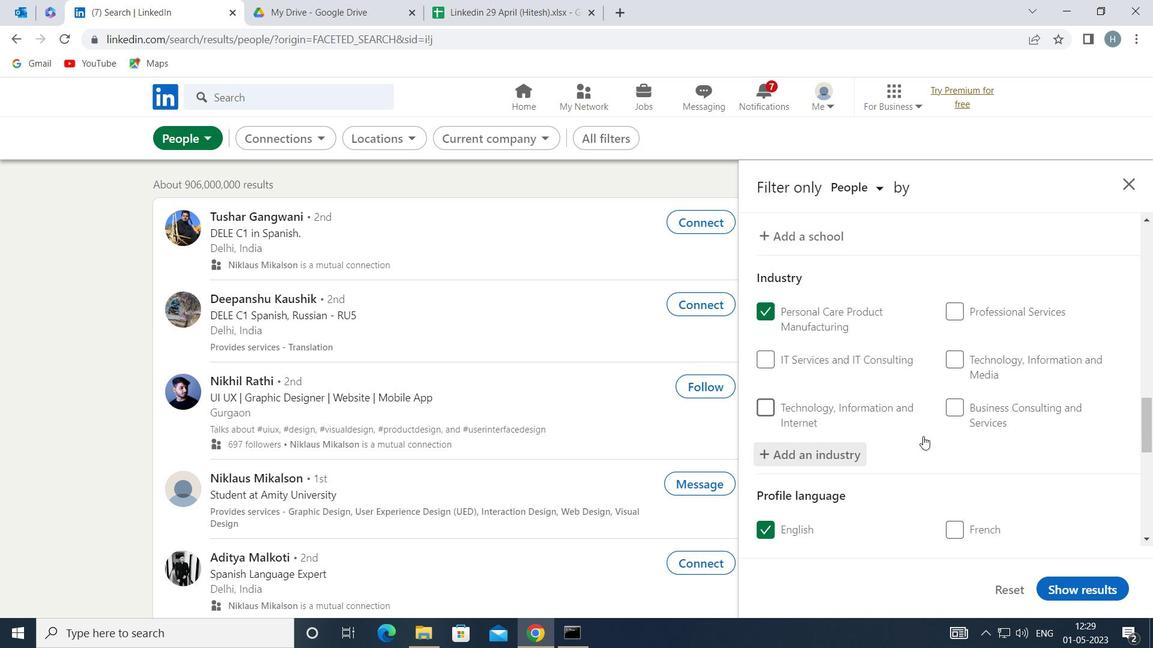 
Action: Mouse scrolled (915, 436) with delta (0, 0)
Screenshot: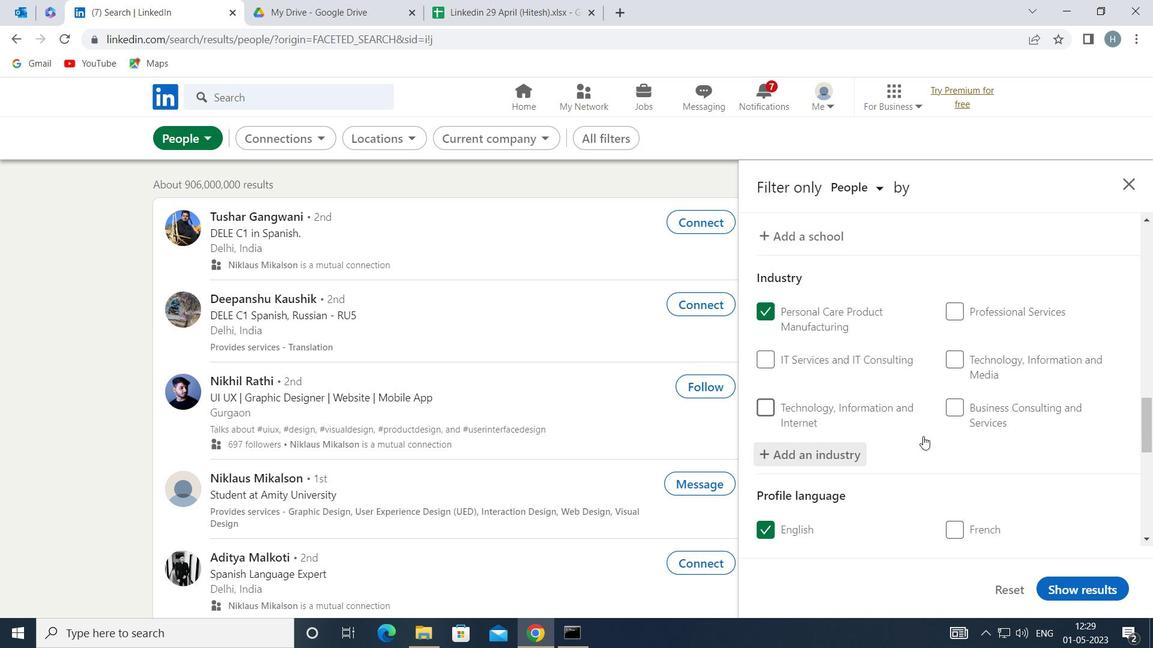 
Action: Mouse moved to (906, 433)
Screenshot: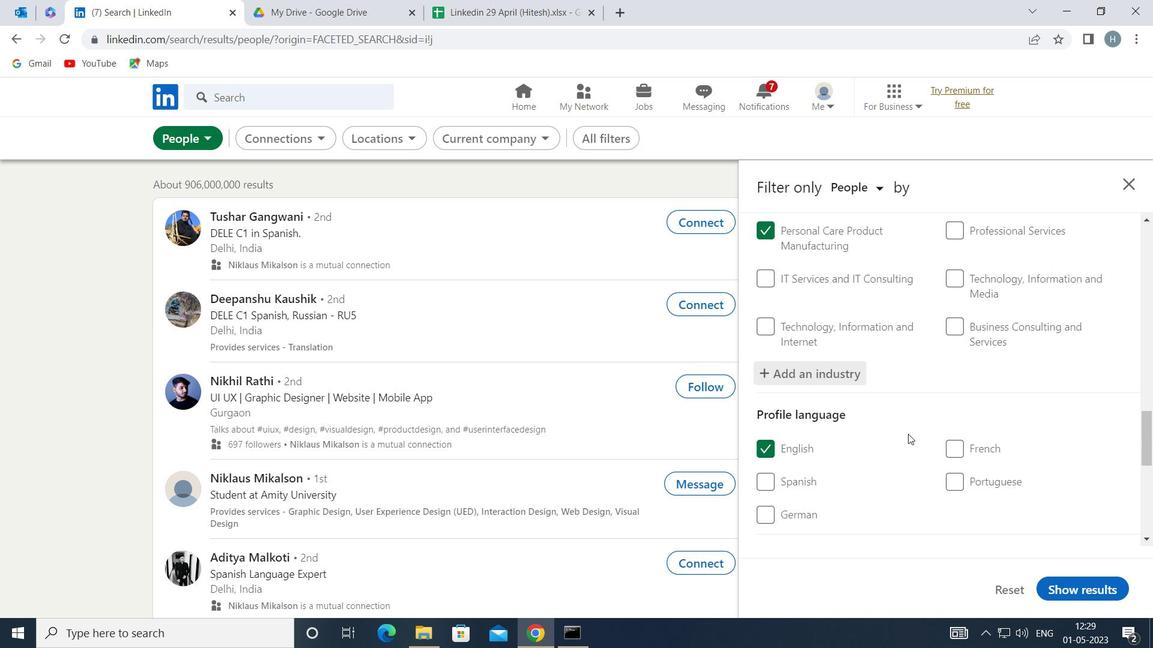 
Action: Mouse scrolled (906, 432) with delta (0, 0)
Screenshot: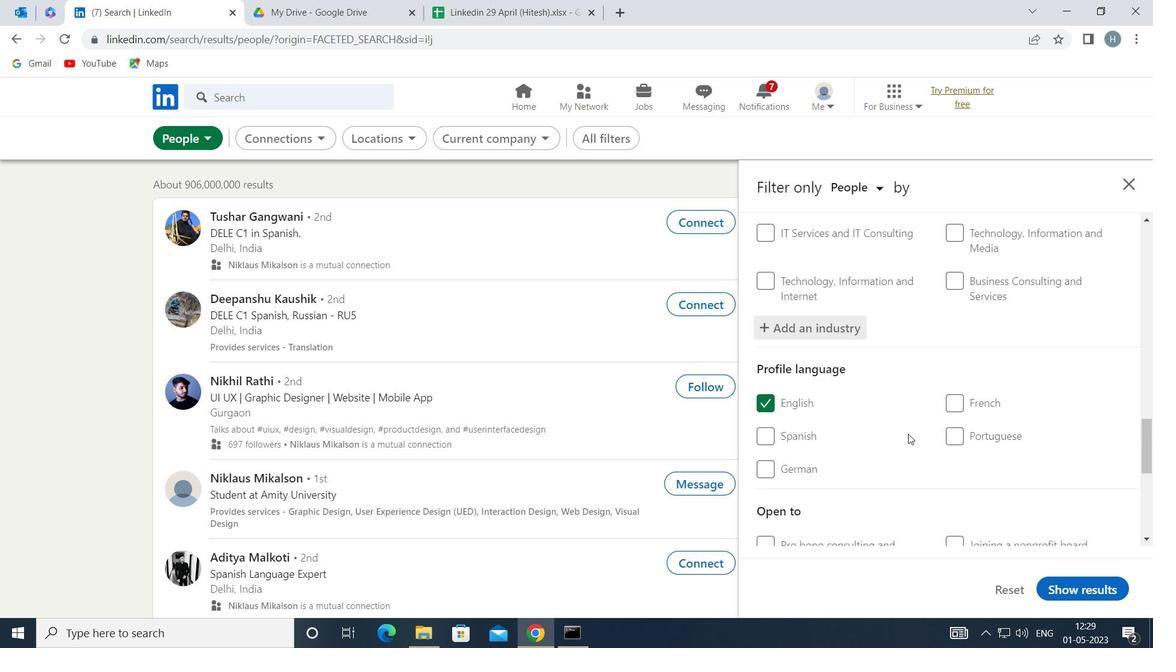 
Action: Mouse moved to (906, 430)
Screenshot: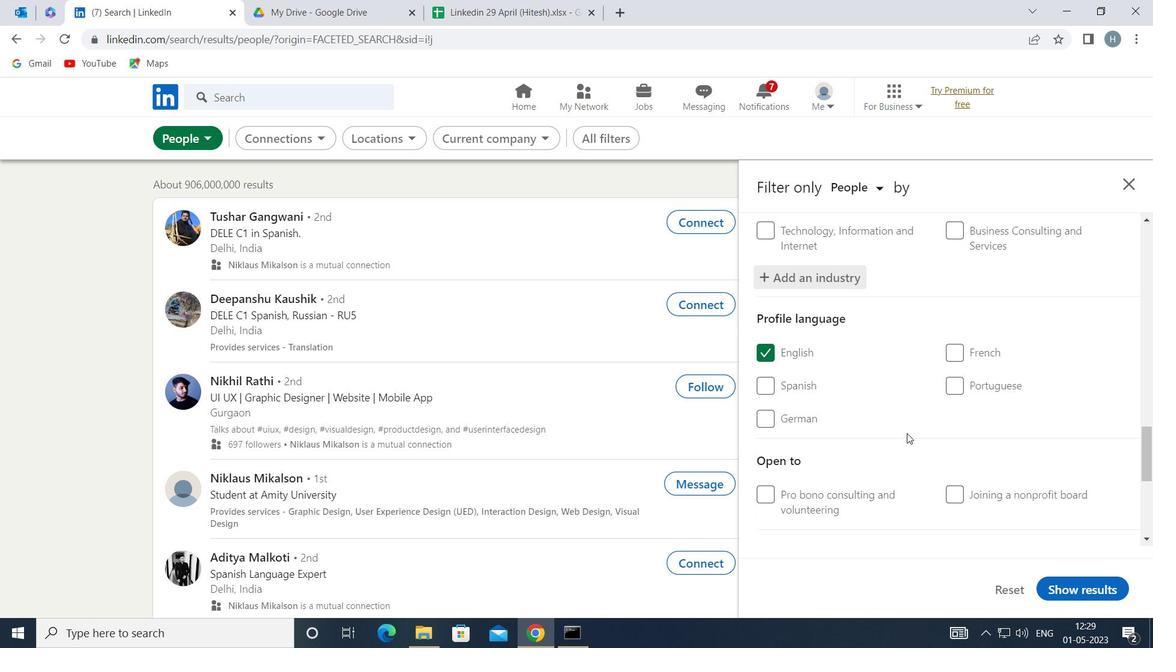 
Action: Mouse scrolled (906, 429) with delta (0, 0)
Screenshot: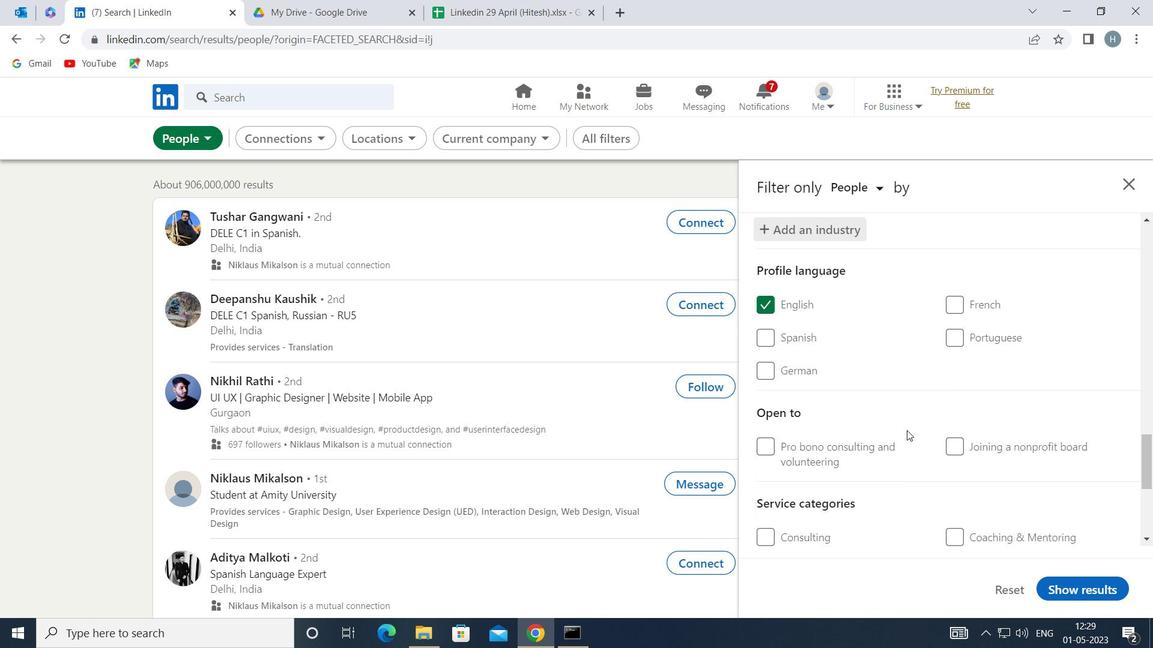 
Action: Mouse moved to (909, 425)
Screenshot: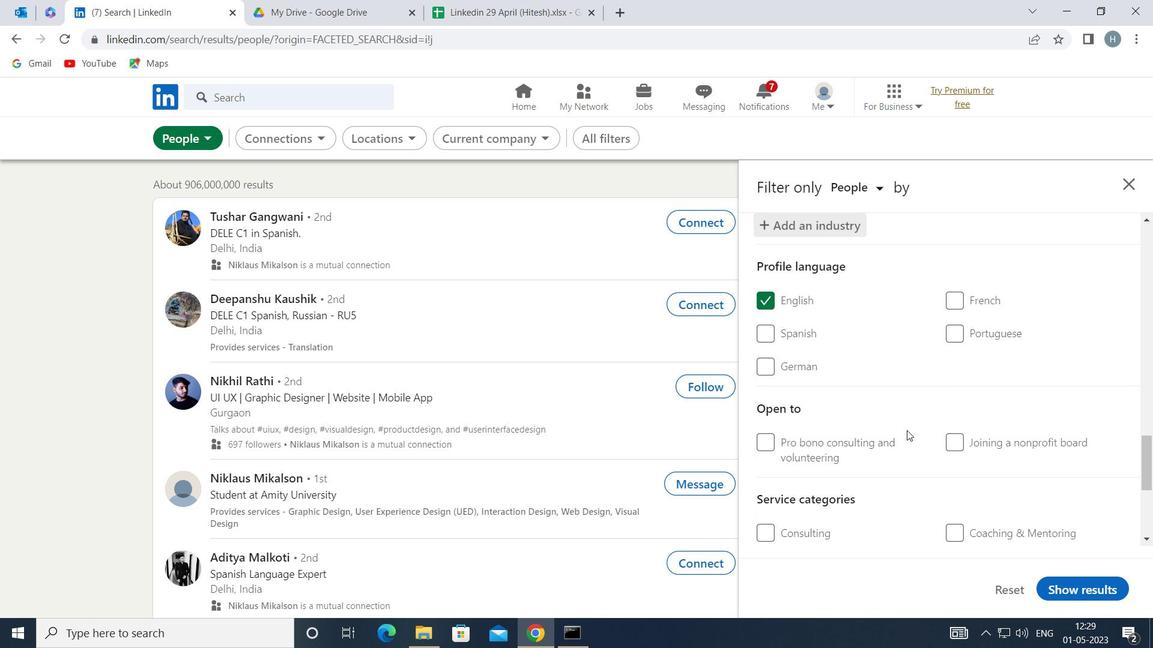 
Action: Mouse scrolled (909, 424) with delta (0, 0)
Screenshot: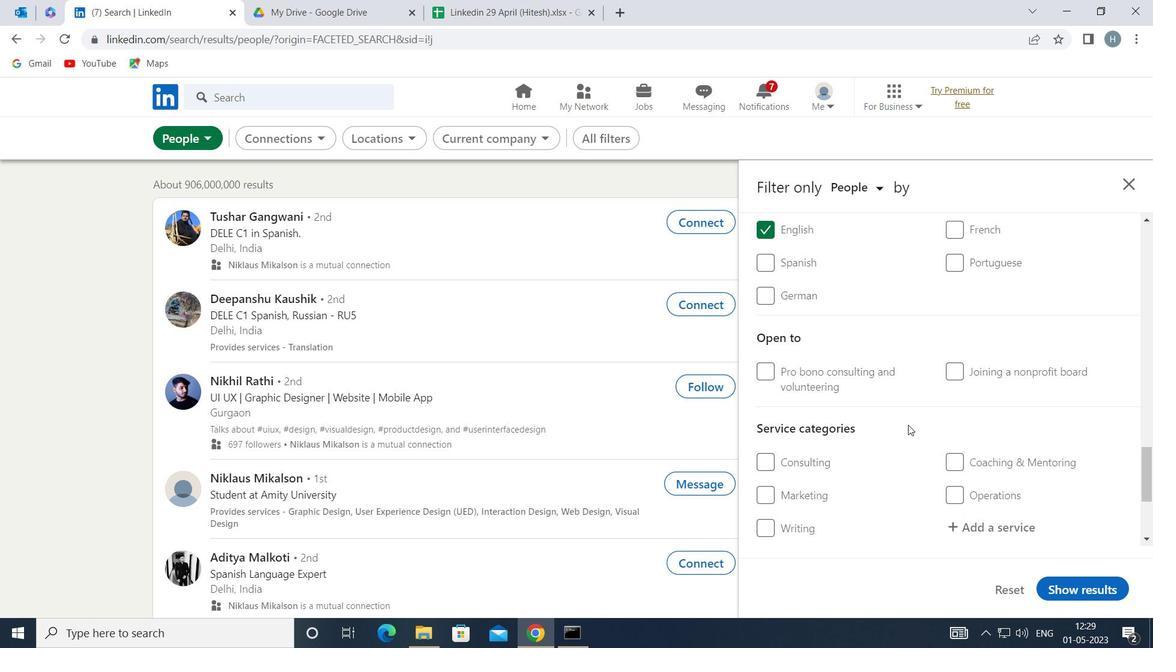 
Action: Mouse moved to (994, 452)
Screenshot: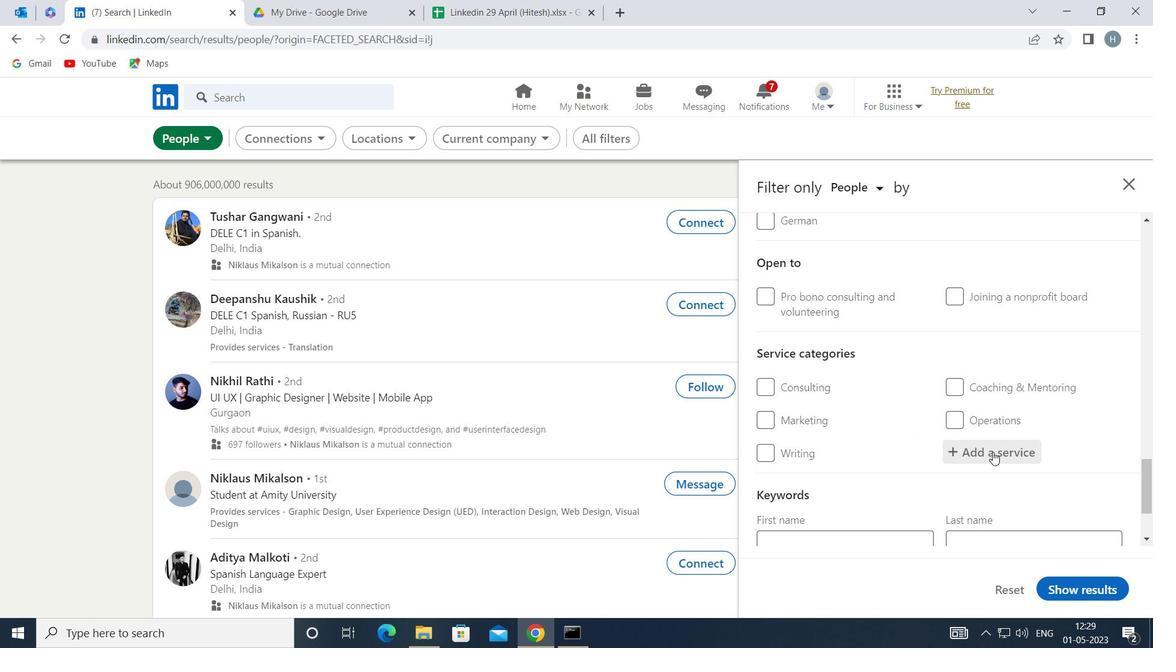 
Action: Mouse pressed left at (994, 452)
Screenshot: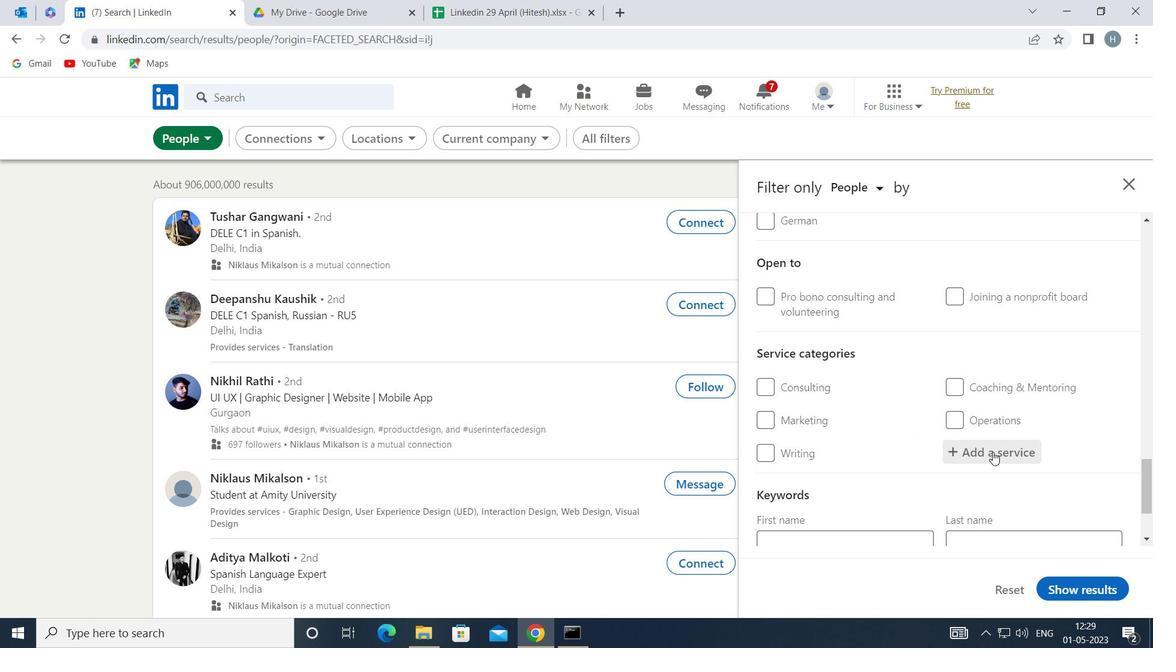 
Action: Mouse moved to (995, 451)
Screenshot: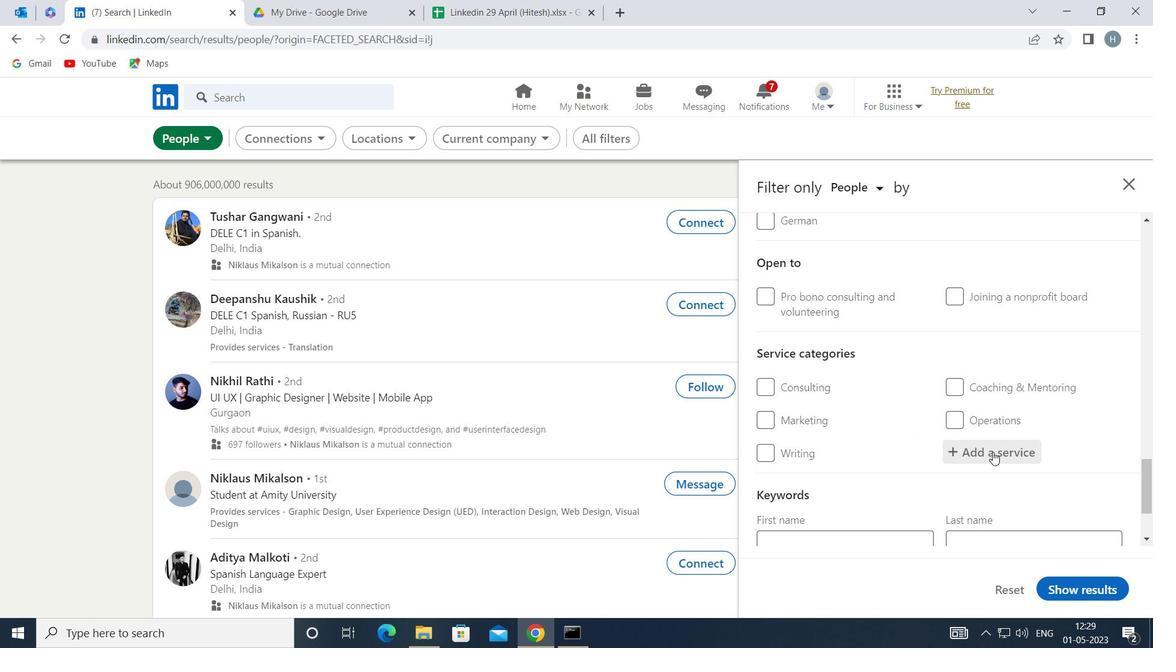 
Action: Key pressed <Key.shift>INFORMATION<Key.space><Key.shift>MANA
Screenshot: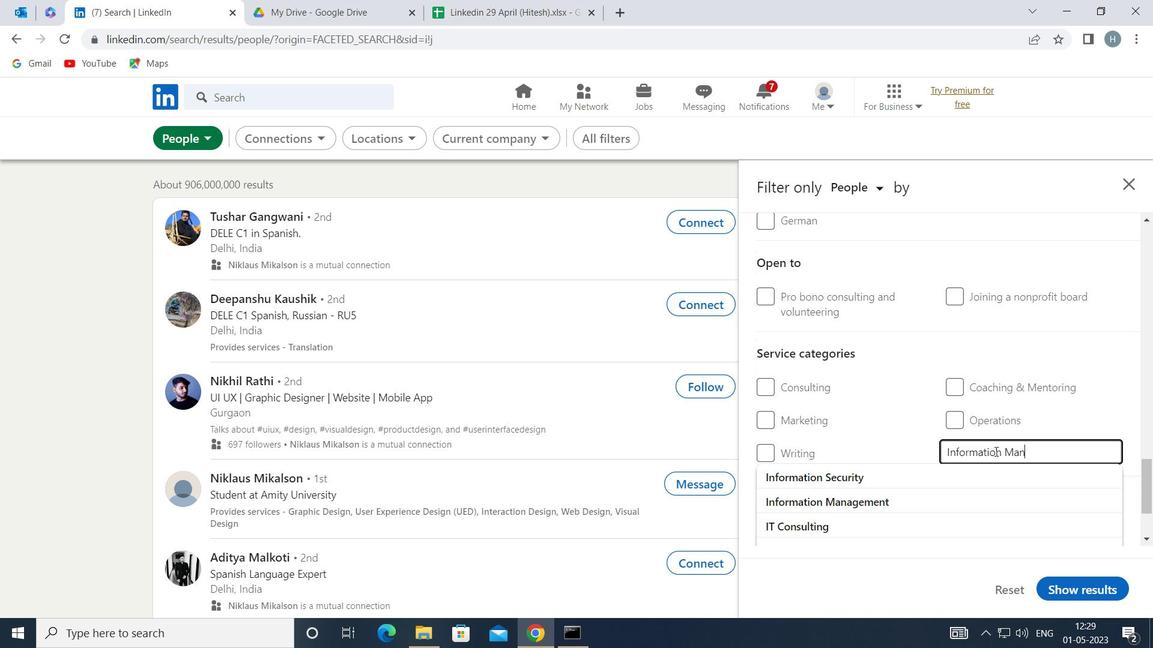 
Action: Mouse moved to (896, 475)
Screenshot: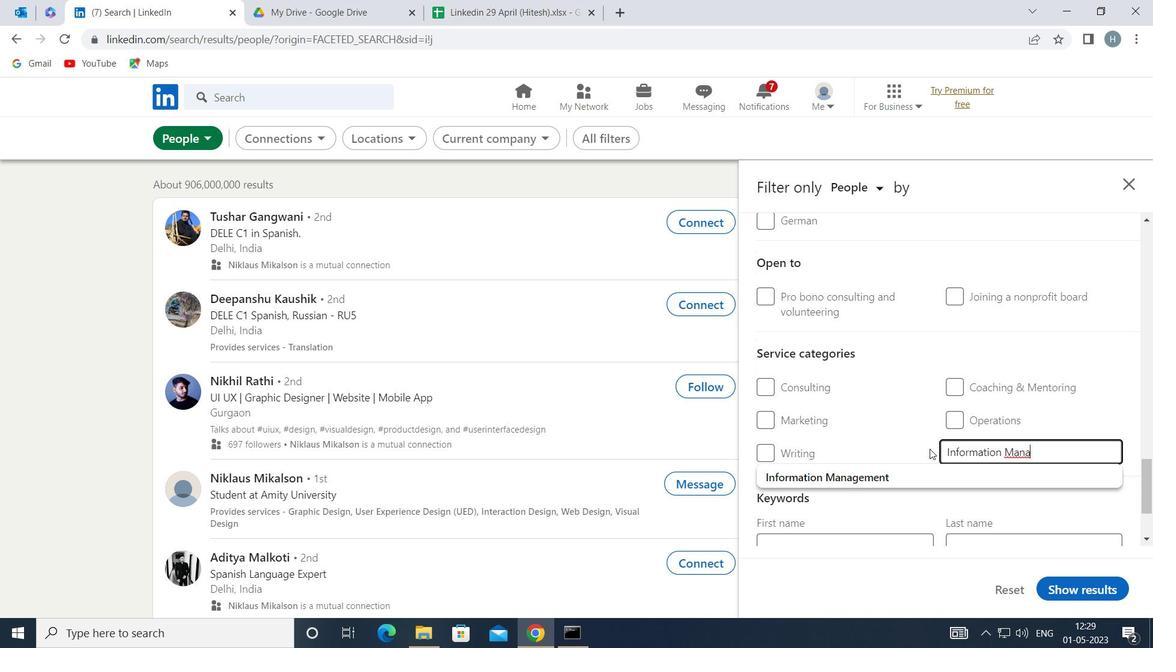 
Action: Mouse pressed left at (896, 475)
Screenshot: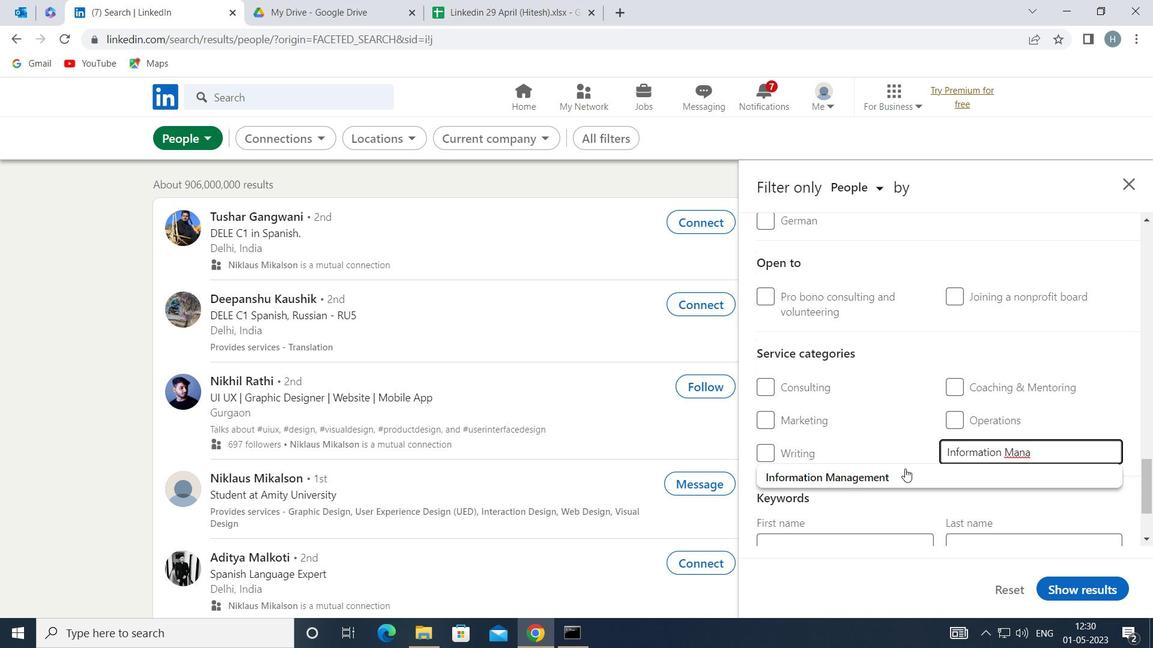 
Action: Mouse moved to (896, 475)
Screenshot: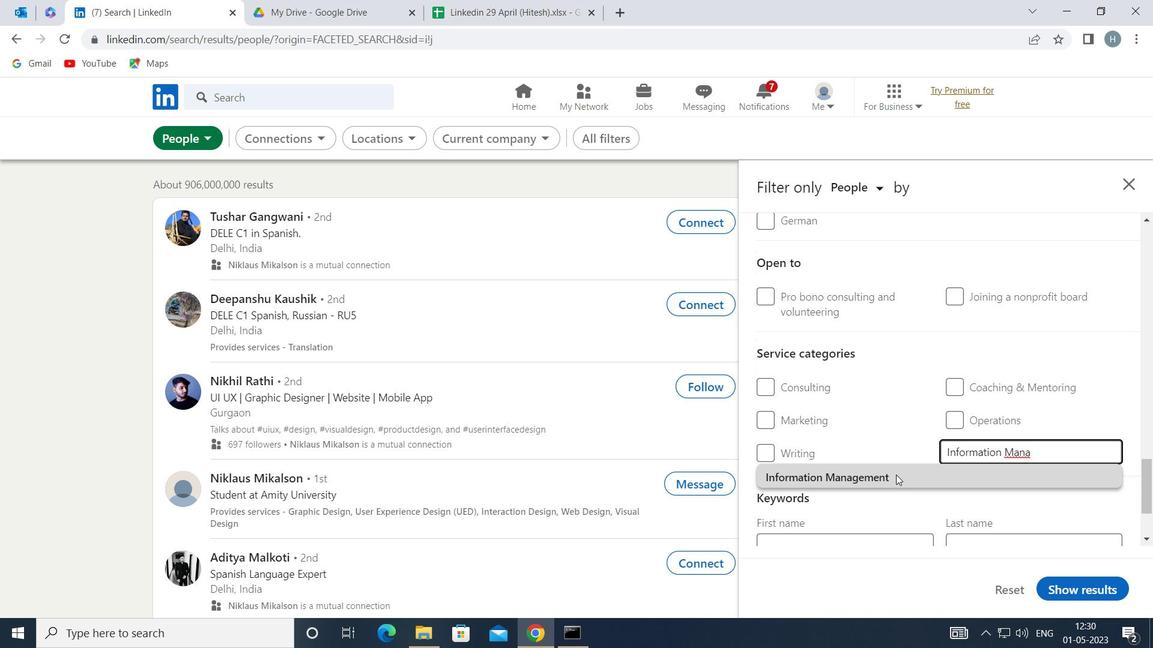 
Action: Mouse scrolled (896, 474) with delta (0, 0)
Screenshot: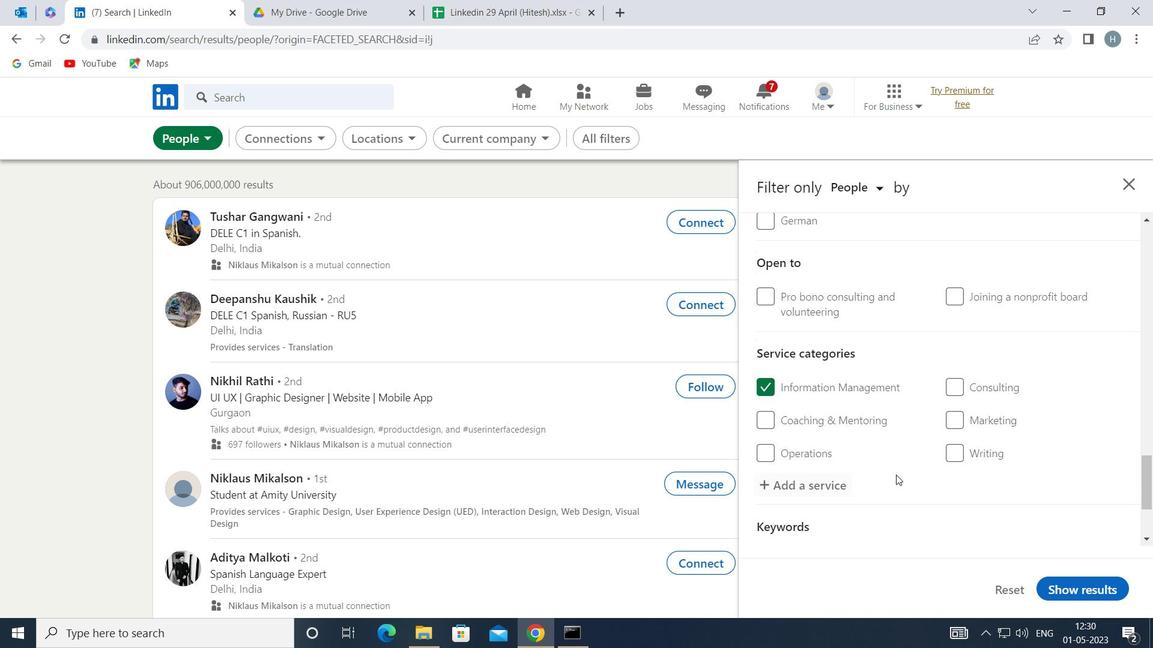 
Action: Mouse scrolled (896, 474) with delta (0, 0)
Screenshot: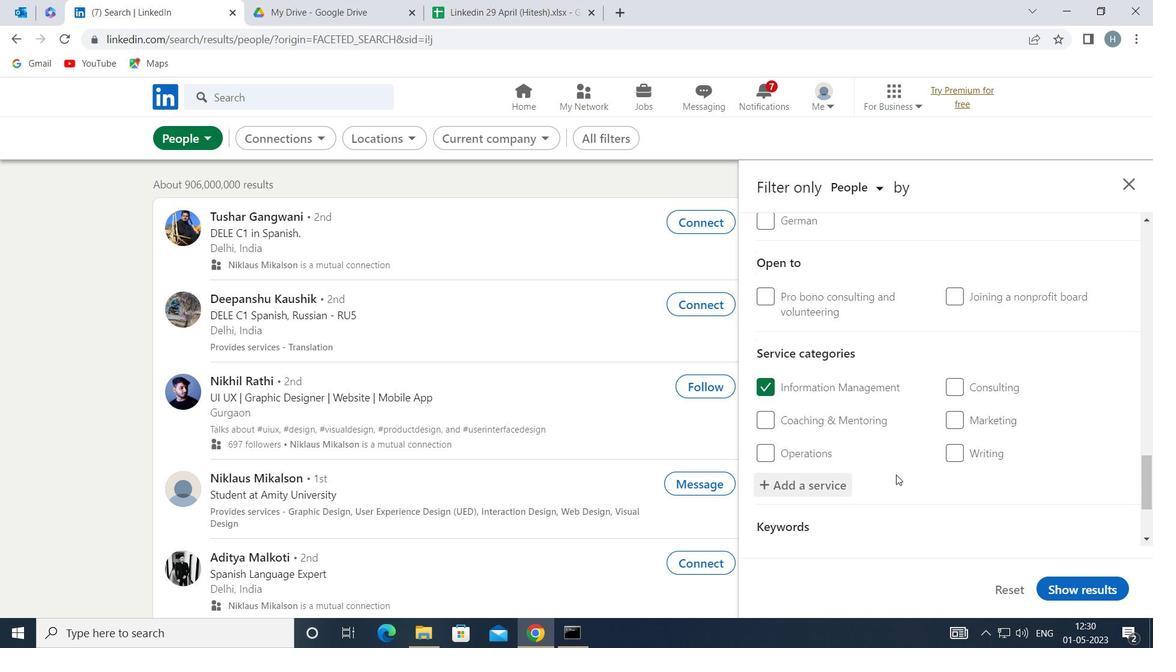 
Action: Mouse moved to (896, 473)
Screenshot: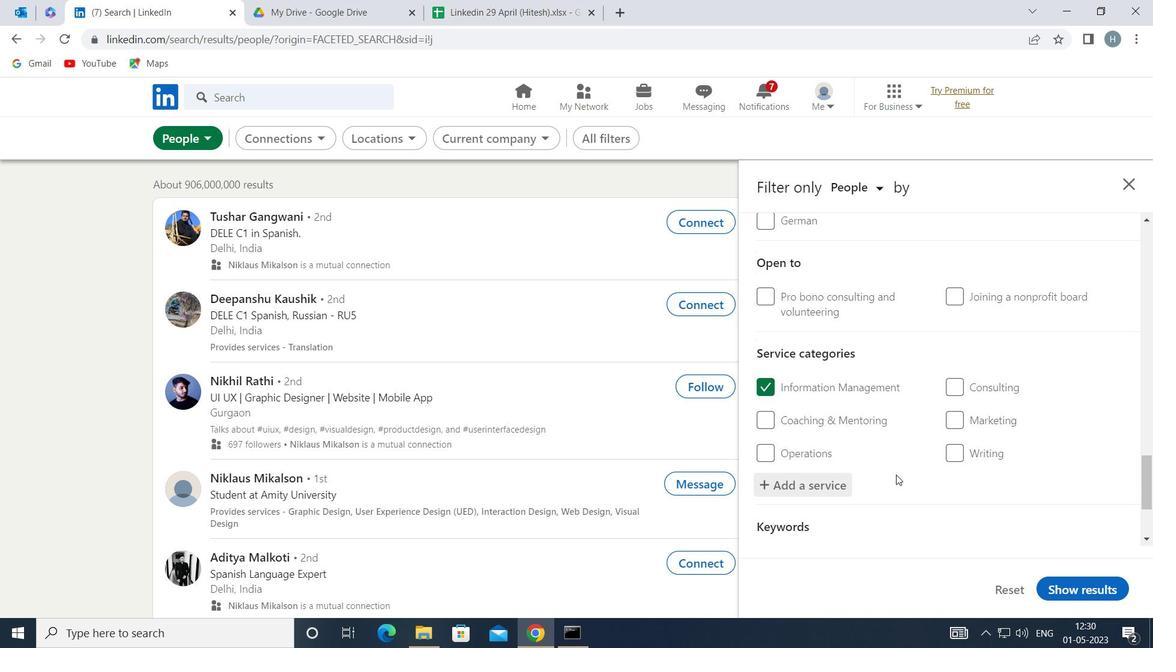 
Action: Mouse scrolled (896, 472) with delta (0, 0)
Screenshot: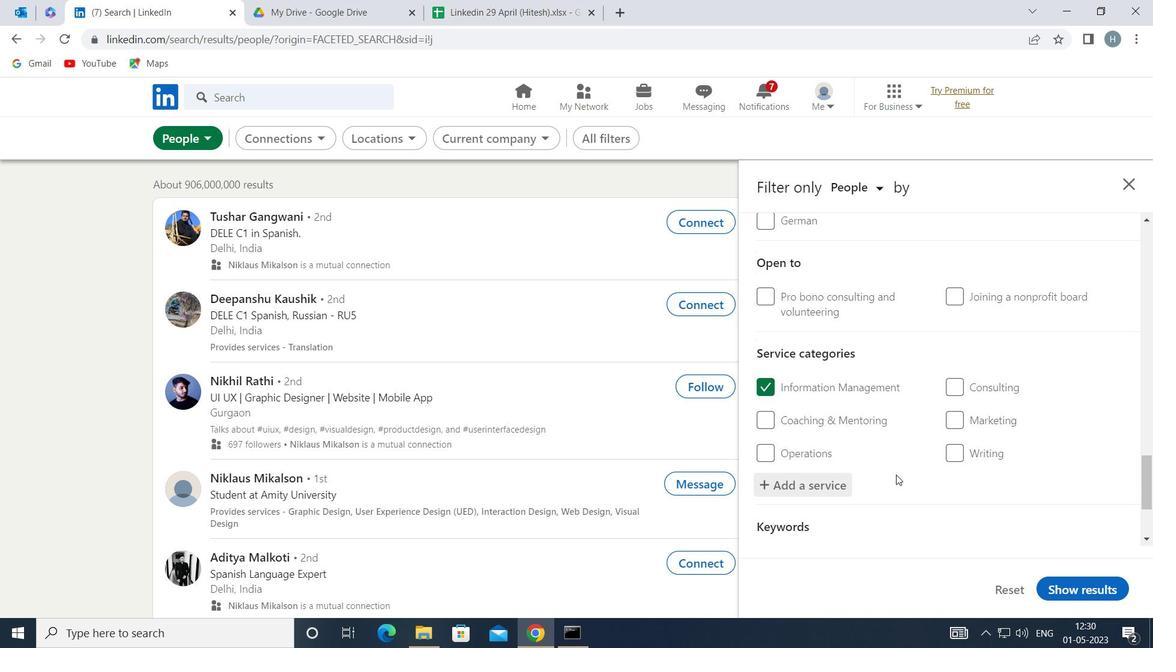 
Action: Mouse moved to (893, 470)
Screenshot: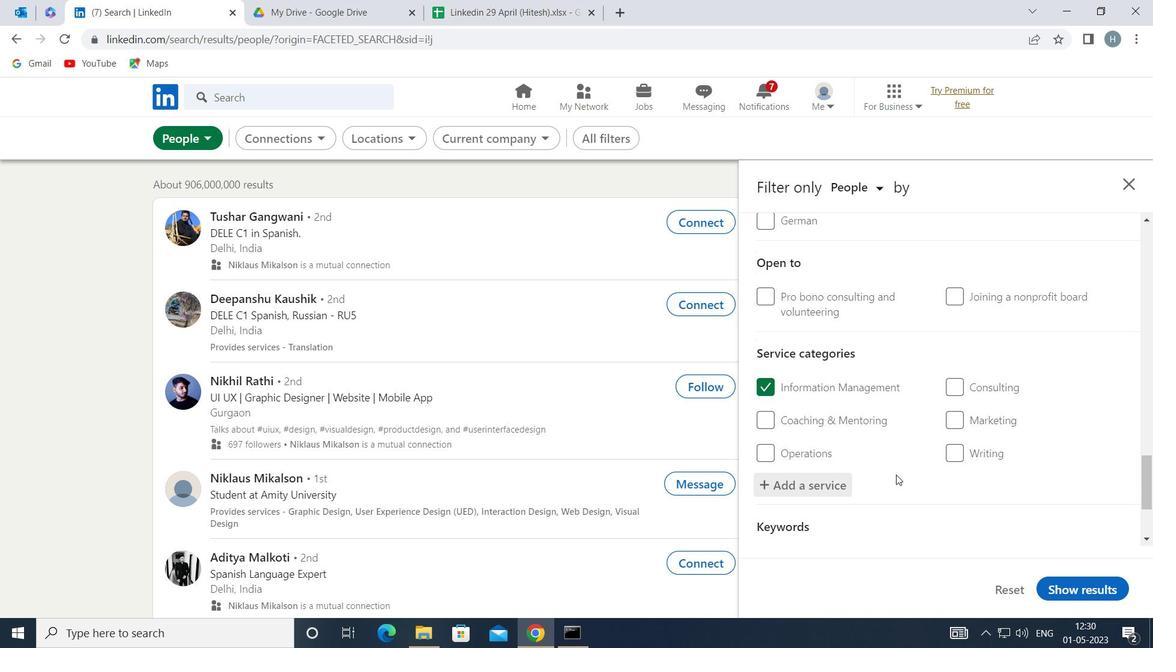 
Action: Mouse scrolled (893, 470) with delta (0, 0)
Screenshot: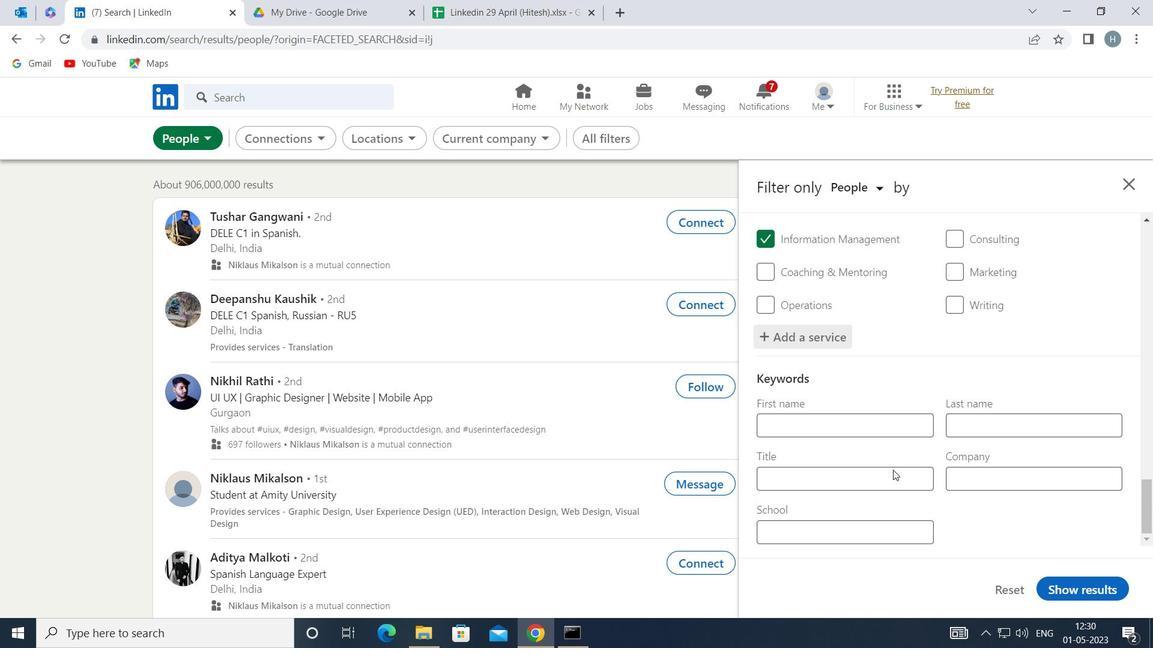 
Action: Mouse scrolled (893, 470) with delta (0, 0)
Screenshot: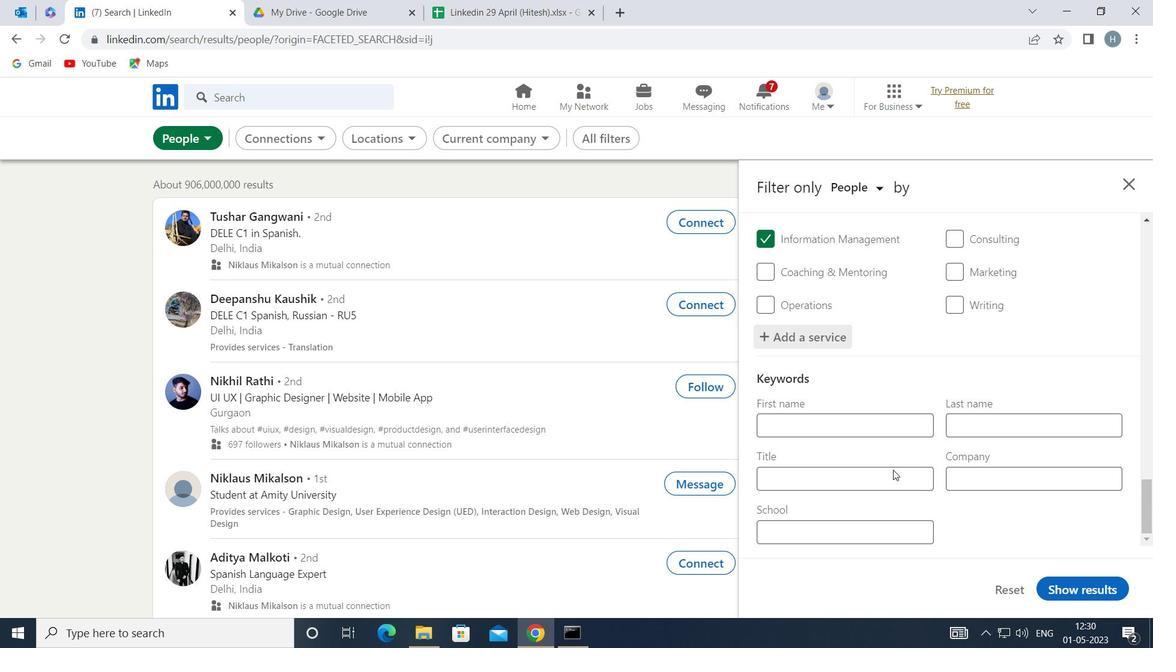 
Action: Mouse moved to (893, 472)
Screenshot: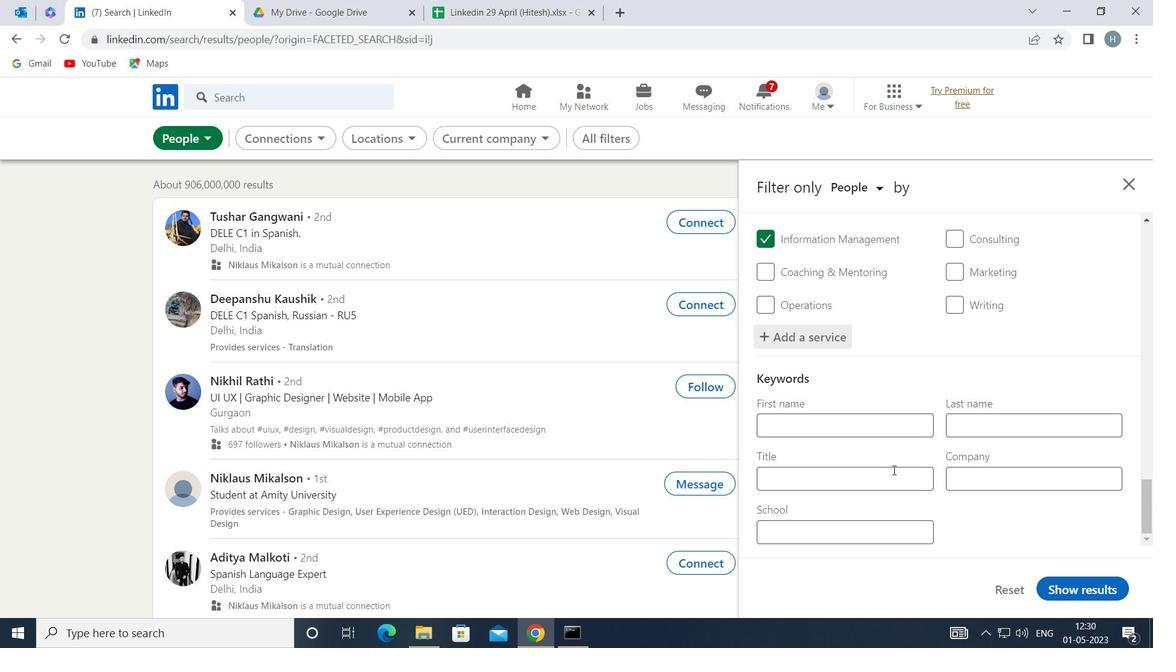 
Action: Mouse pressed left at (893, 472)
Screenshot: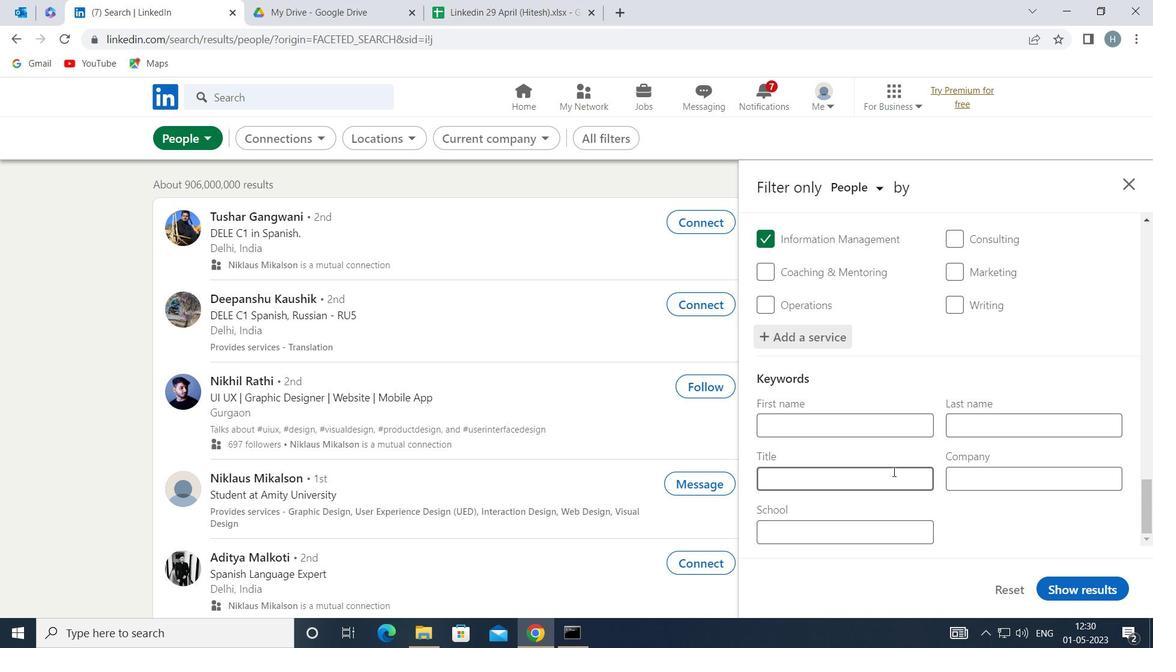 
Action: Key pressed <Key.shift>EXECUTIVE<Key.space><Key.shift>ASSISTANT
Screenshot: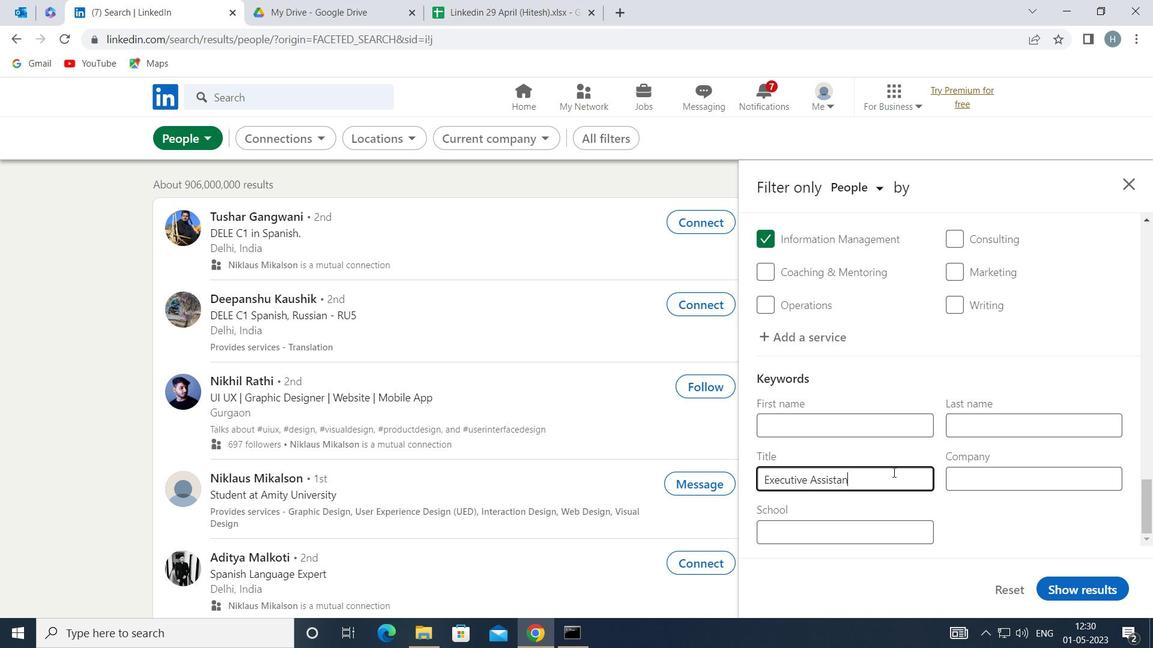 
Action: Mouse moved to (1096, 581)
Screenshot: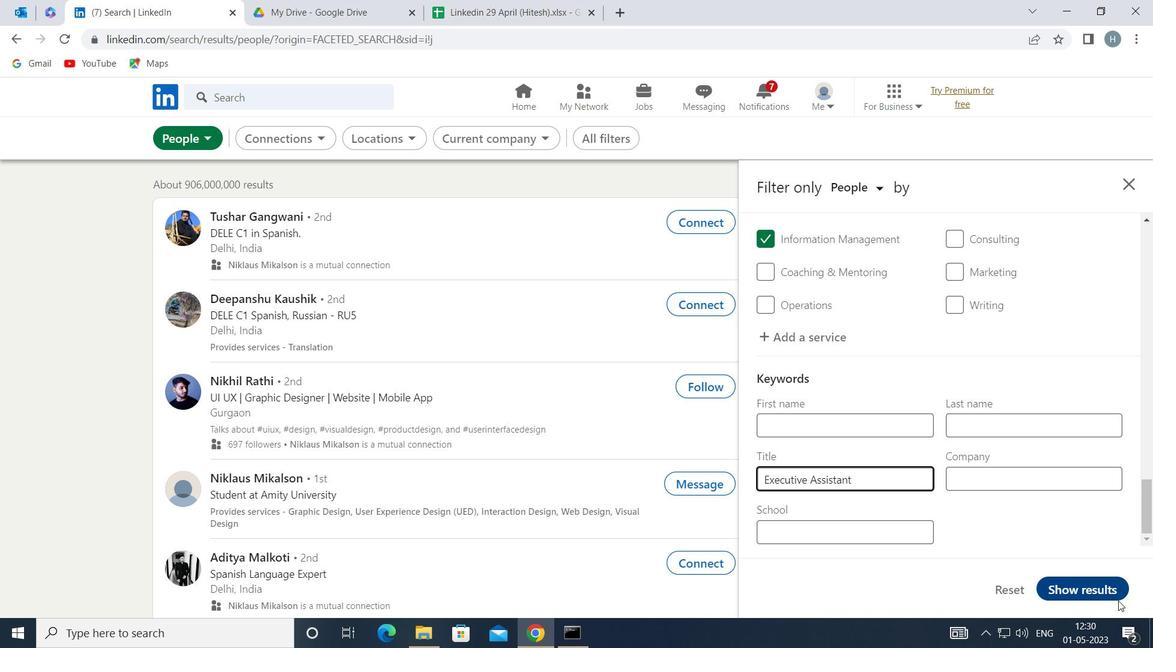 
Action: Mouse pressed left at (1096, 581)
Screenshot: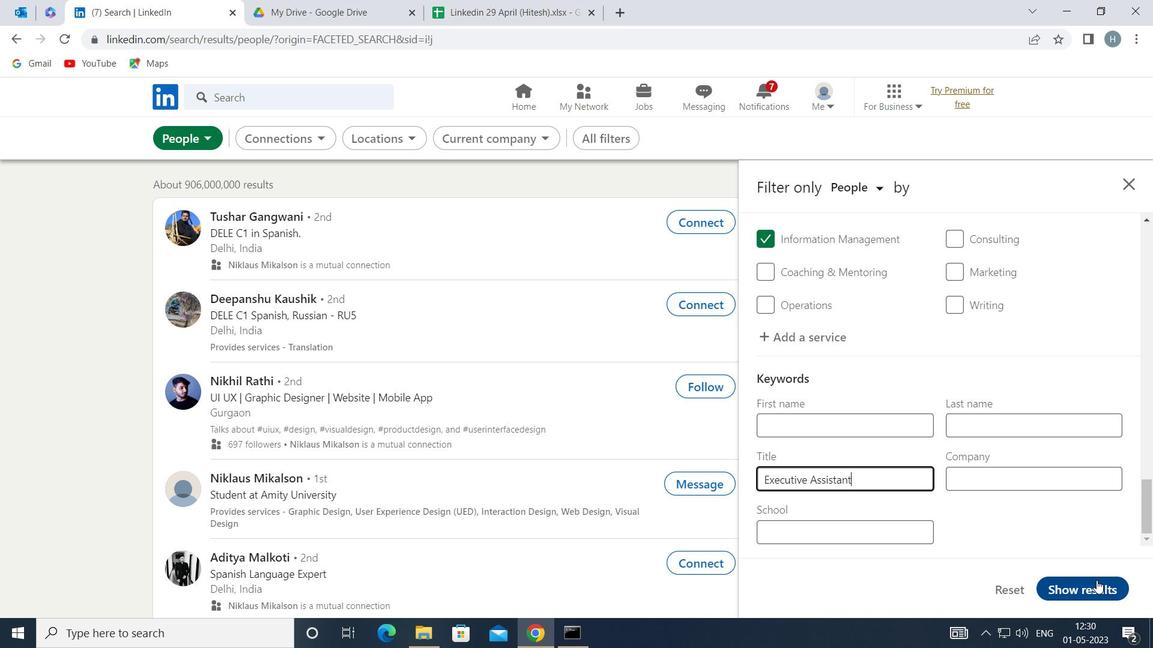 
Action: Mouse moved to (762, 407)
Screenshot: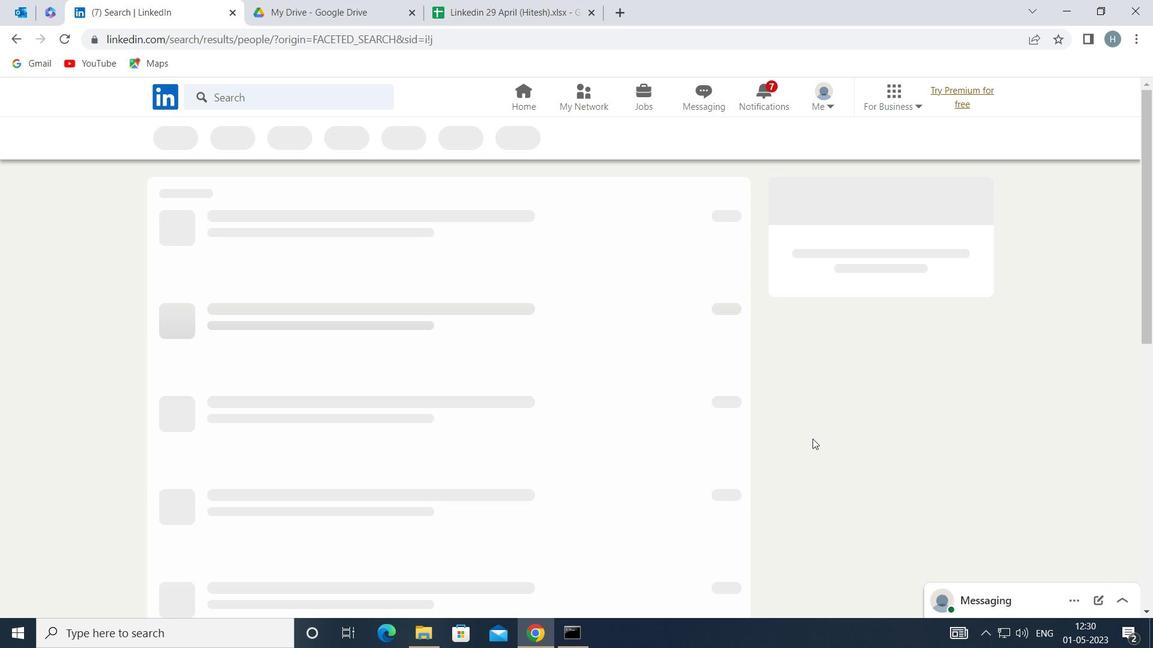 
